 Task: Find connections with filter location San Marcos with filter topic #Socialentrepreneurshipwith filter profile language Potuguese with filter current company Simplify Healthcare with filter school Victoria University India (VU India) with filter industry Wholesale with filter service category Virtual Assistance with filter keywords title Assistant Professor
Action: Mouse moved to (385, 280)
Screenshot: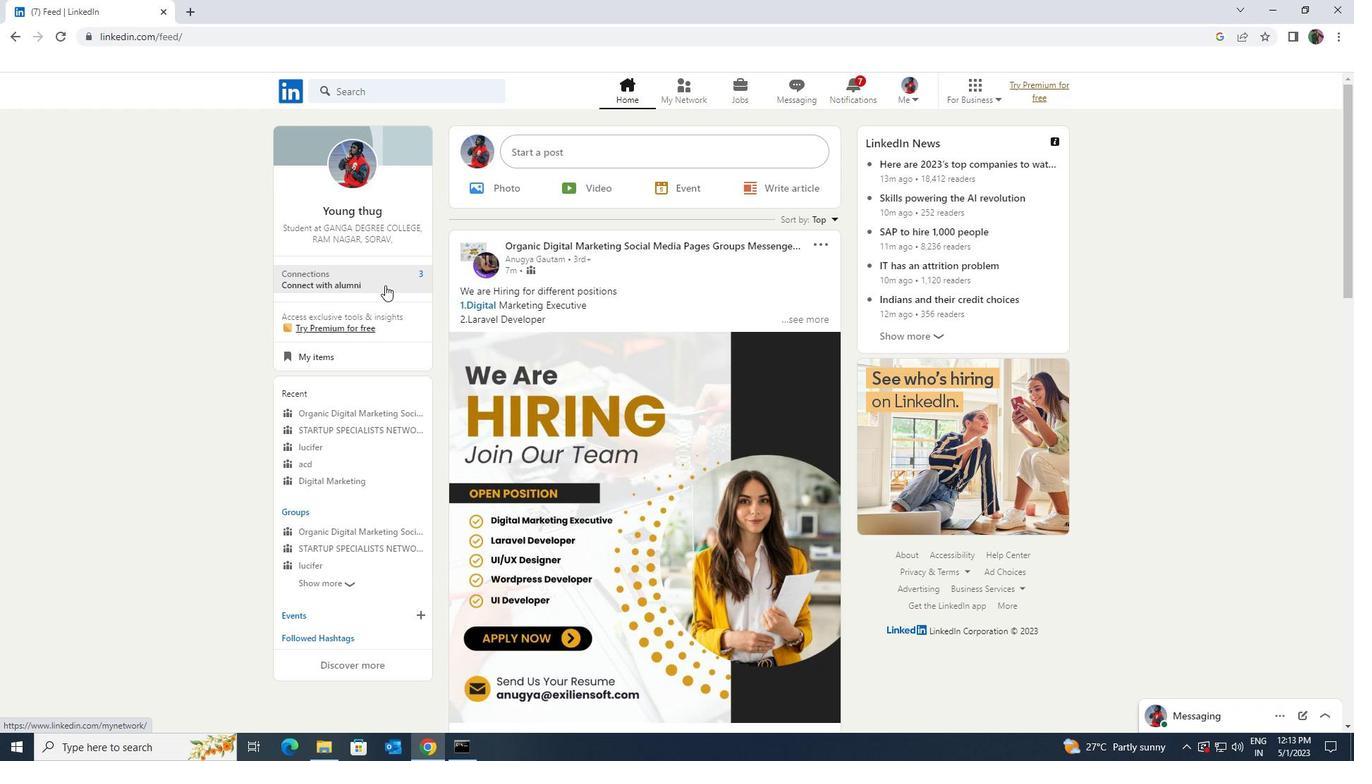 
Action: Mouse pressed left at (385, 280)
Screenshot: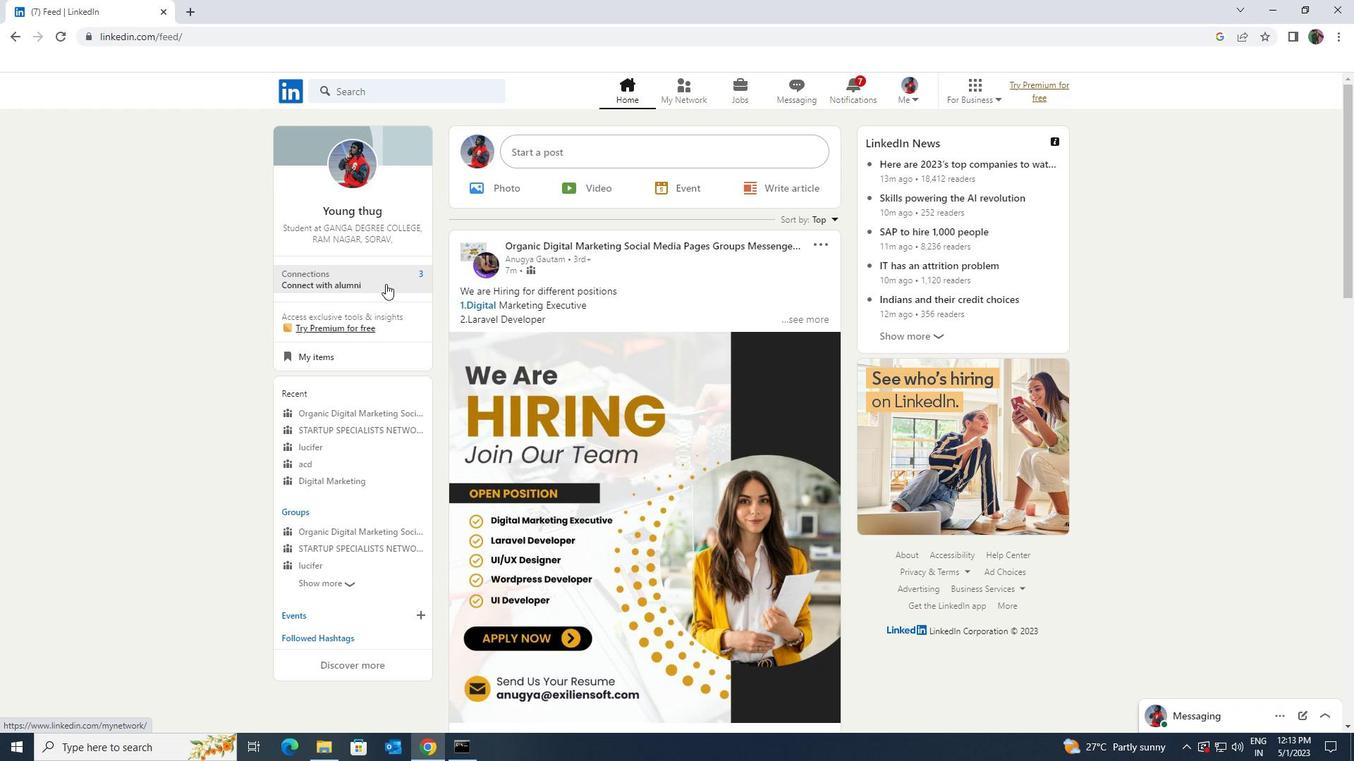 
Action: Mouse moved to (450, 177)
Screenshot: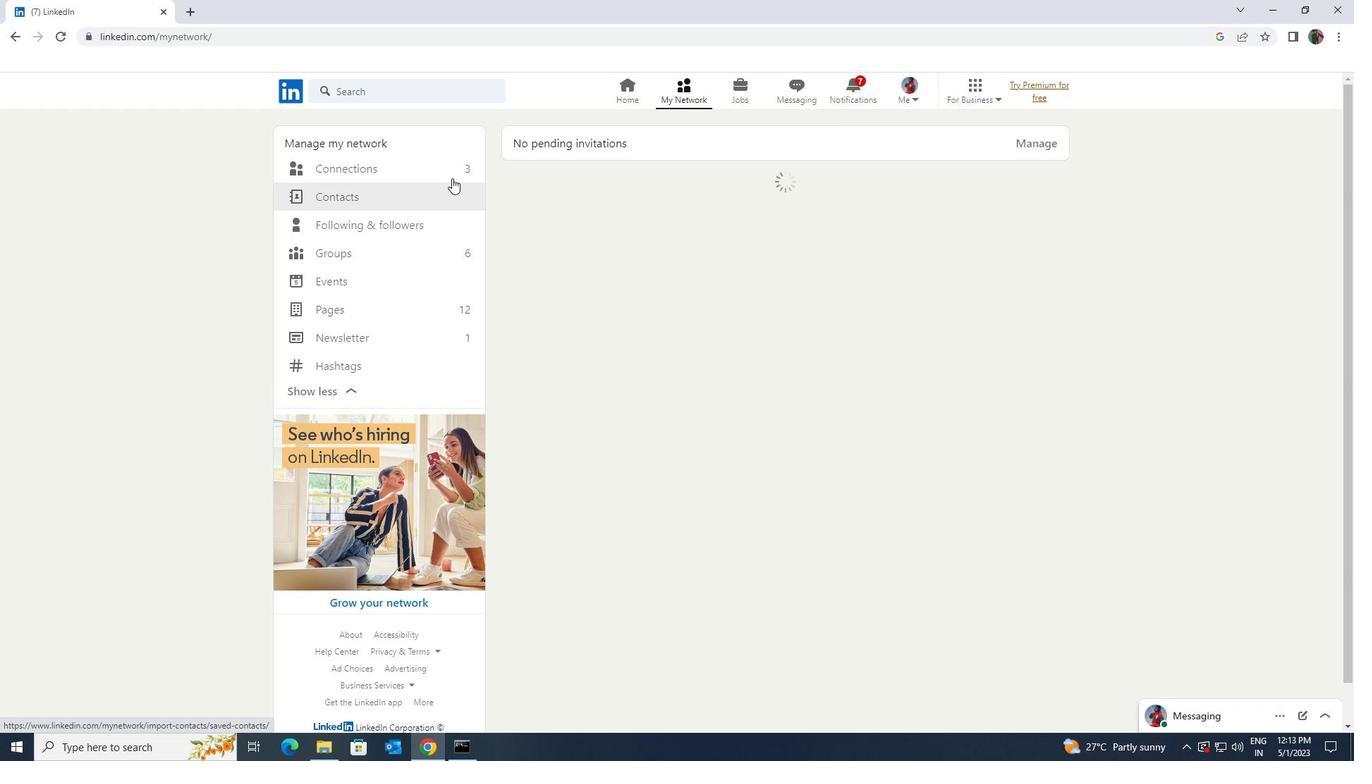 
Action: Mouse pressed left at (450, 177)
Screenshot: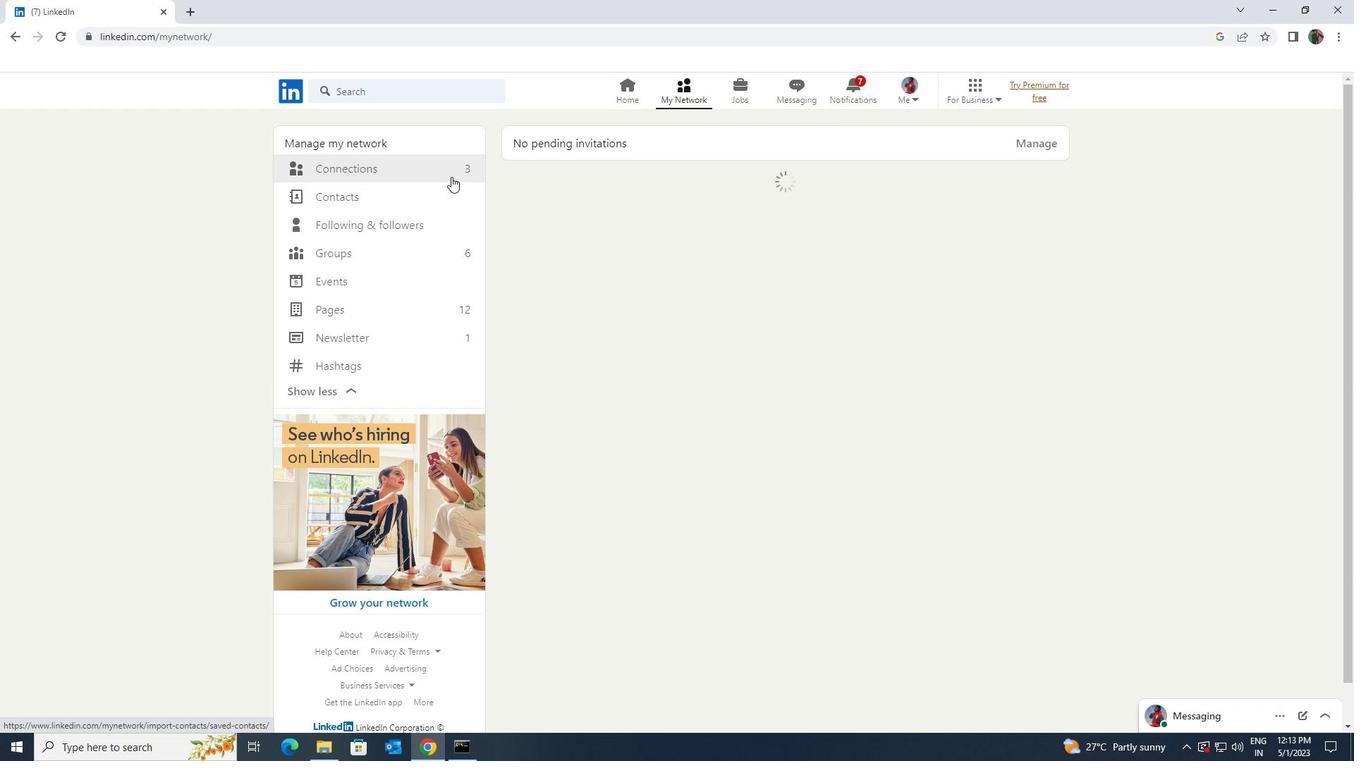 
Action: Mouse moved to (450, 171)
Screenshot: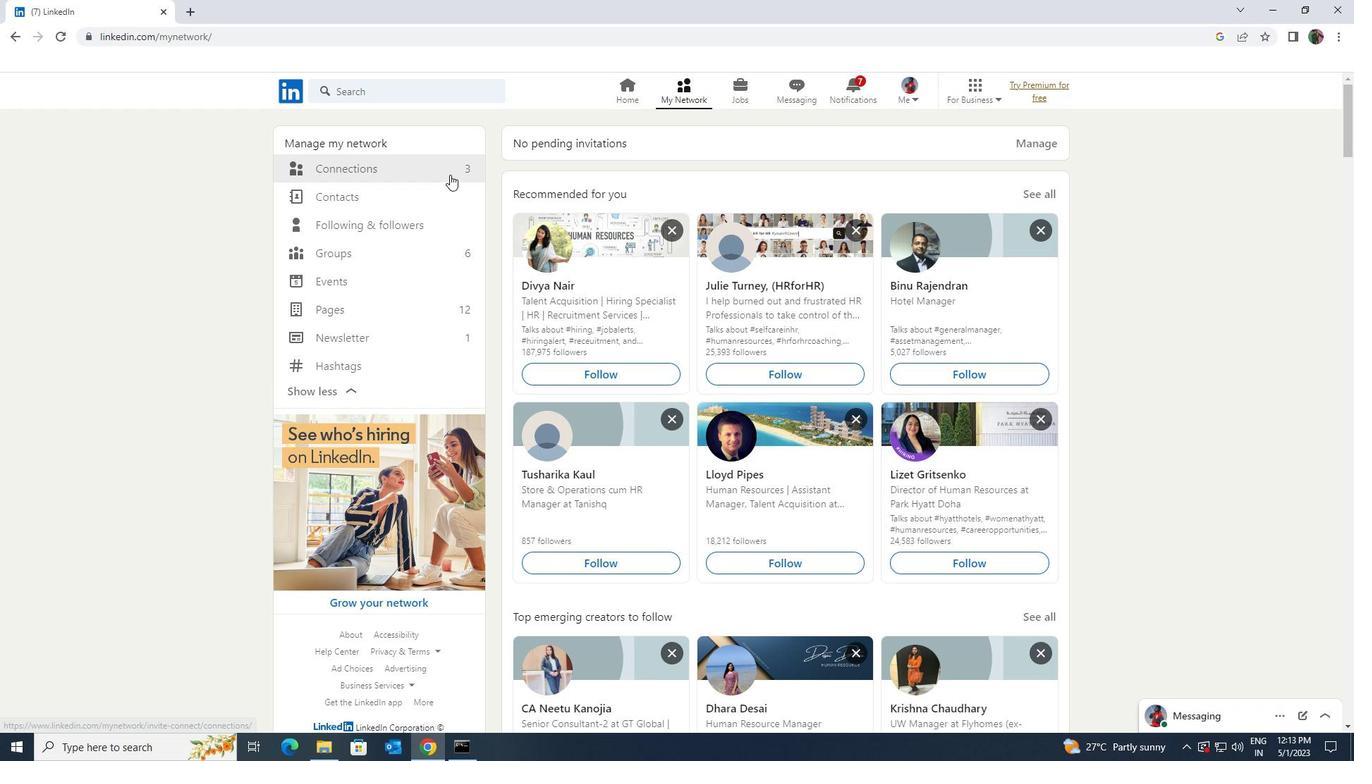 
Action: Mouse pressed left at (450, 171)
Screenshot: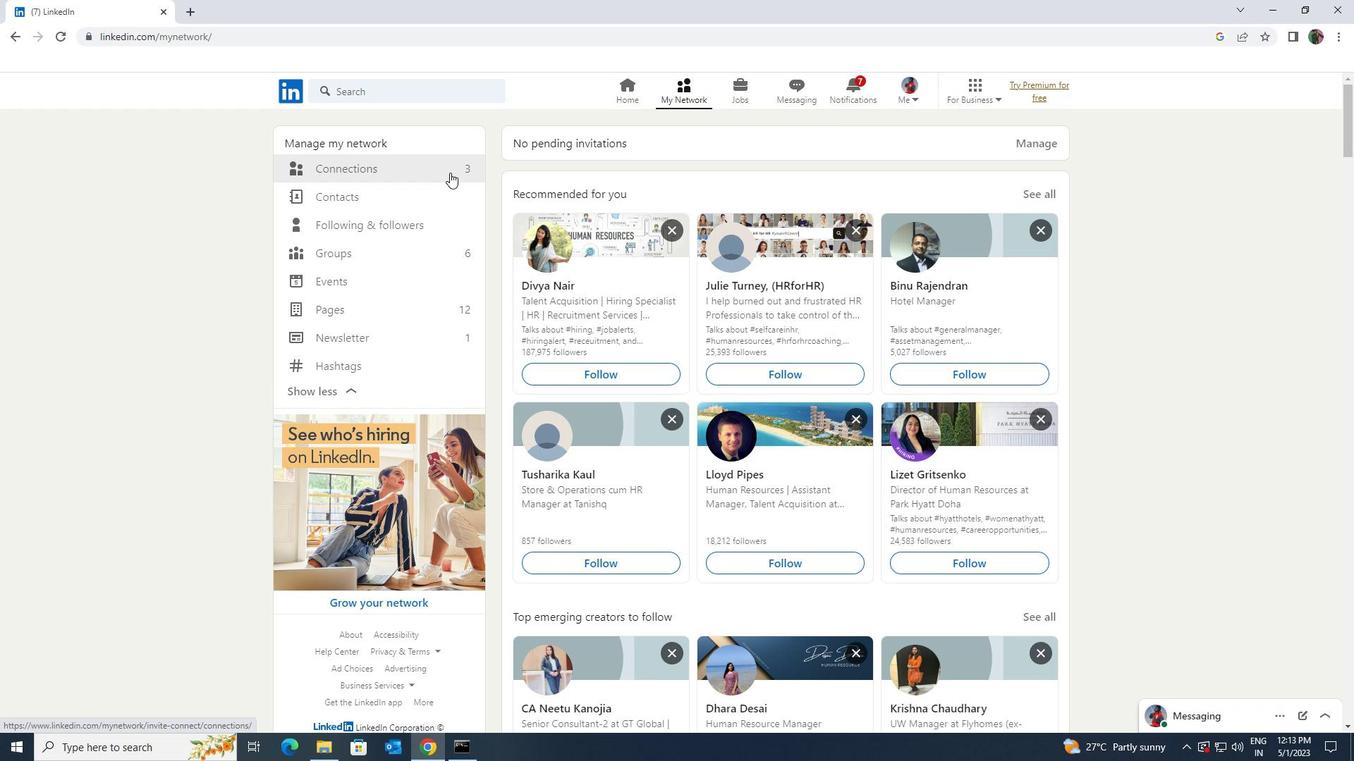 
Action: Mouse moved to (756, 174)
Screenshot: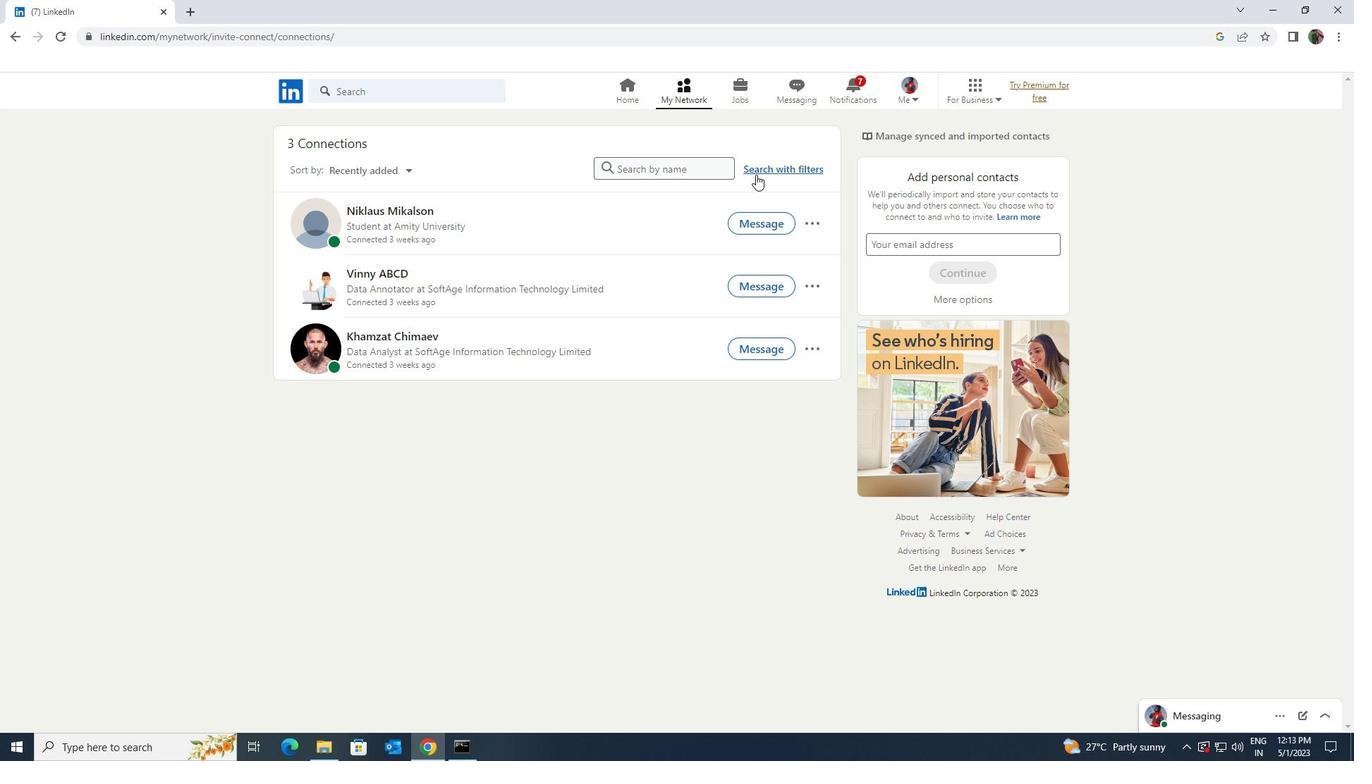 
Action: Mouse pressed left at (756, 174)
Screenshot: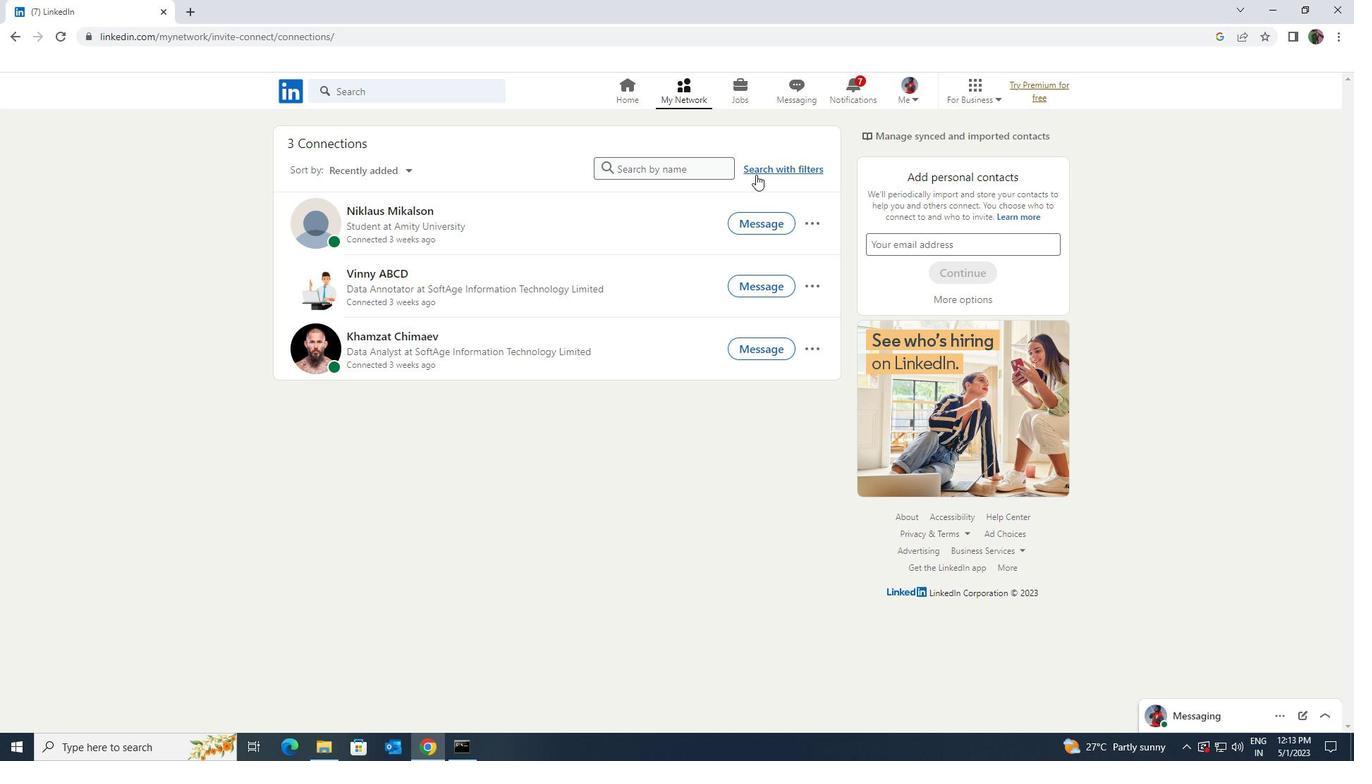 
Action: Mouse moved to (725, 134)
Screenshot: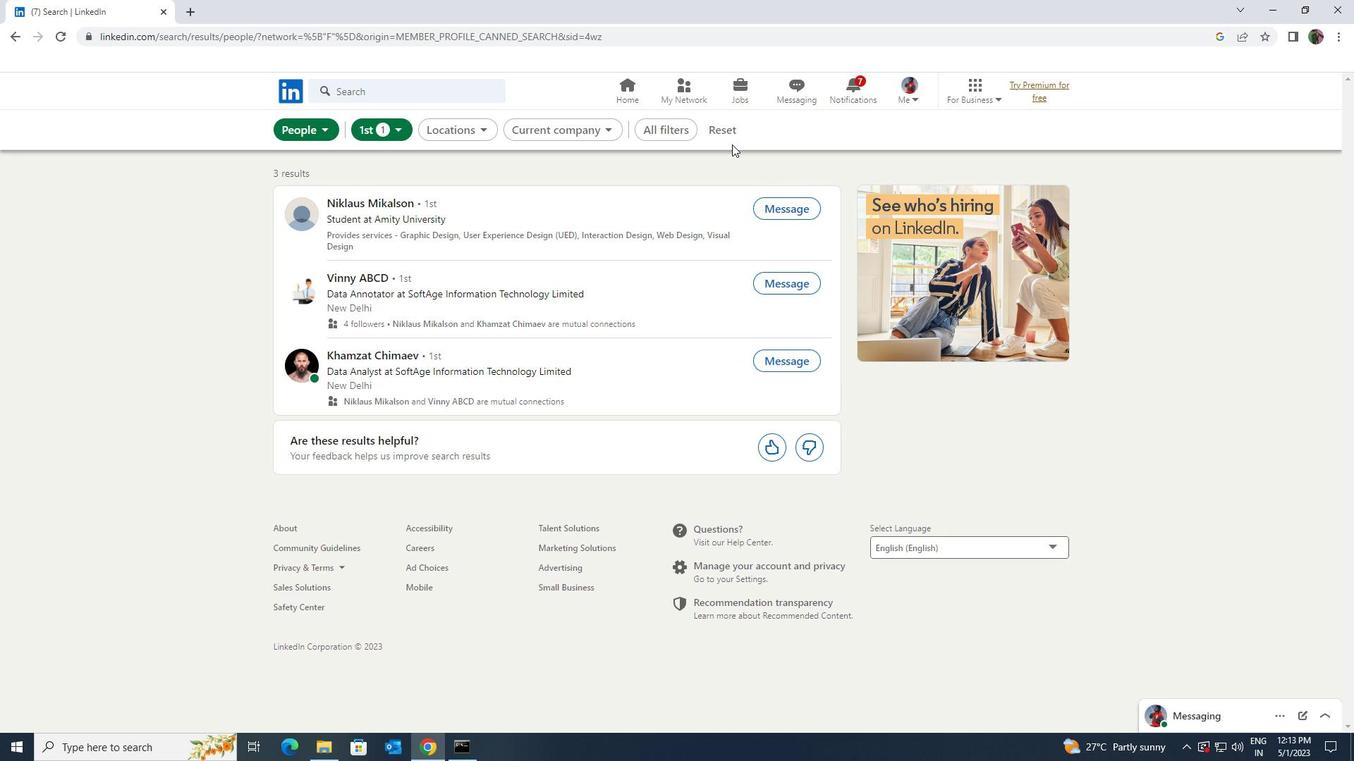 
Action: Mouse pressed left at (725, 134)
Screenshot: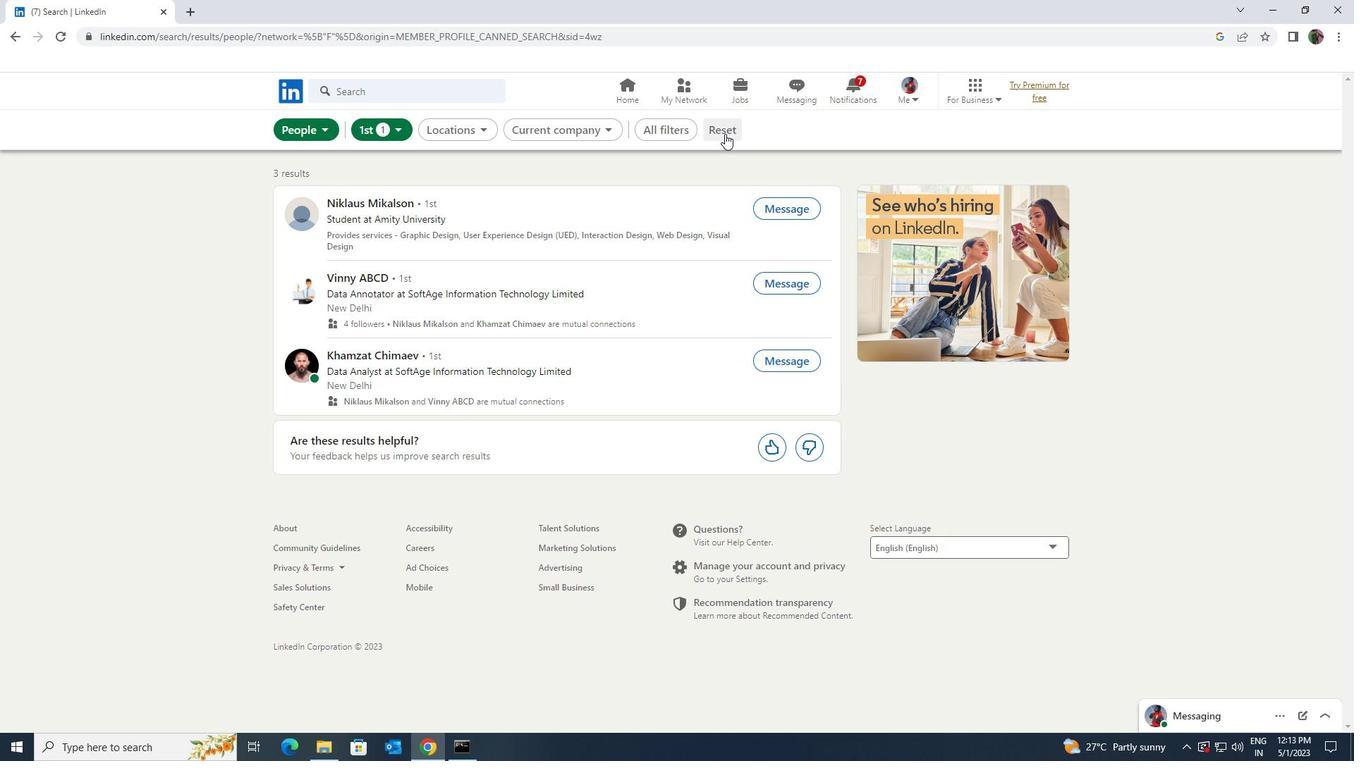 
Action: Mouse moved to (705, 125)
Screenshot: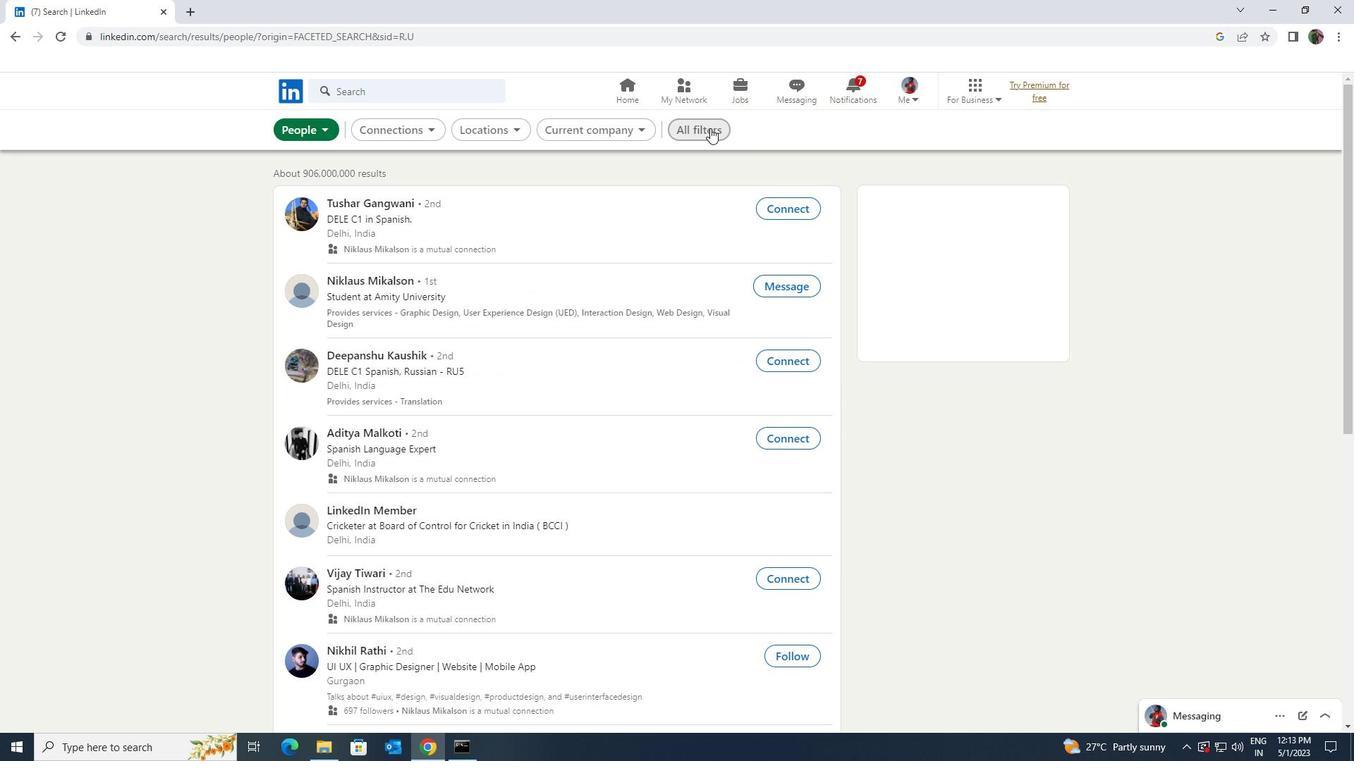 
Action: Mouse pressed left at (705, 125)
Screenshot: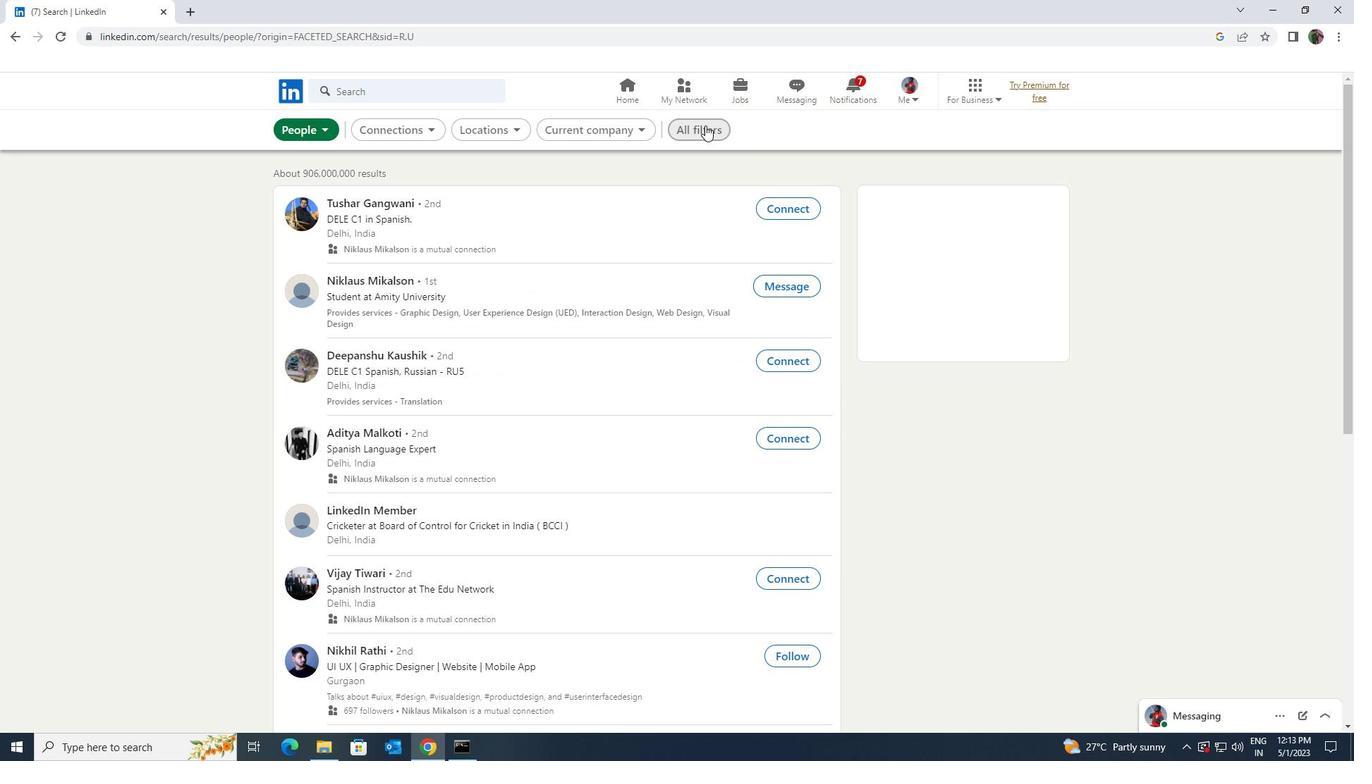 
Action: Mouse moved to (1078, 397)
Screenshot: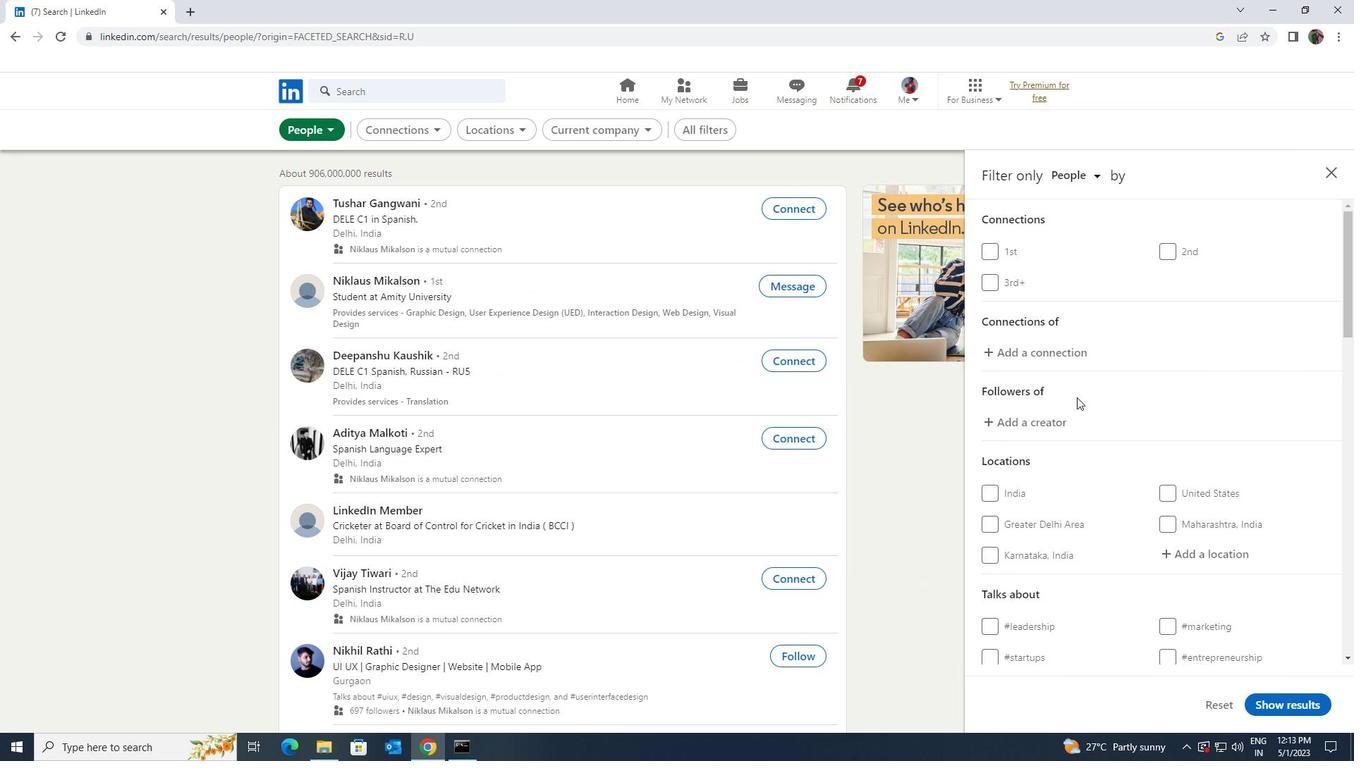 
Action: Mouse scrolled (1078, 397) with delta (0, 0)
Screenshot: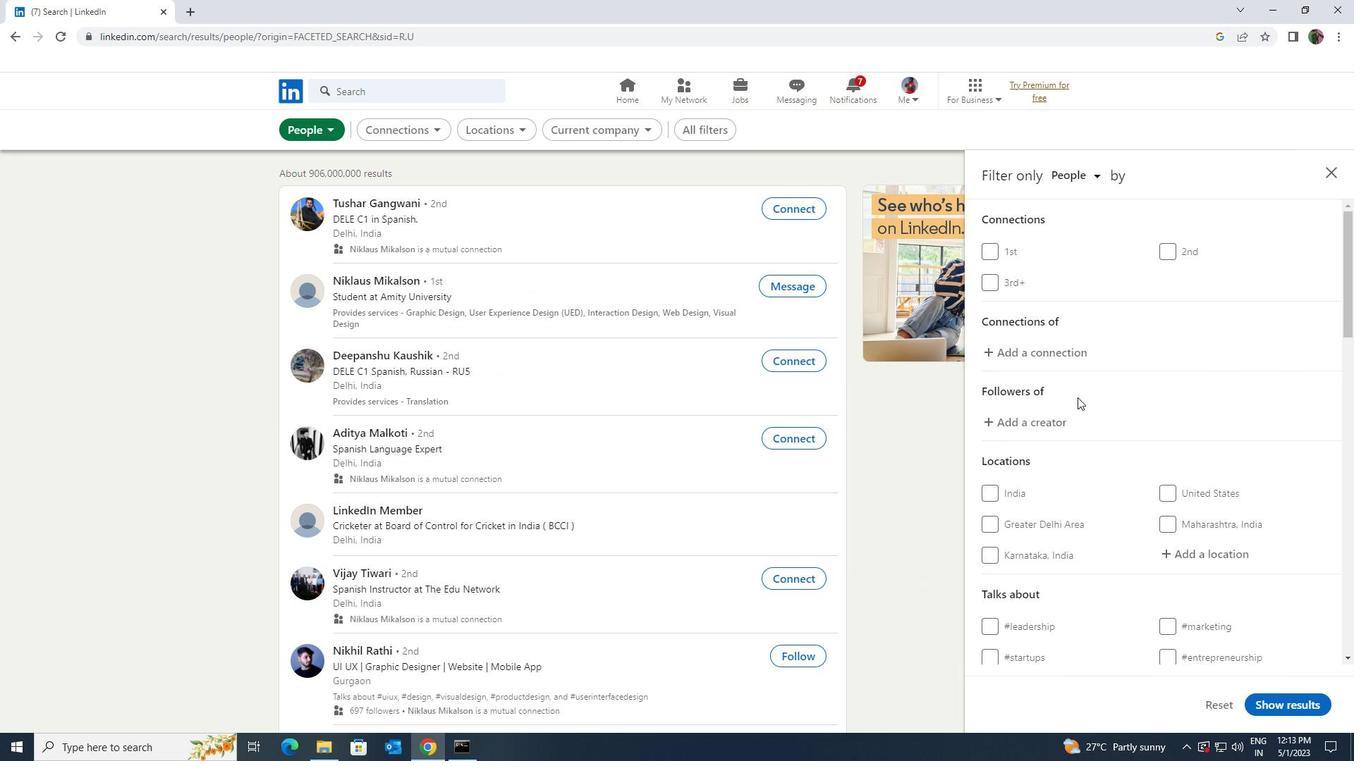 
Action: Mouse scrolled (1078, 397) with delta (0, 0)
Screenshot: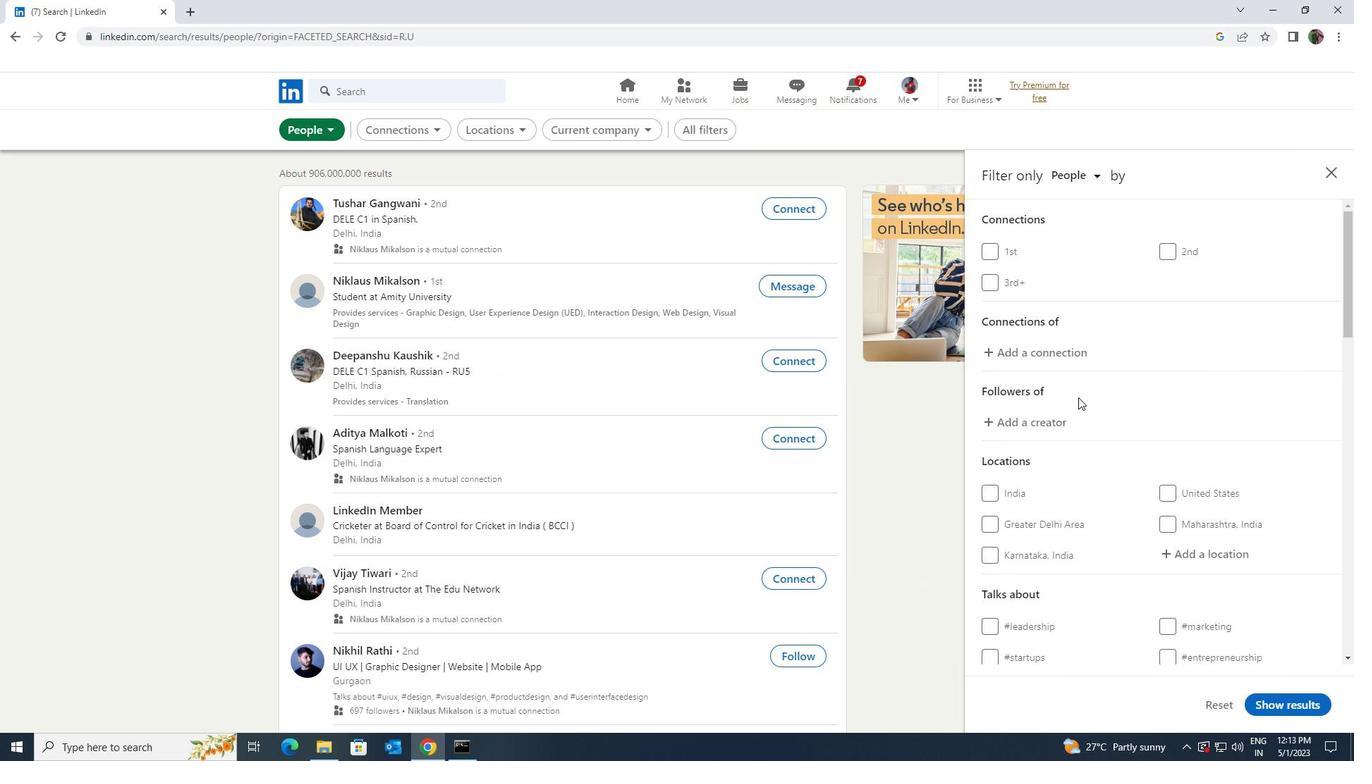 
Action: Mouse moved to (1180, 408)
Screenshot: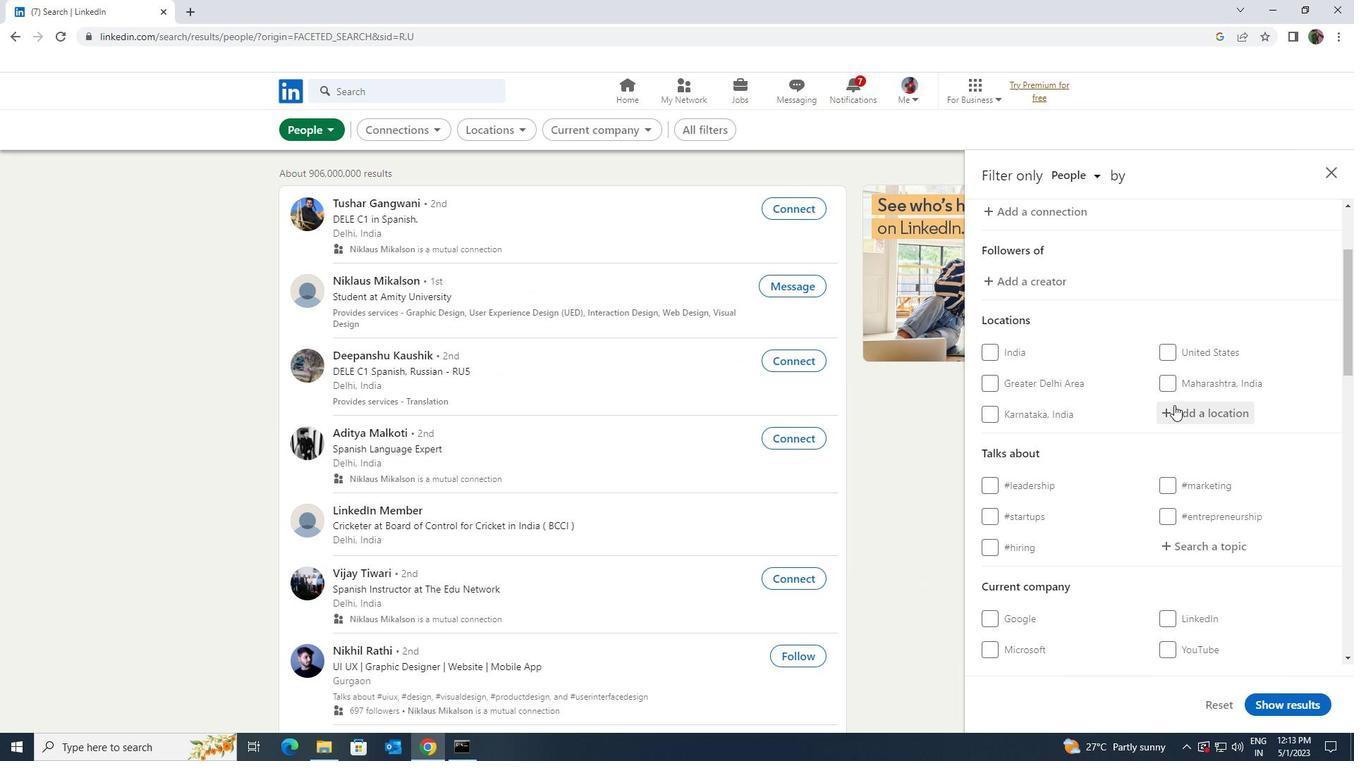 
Action: Mouse pressed left at (1180, 408)
Screenshot: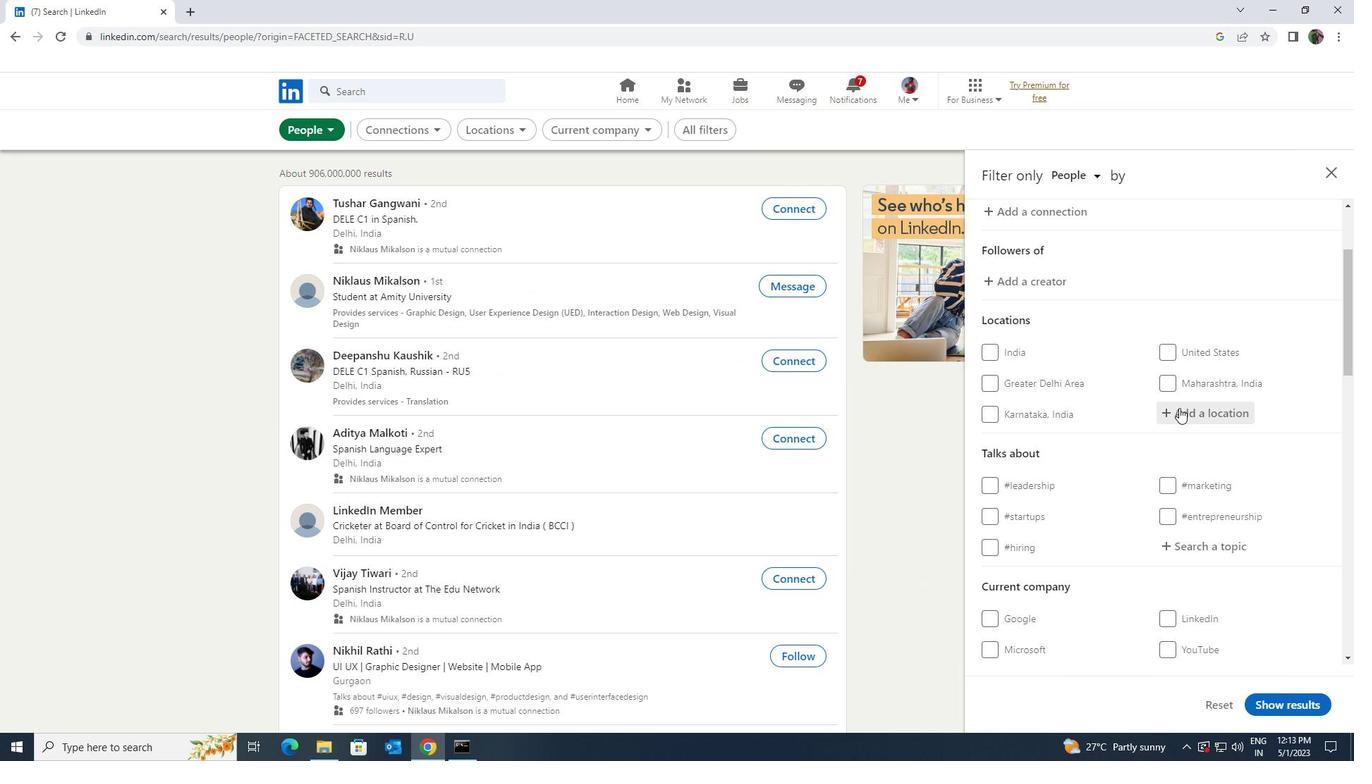 
Action: Mouse moved to (1178, 410)
Screenshot: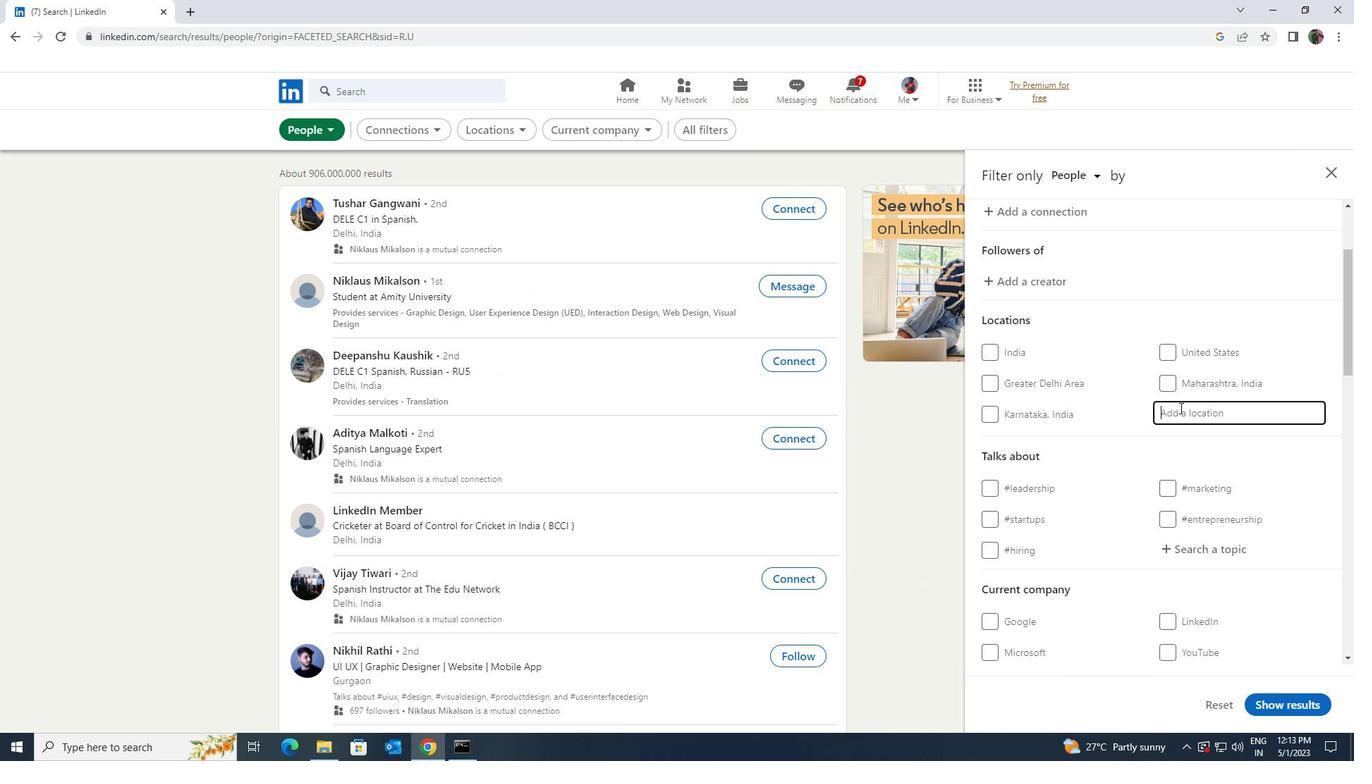 
Action: Key pressed <Key.shift>SAM<Key.backspace>N<Key.space><Key.shift>MARCOS
Screenshot: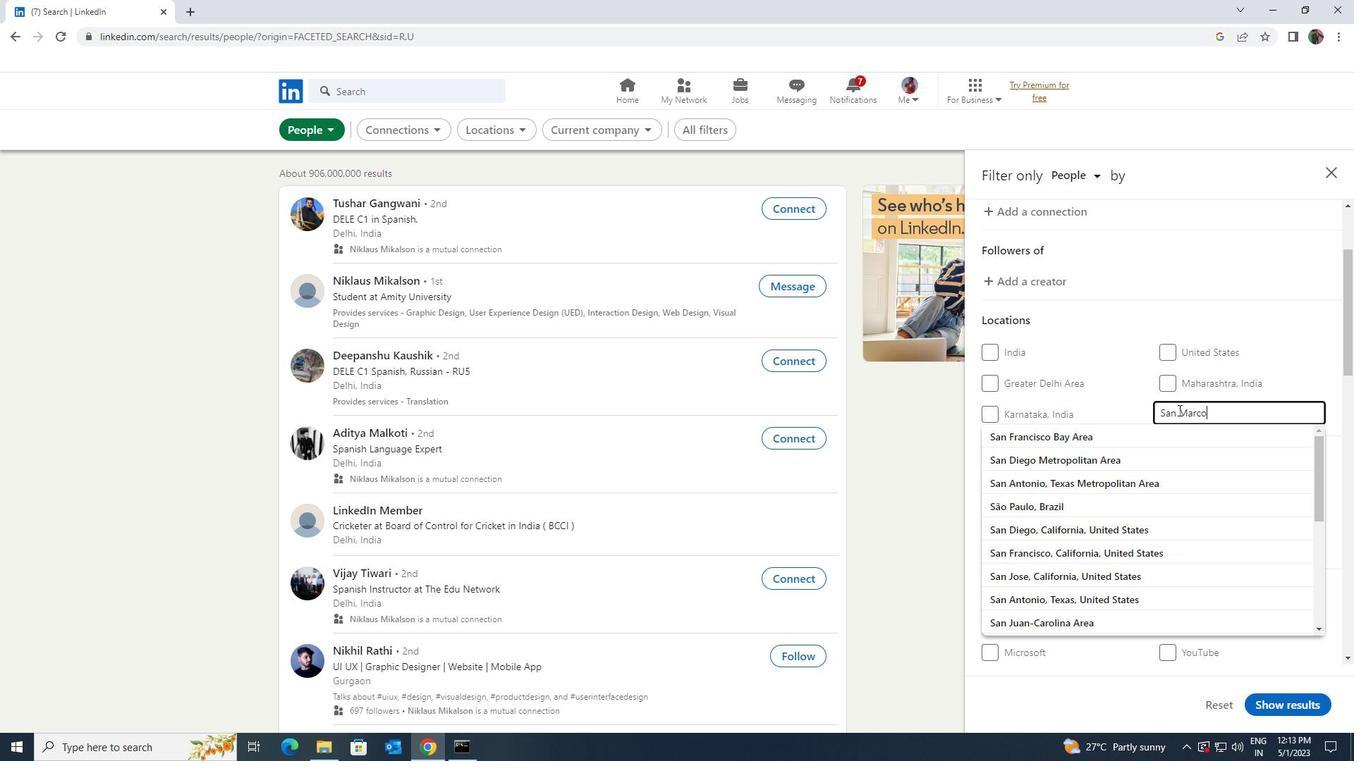 
Action: Mouse moved to (1178, 426)
Screenshot: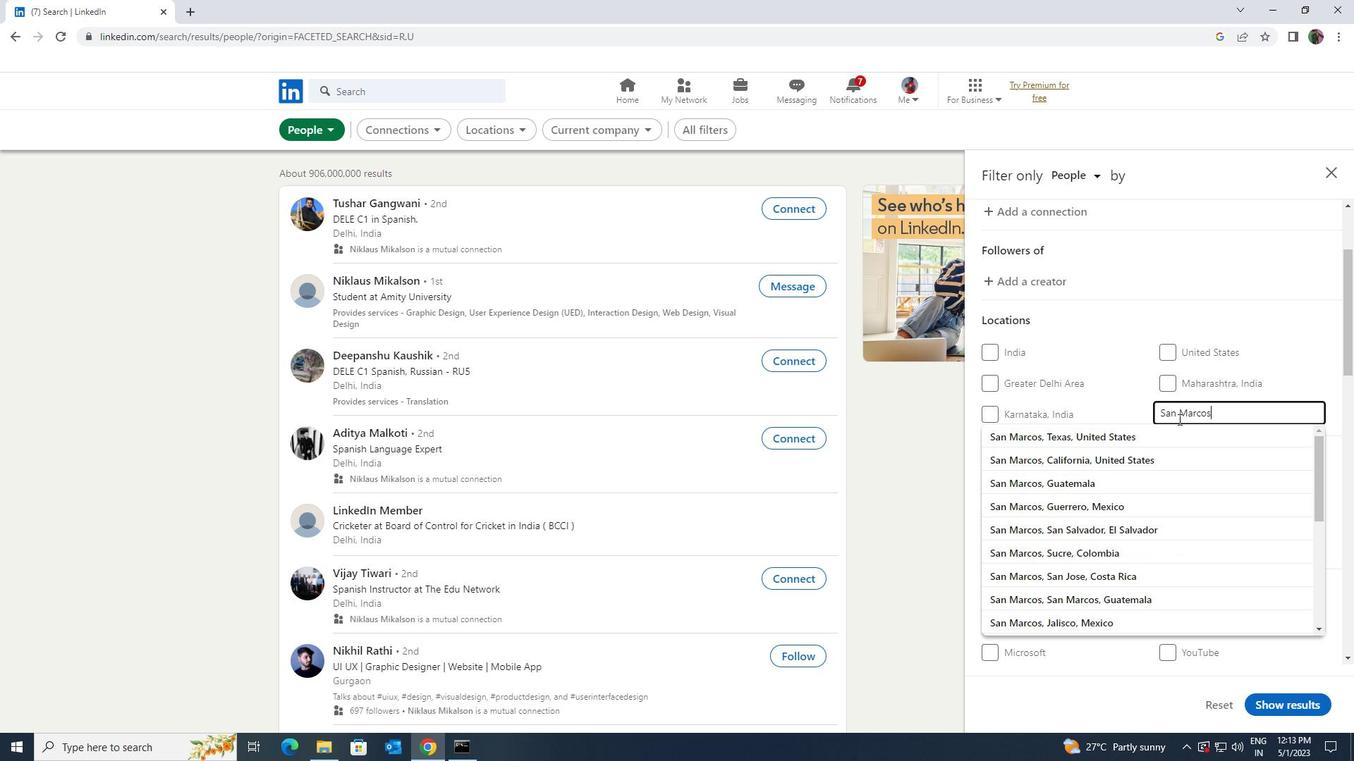 
Action: Mouse pressed left at (1178, 426)
Screenshot: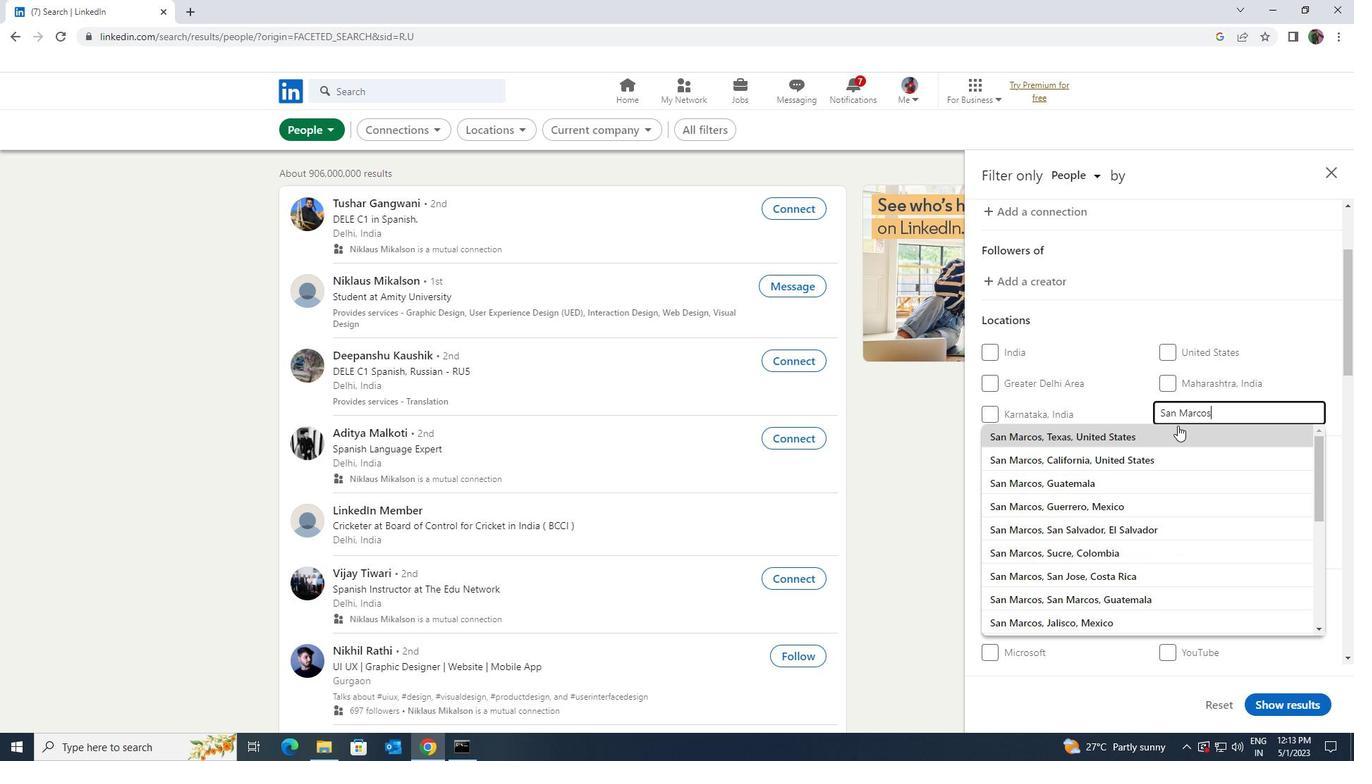 
Action: Mouse scrolled (1178, 425) with delta (0, 0)
Screenshot: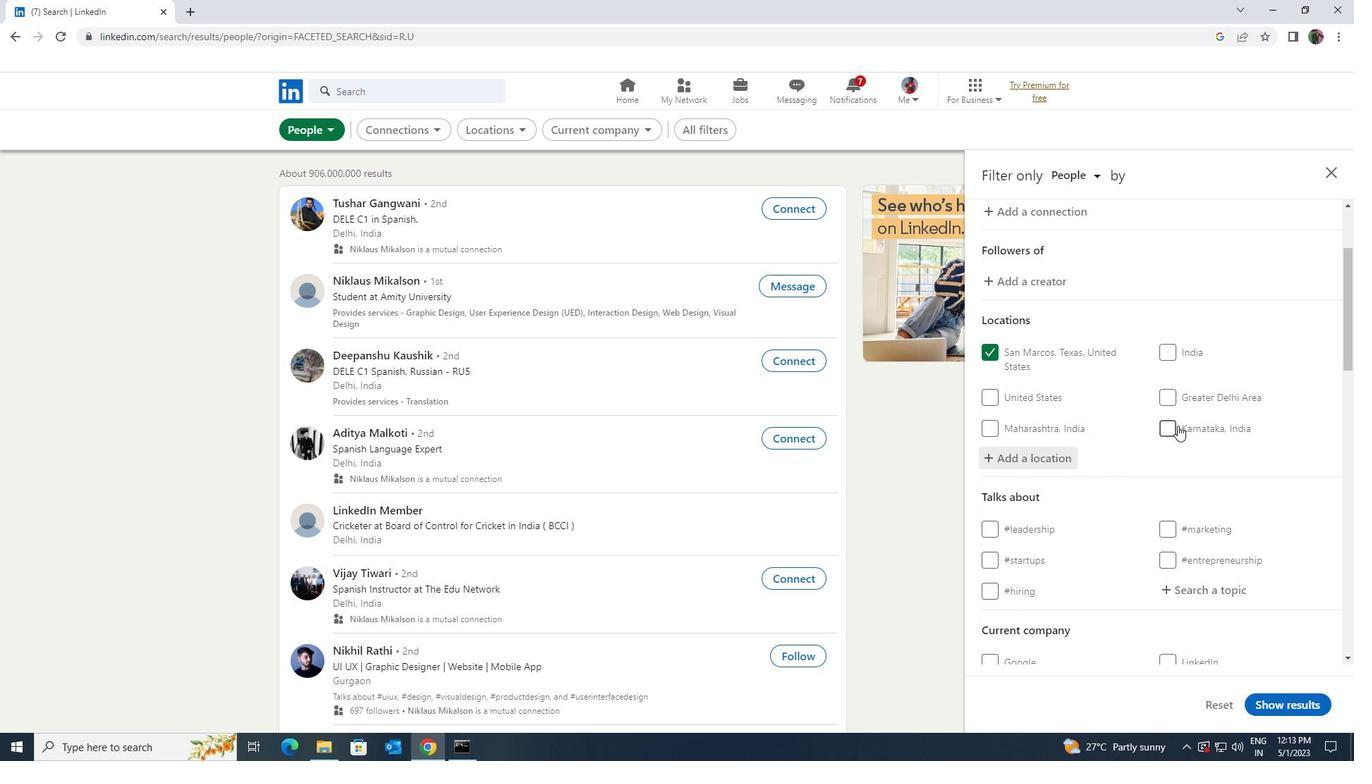 
Action: Mouse scrolled (1178, 425) with delta (0, 0)
Screenshot: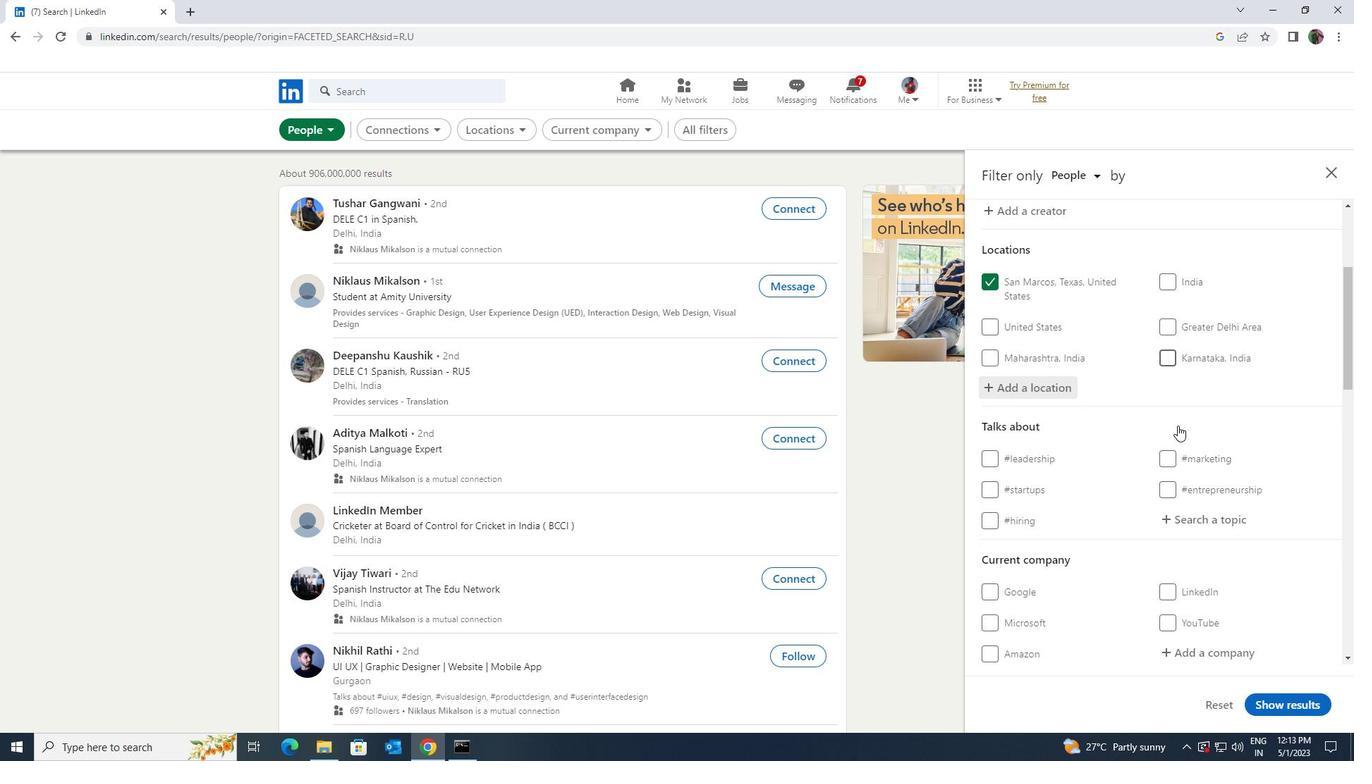 
Action: Mouse moved to (1188, 442)
Screenshot: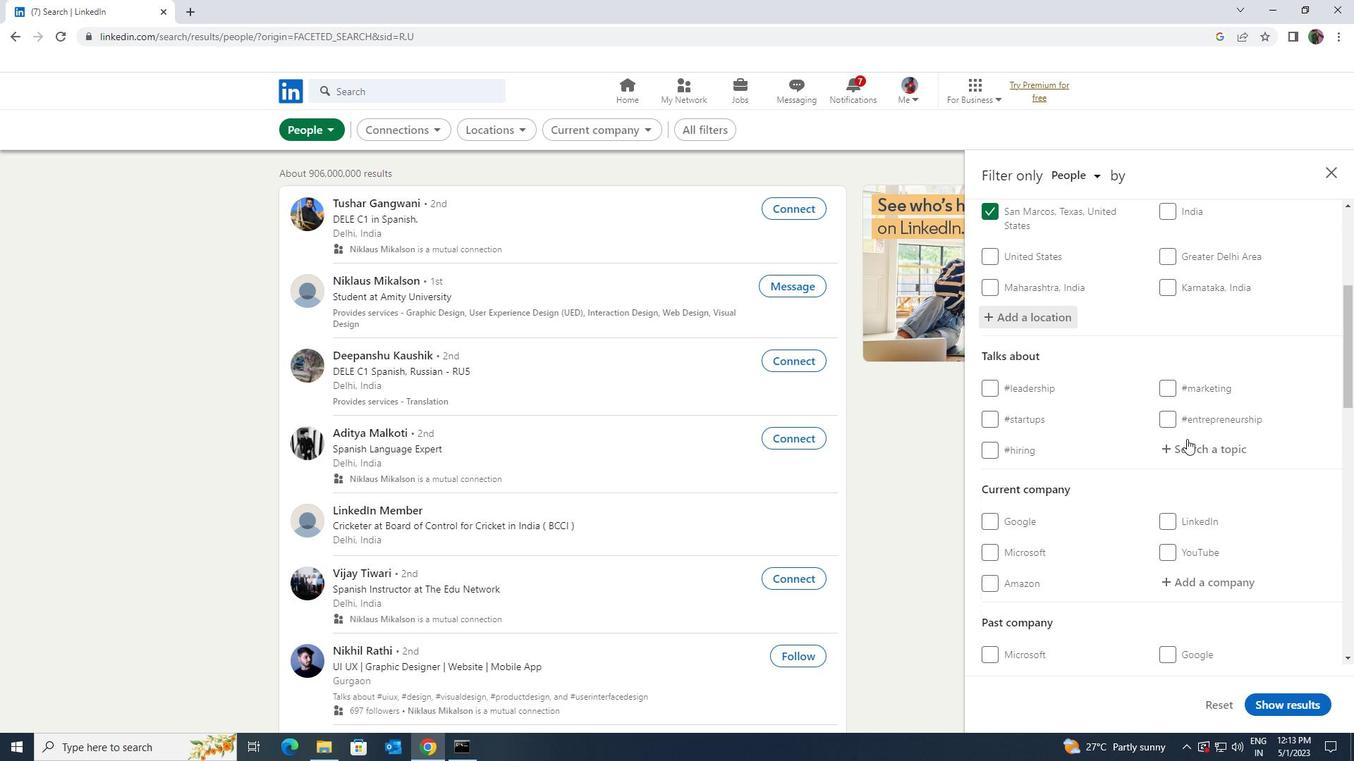 
Action: Mouse pressed left at (1188, 442)
Screenshot: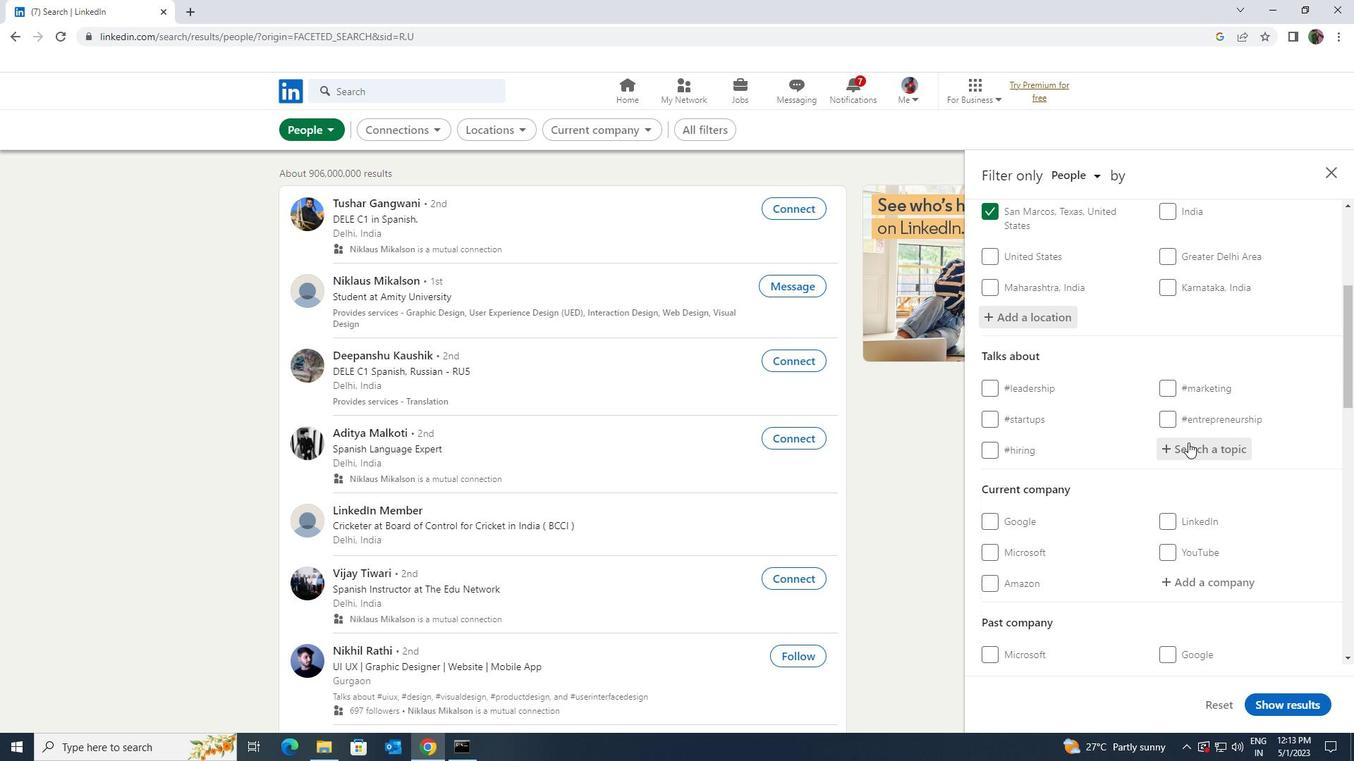 
Action: Key pressed <Key.shift><Key.shift>SOCIALENTER
Screenshot: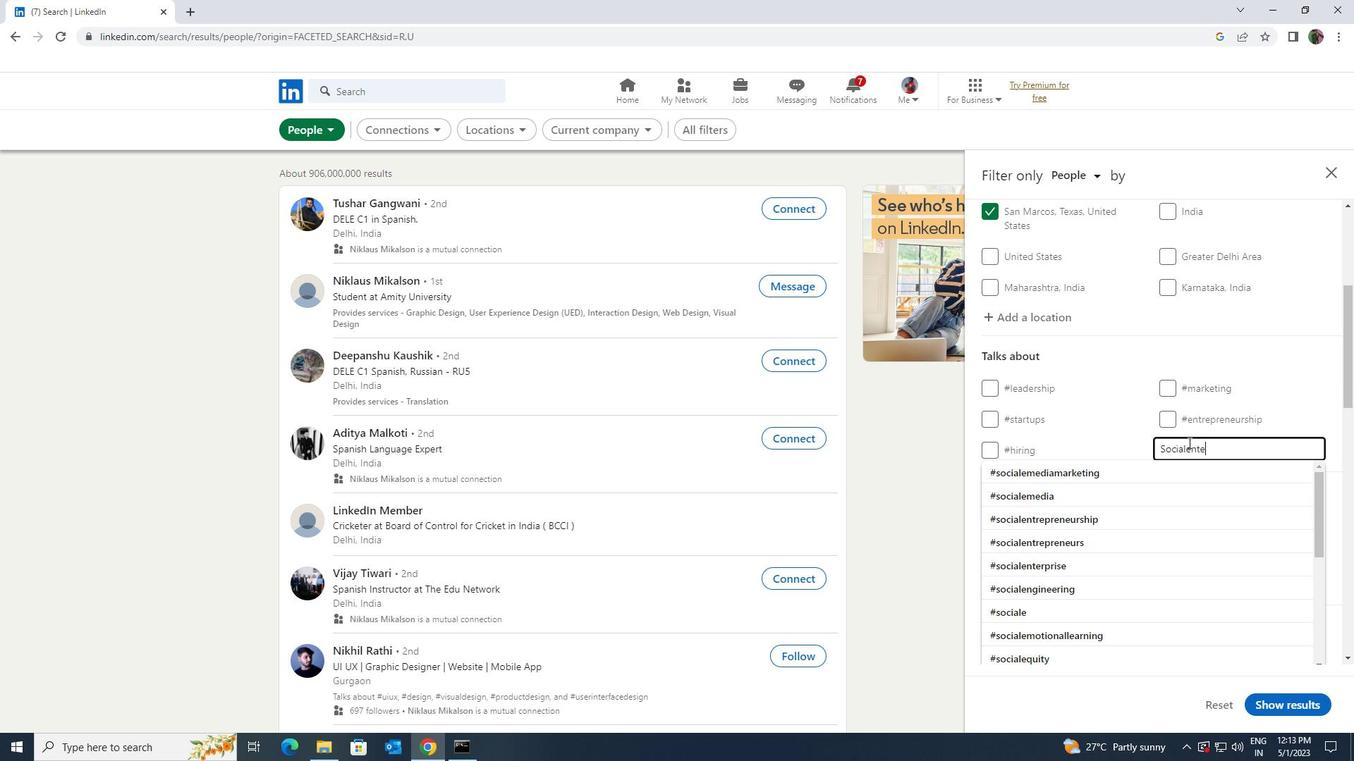 
Action: Mouse moved to (1177, 476)
Screenshot: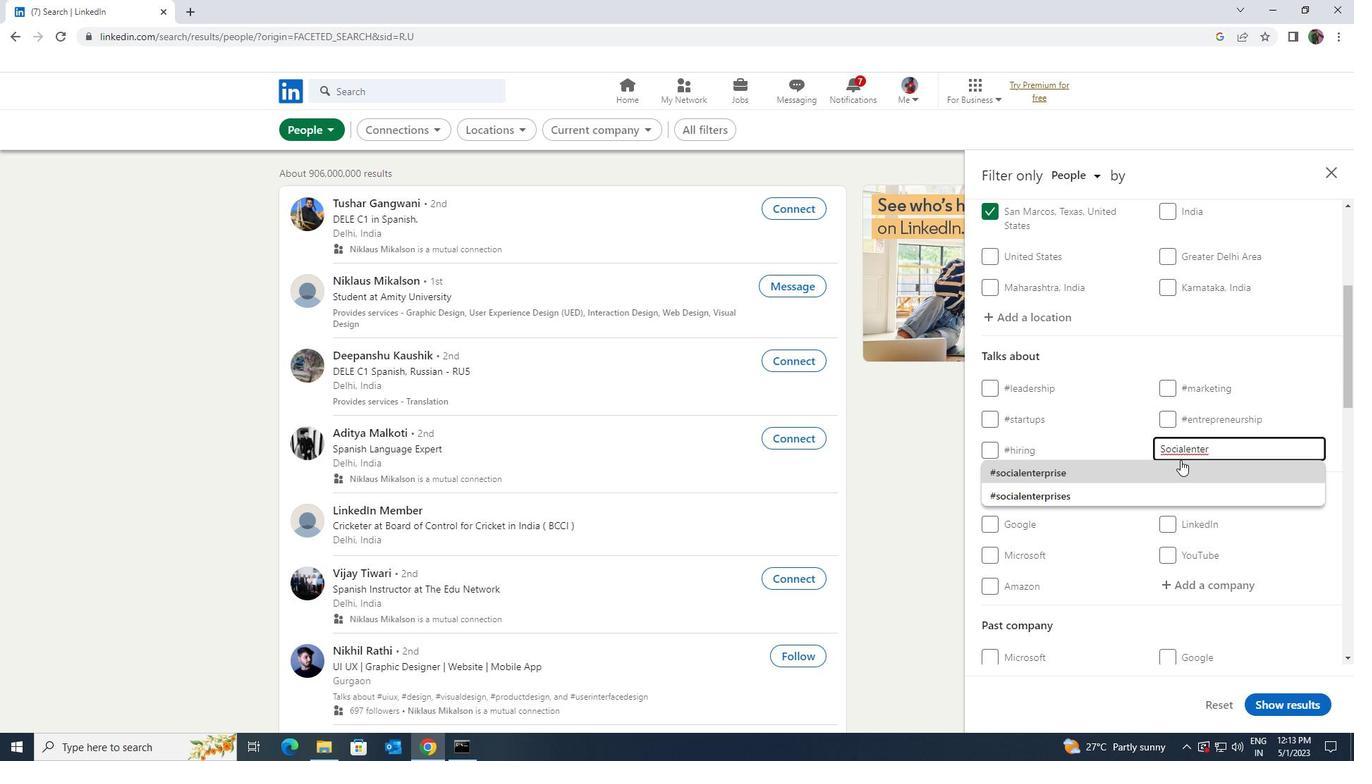 
Action: Mouse pressed left at (1177, 476)
Screenshot: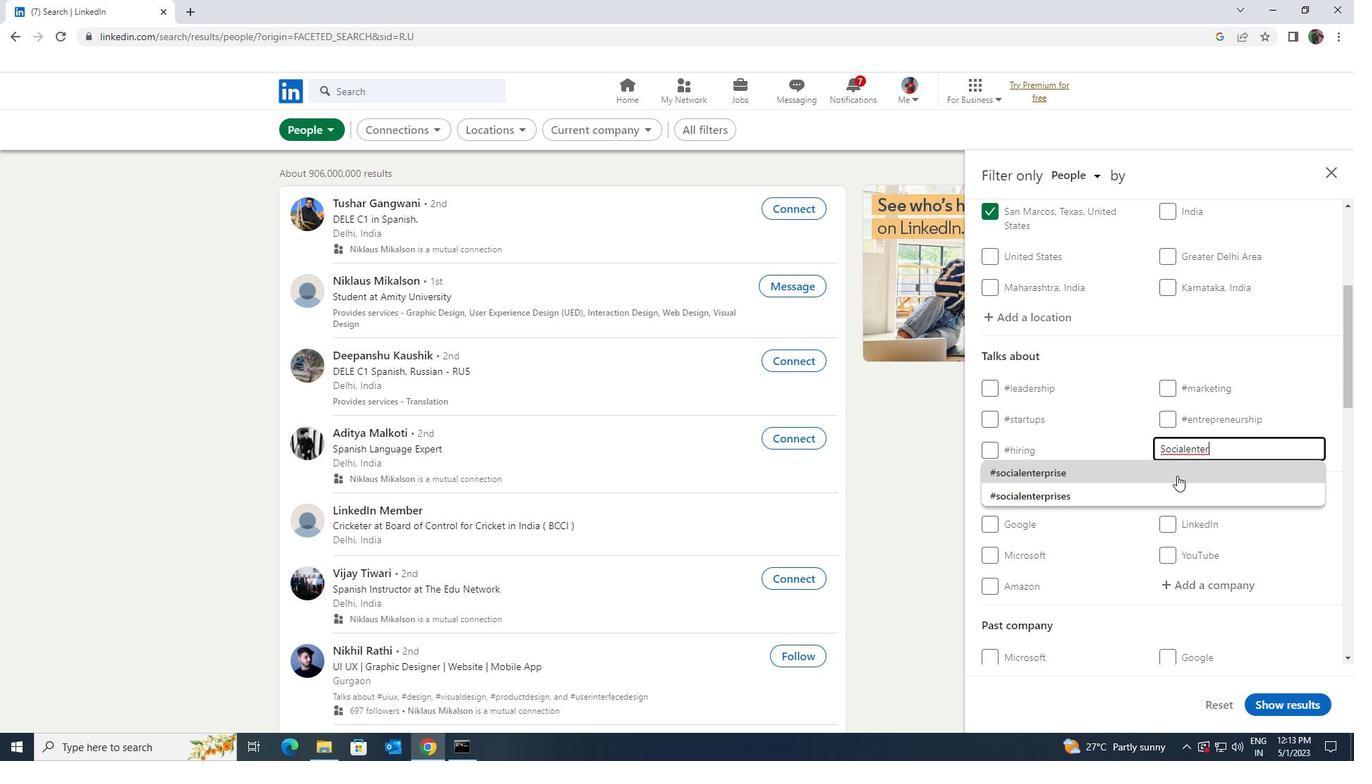 
Action: Mouse scrolled (1177, 475) with delta (0, 0)
Screenshot: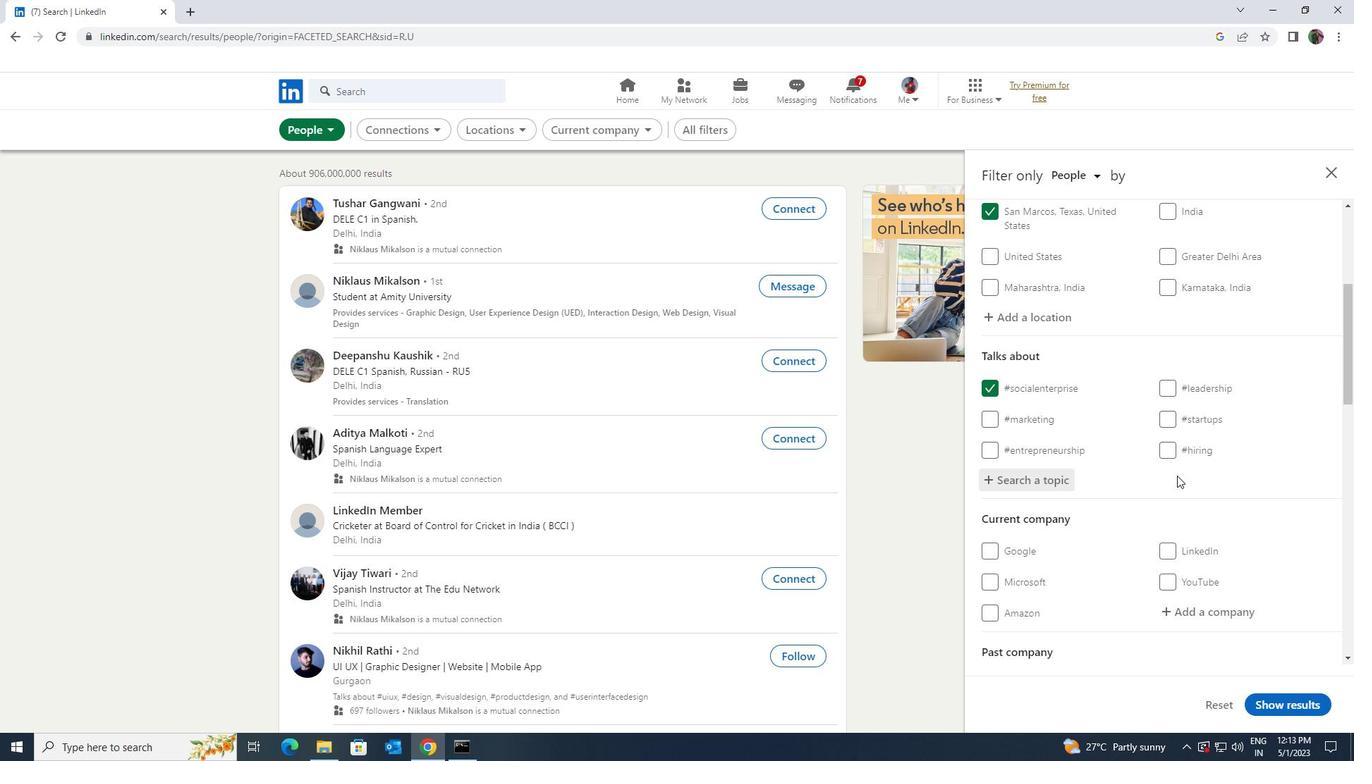 
Action: Mouse scrolled (1177, 475) with delta (0, 0)
Screenshot: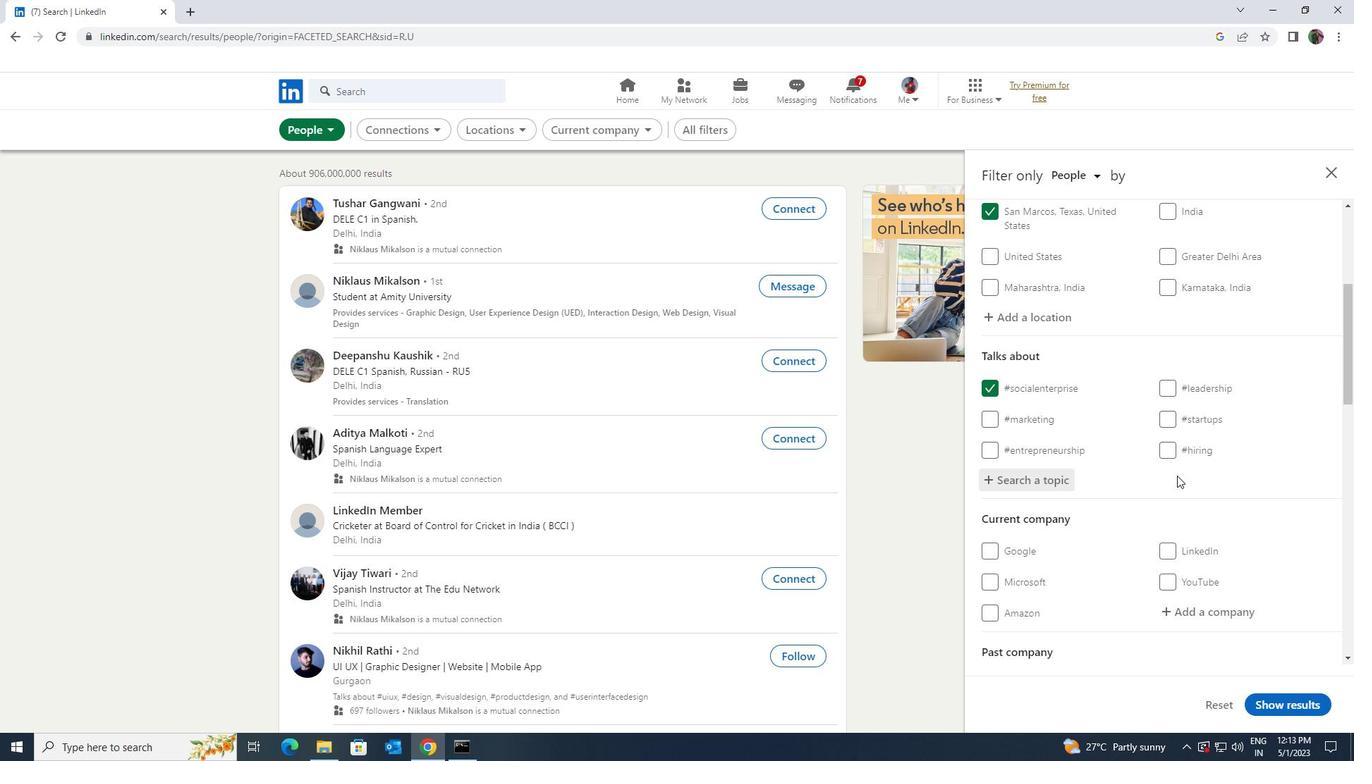 
Action: Mouse moved to (1177, 476)
Screenshot: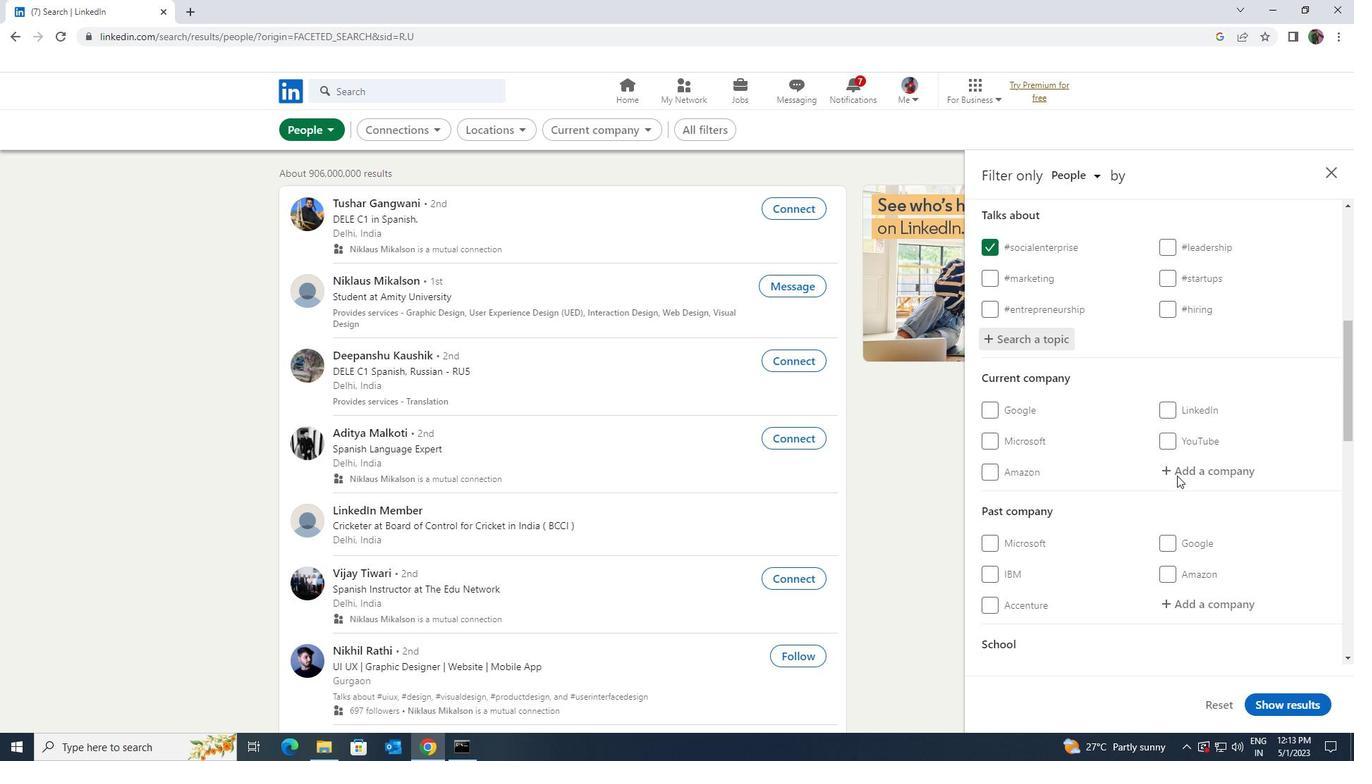
Action: Mouse scrolled (1177, 476) with delta (0, 0)
Screenshot: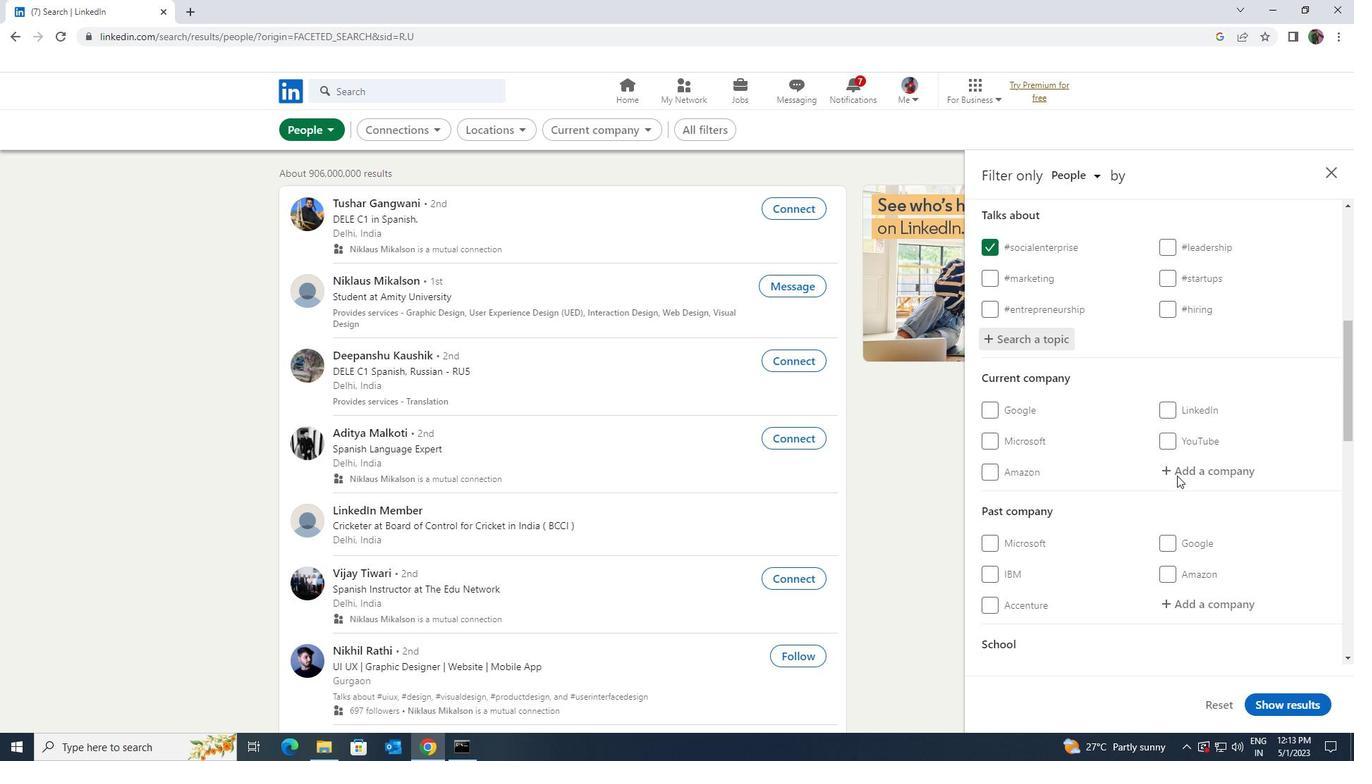 
Action: Mouse scrolled (1177, 476) with delta (0, 0)
Screenshot: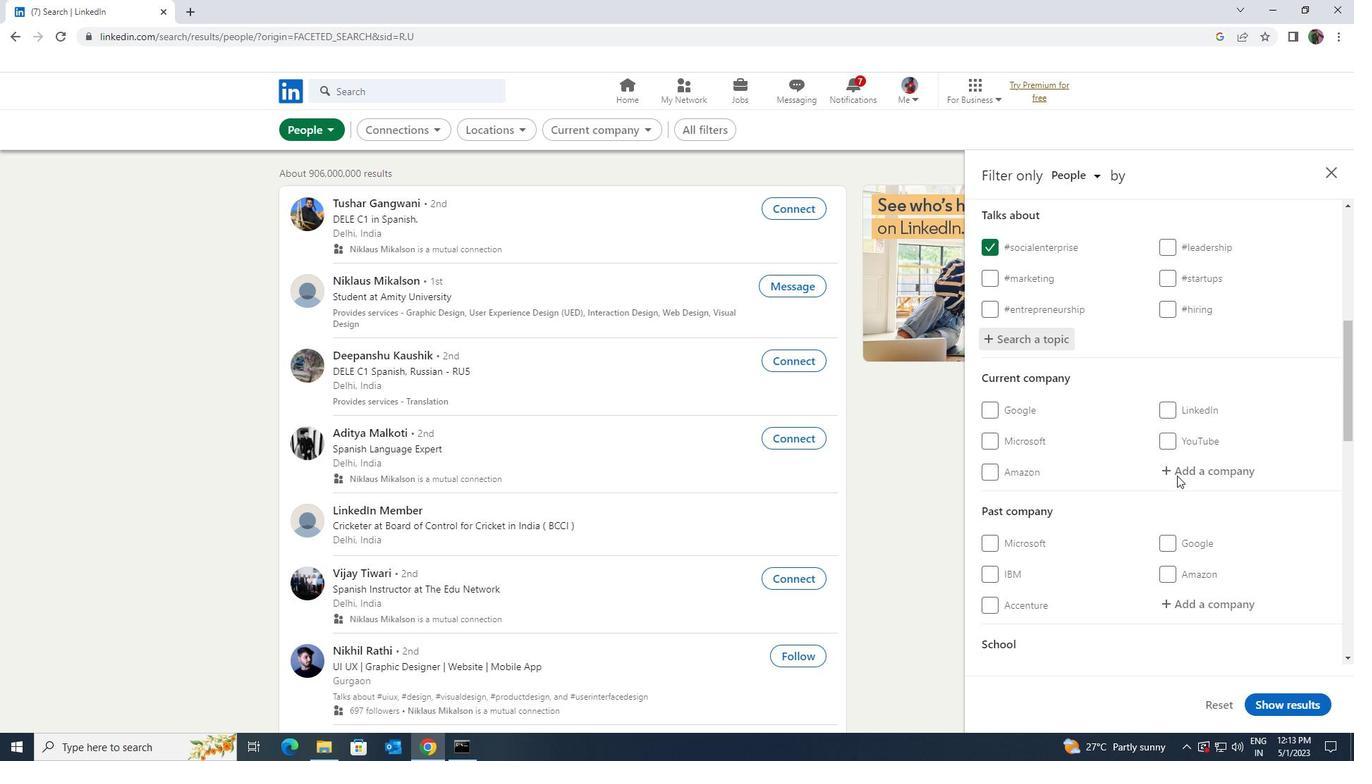 
Action: Mouse moved to (1175, 481)
Screenshot: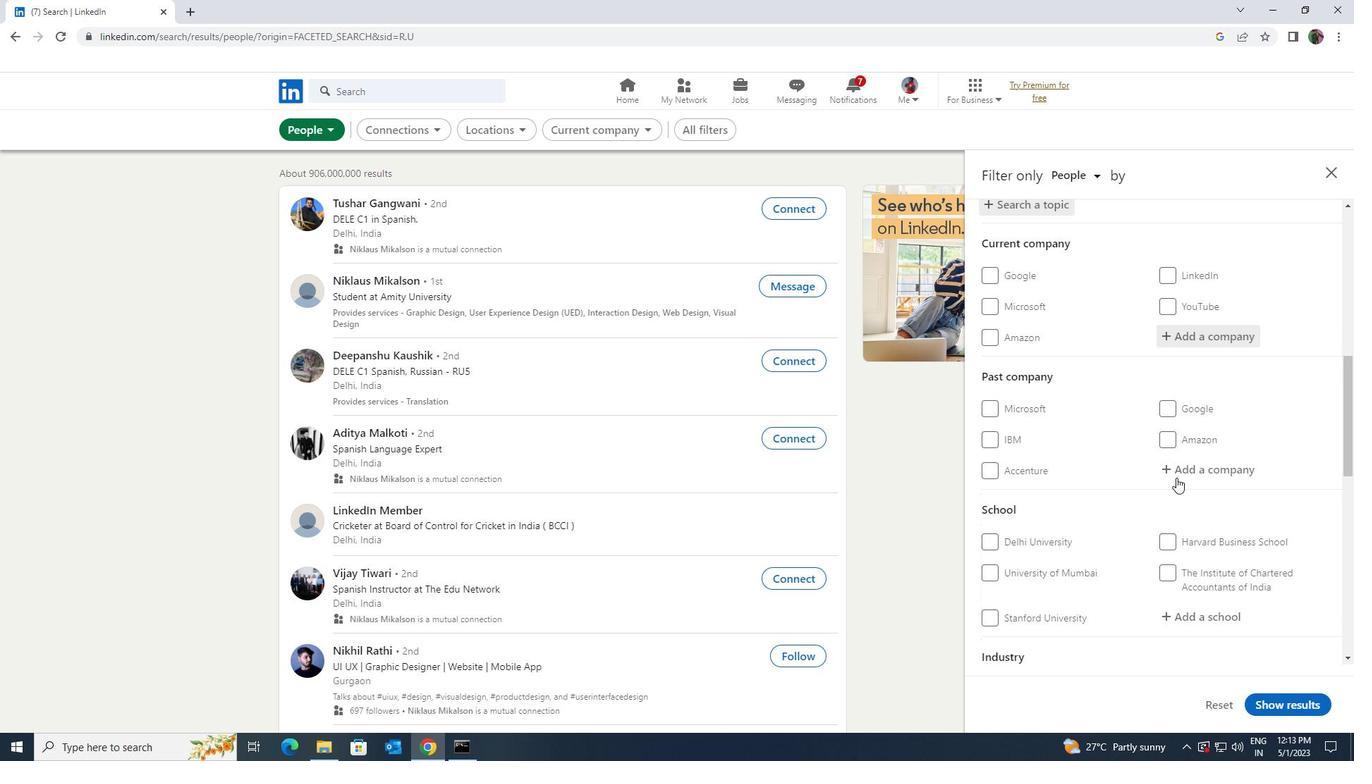 
Action: Mouse scrolled (1175, 480) with delta (0, 0)
Screenshot: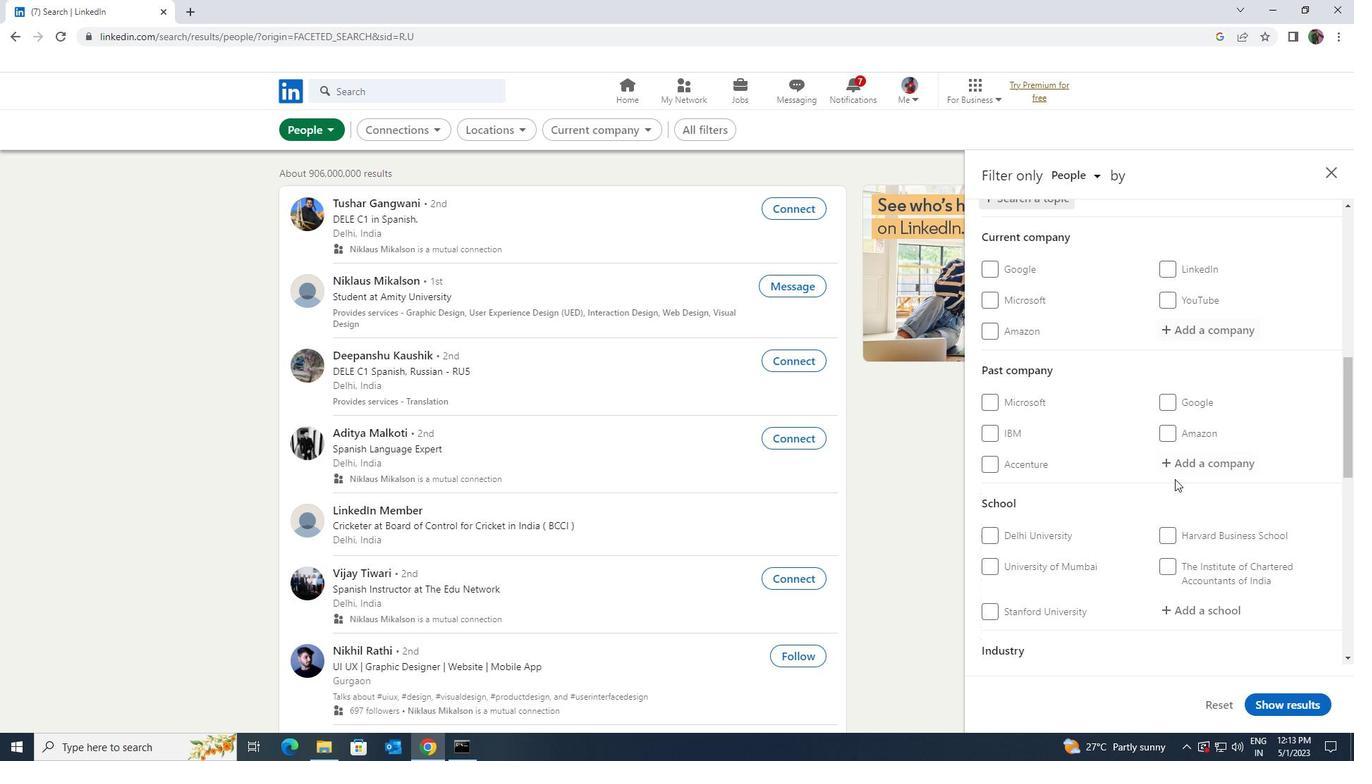 
Action: Mouse scrolled (1175, 480) with delta (0, 0)
Screenshot: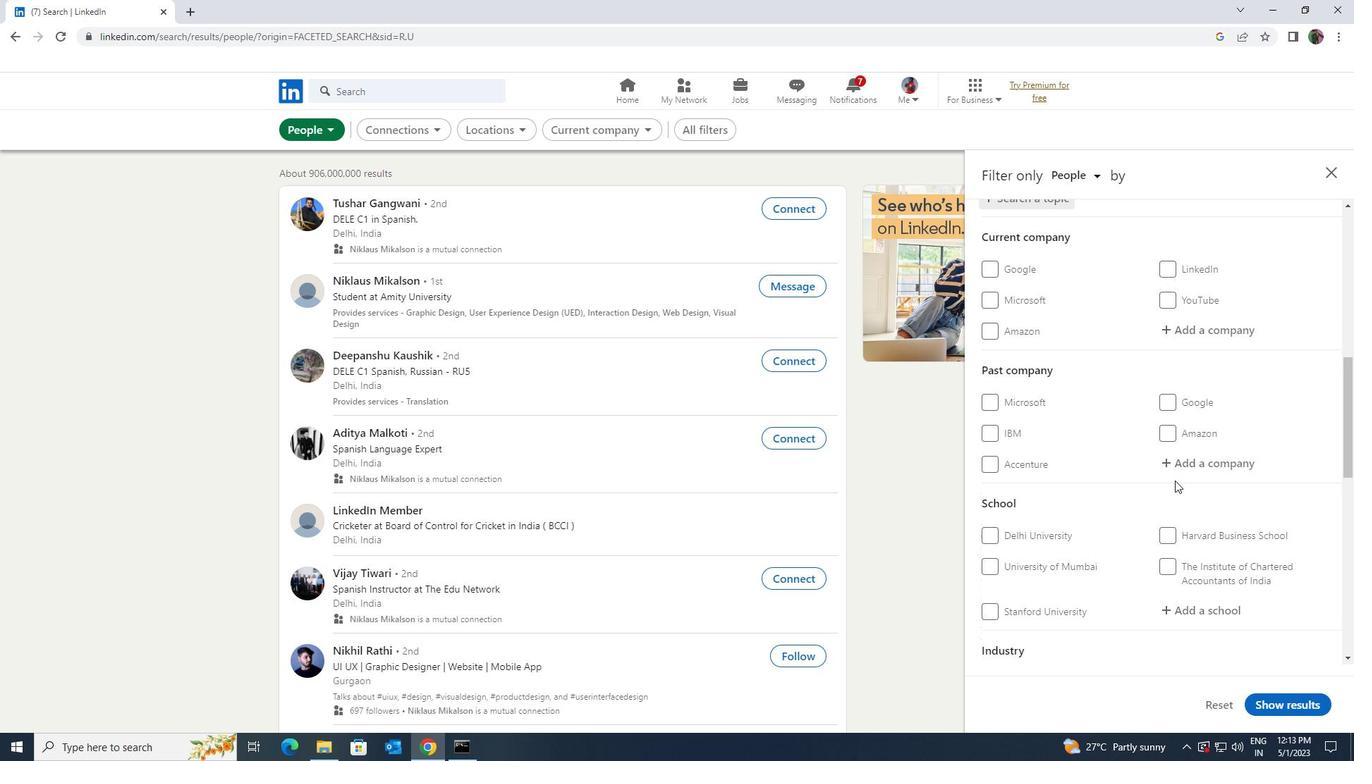 
Action: Mouse moved to (1175, 481)
Screenshot: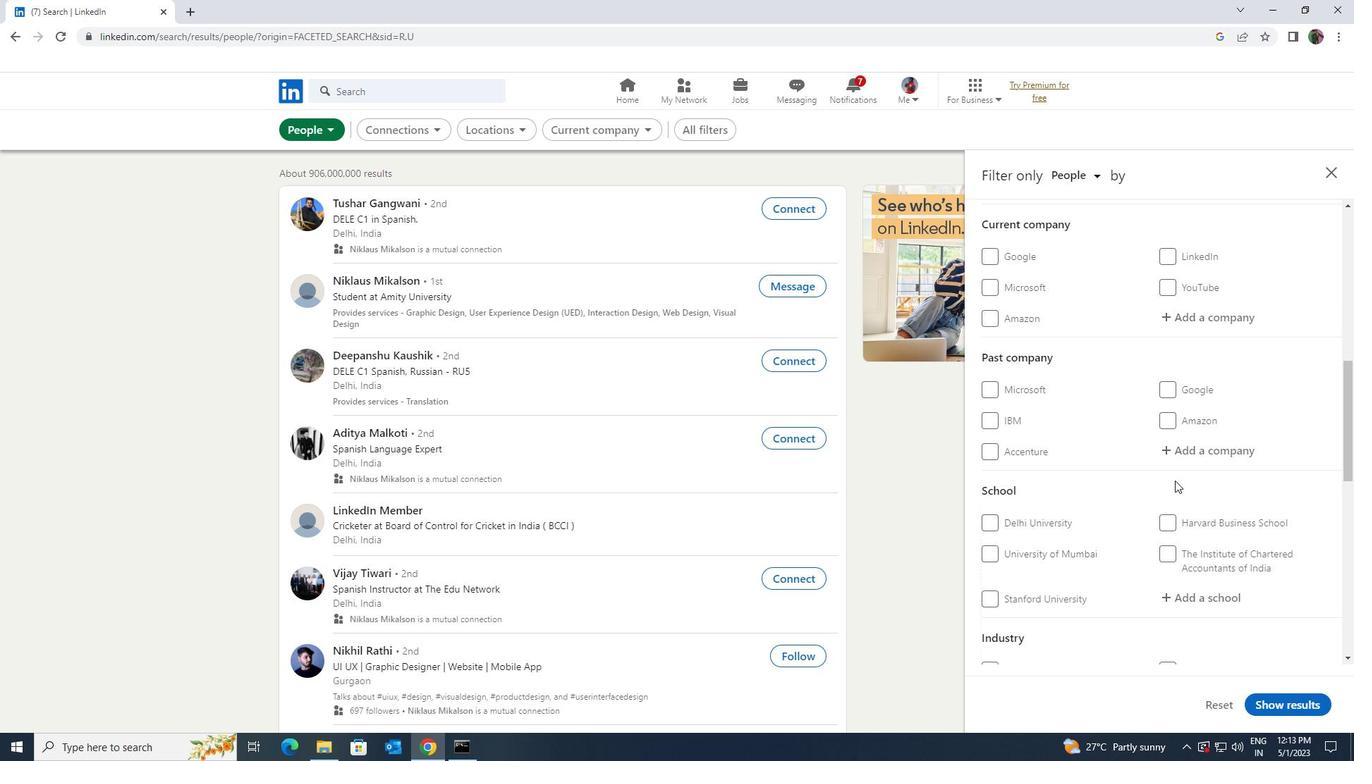
Action: Mouse scrolled (1175, 480) with delta (0, 0)
Screenshot: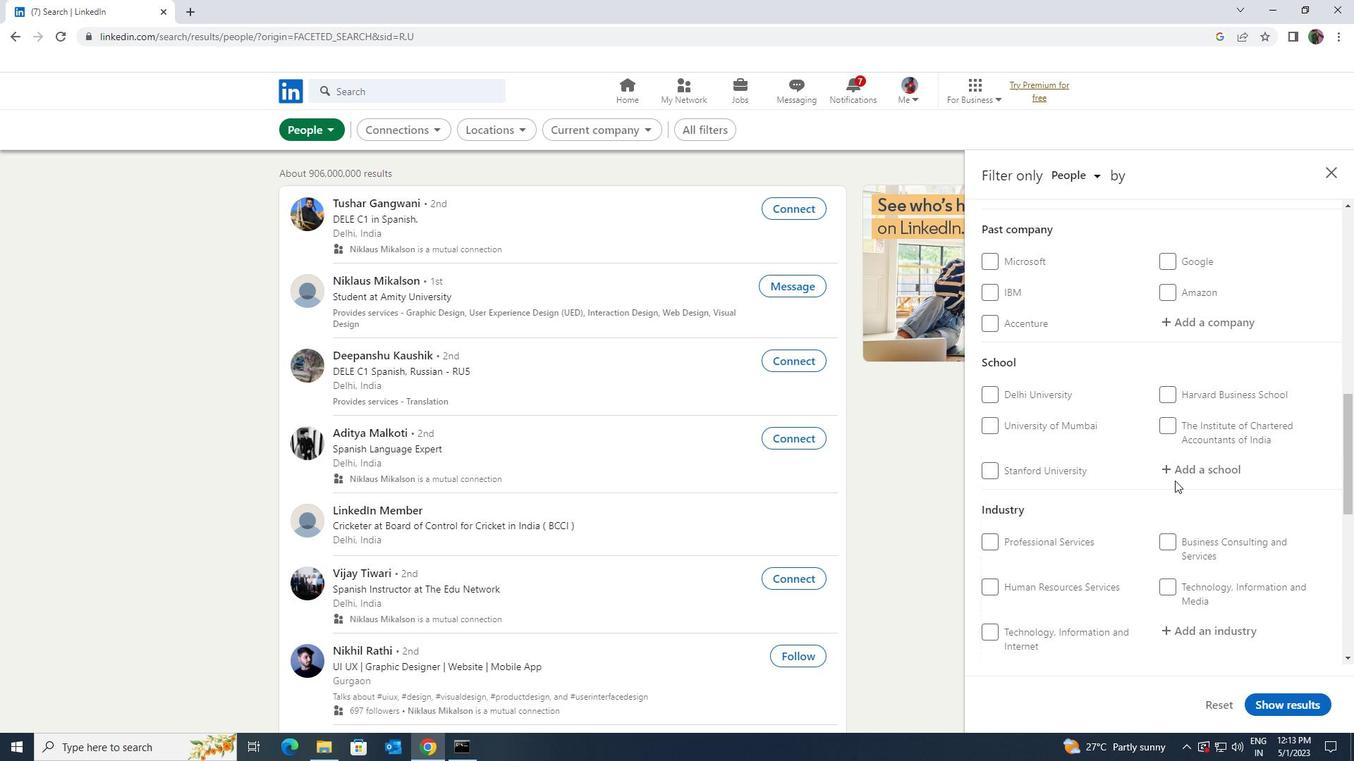 
Action: Mouse scrolled (1175, 480) with delta (0, 0)
Screenshot: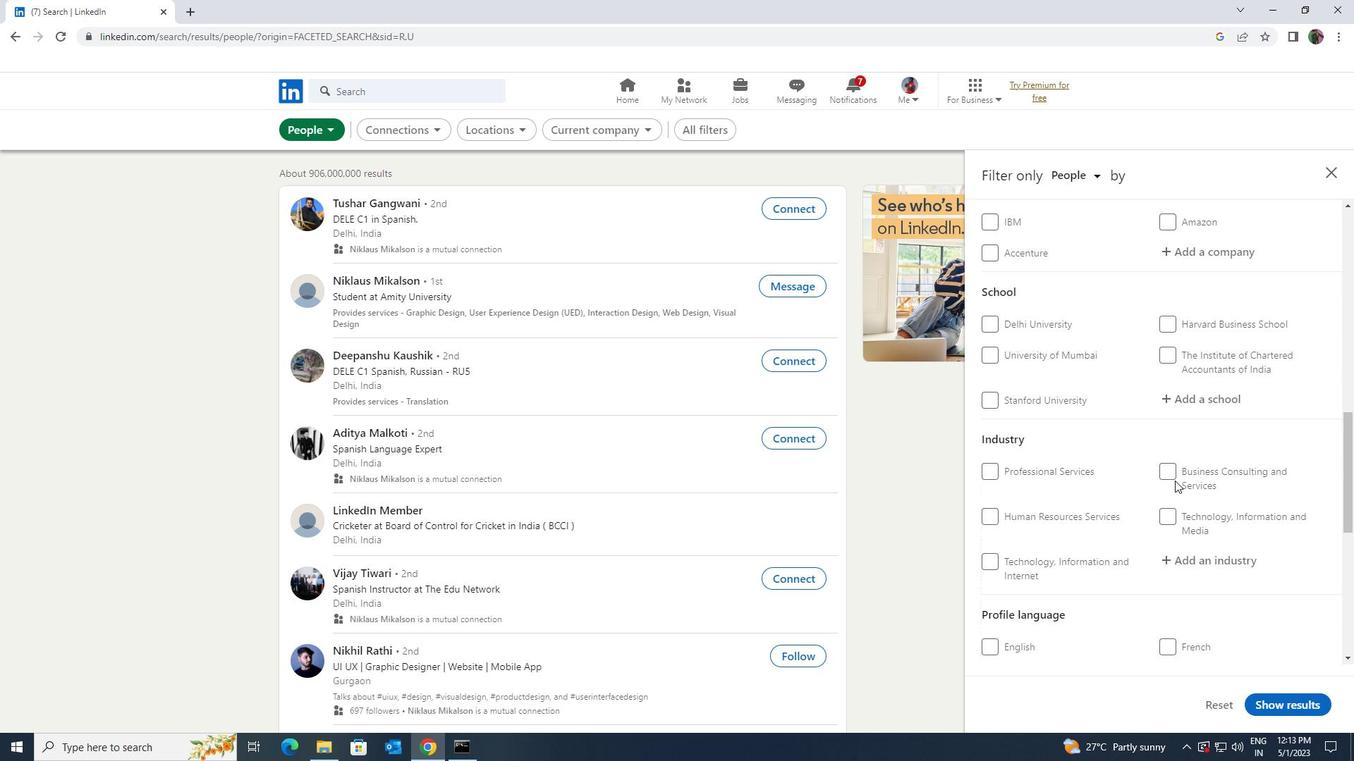 
Action: Mouse scrolled (1175, 480) with delta (0, 0)
Screenshot: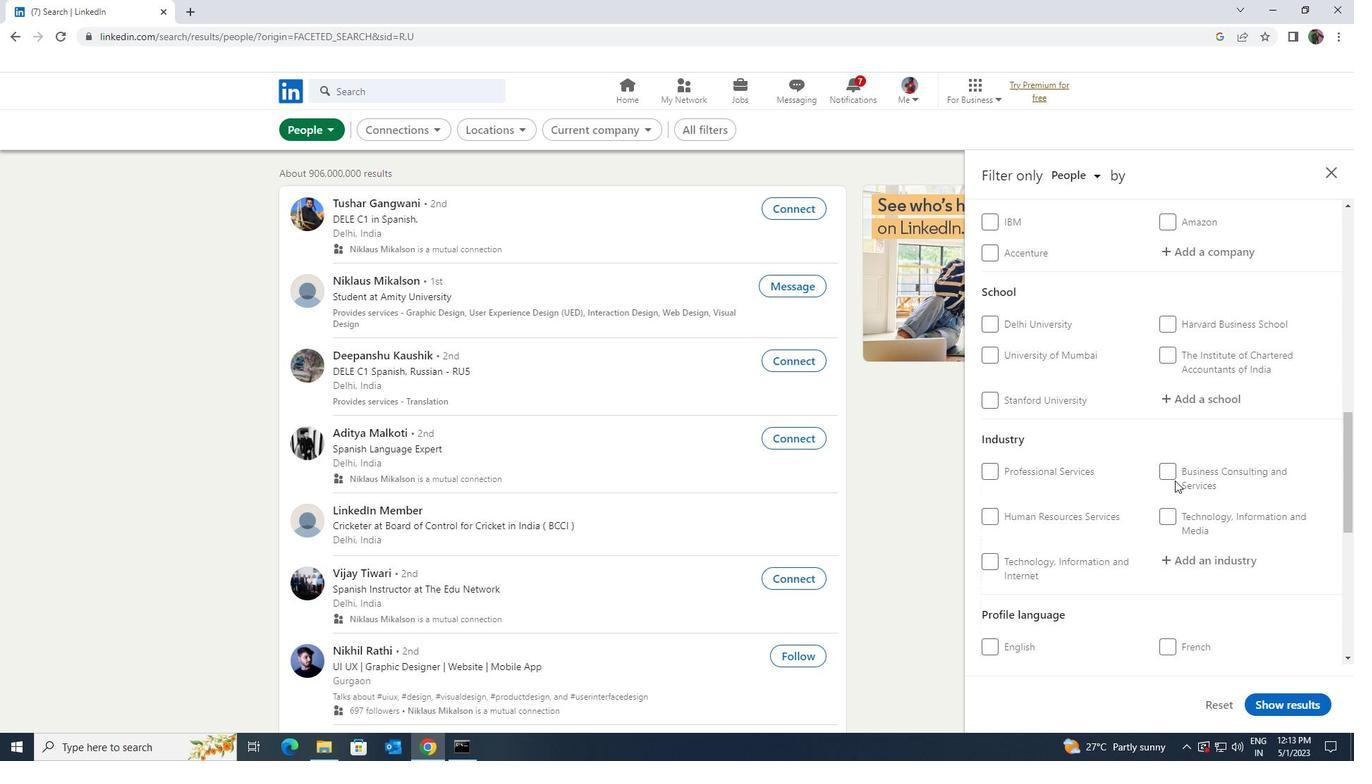 
Action: Mouse moved to (1173, 535)
Screenshot: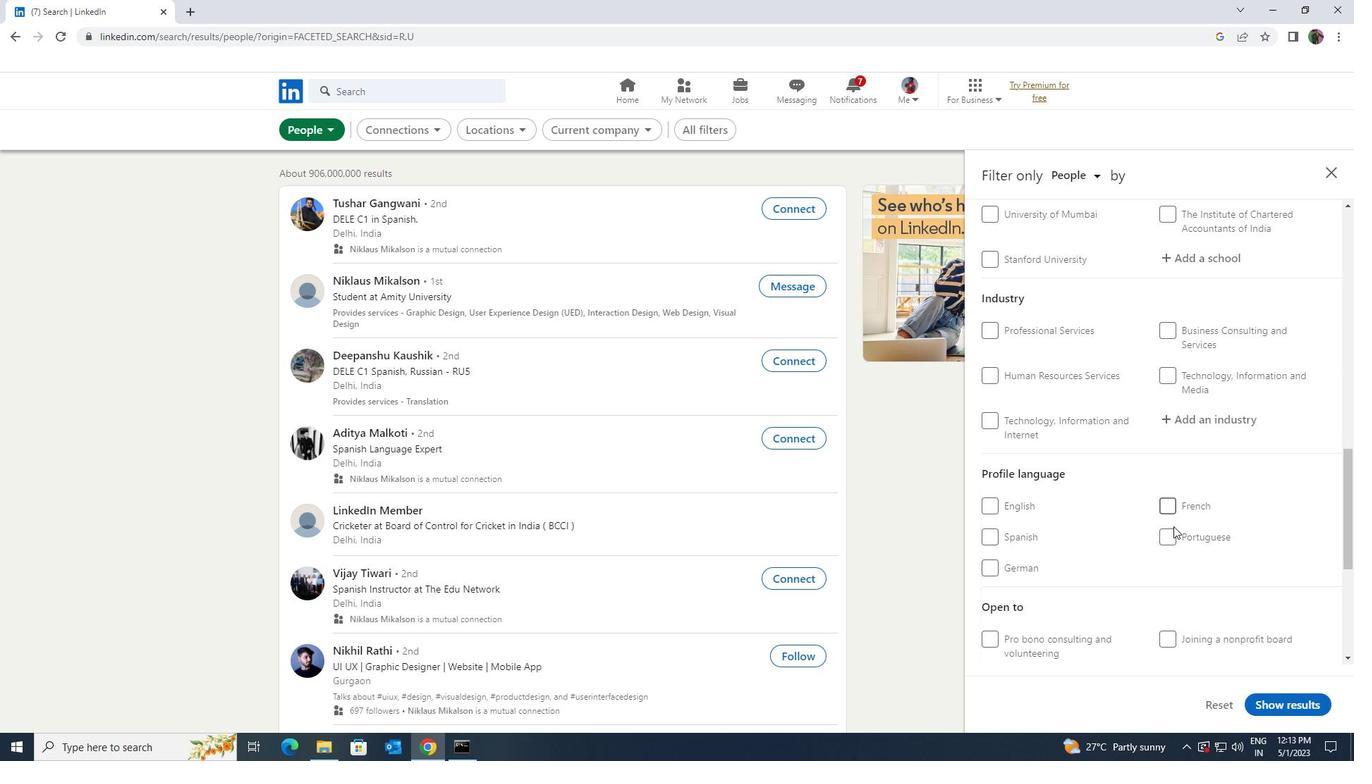 
Action: Mouse pressed left at (1173, 535)
Screenshot: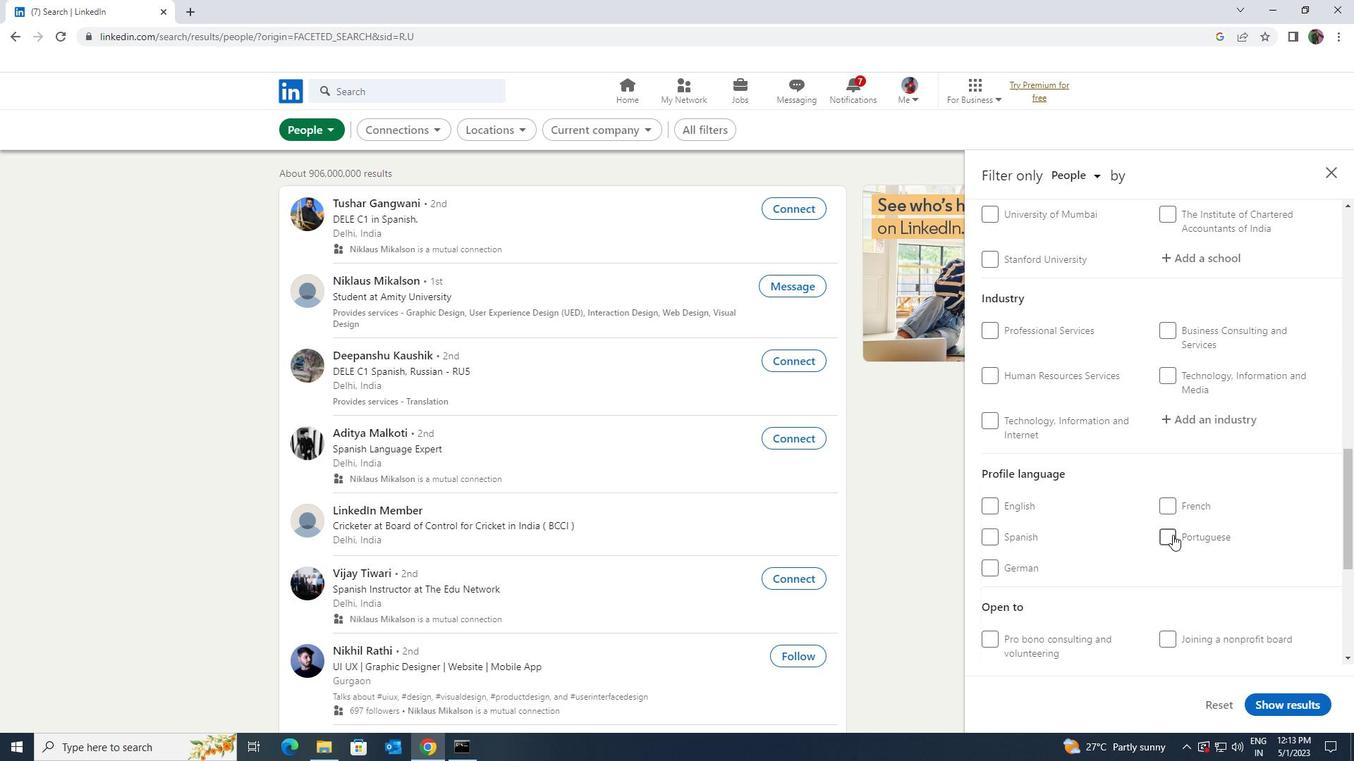 
Action: Mouse scrolled (1173, 536) with delta (0, 0)
Screenshot: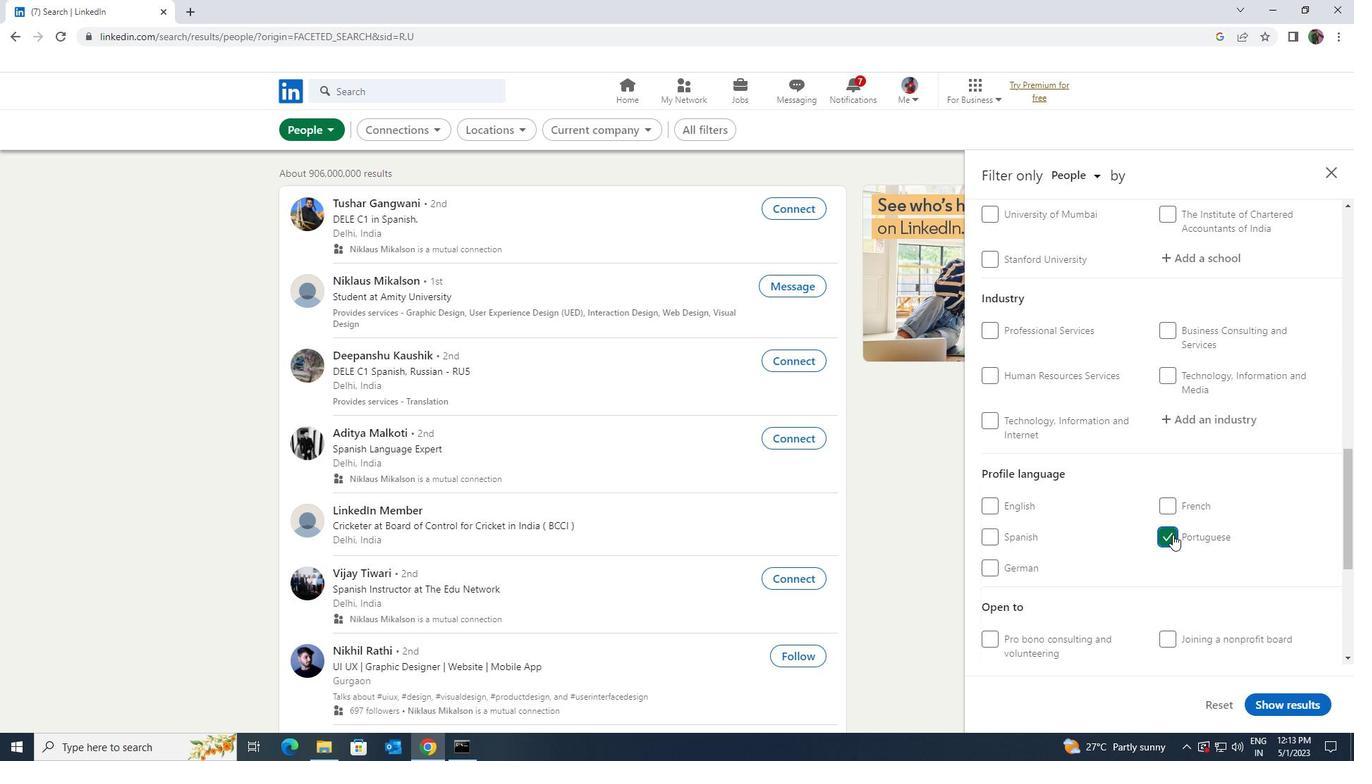 
Action: Mouse scrolled (1173, 536) with delta (0, 0)
Screenshot: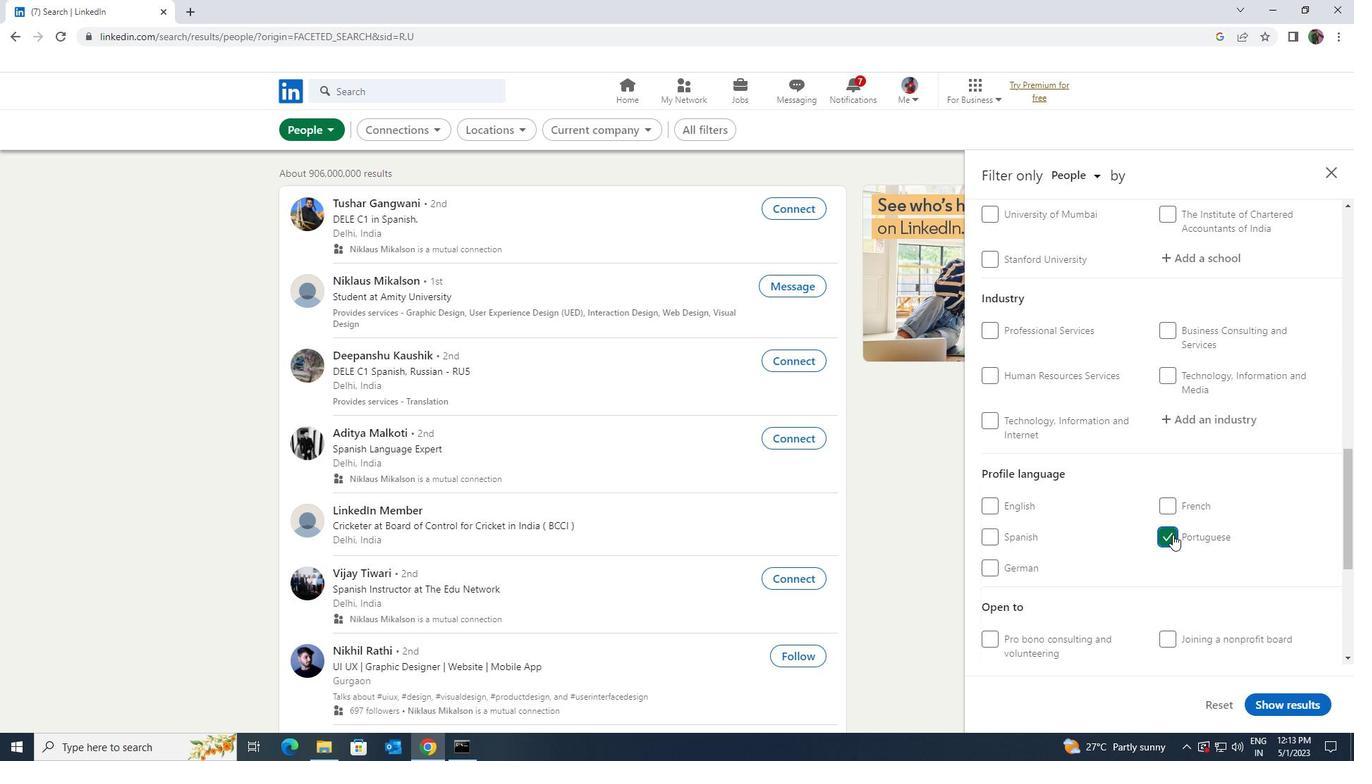 
Action: Mouse scrolled (1173, 536) with delta (0, 0)
Screenshot: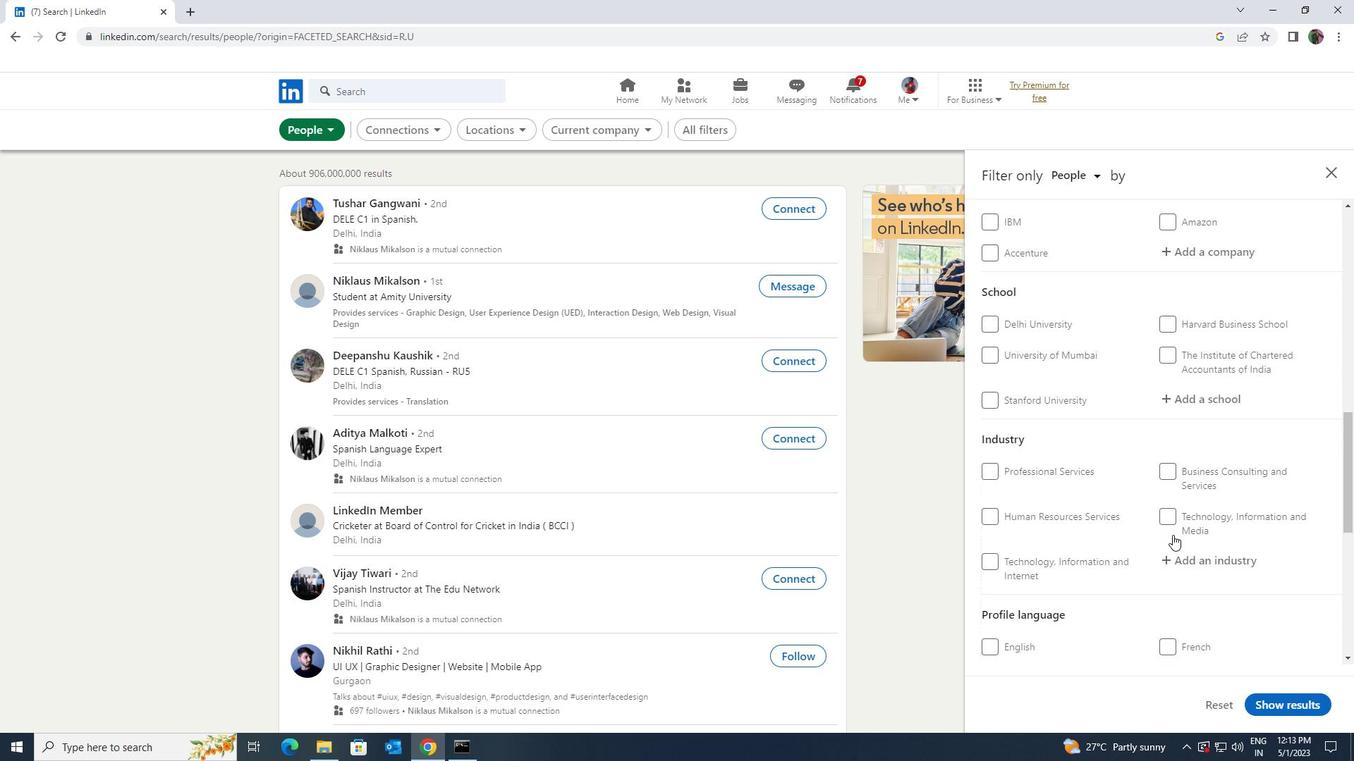 
Action: Mouse scrolled (1173, 536) with delta (0, 0)
Screenshot: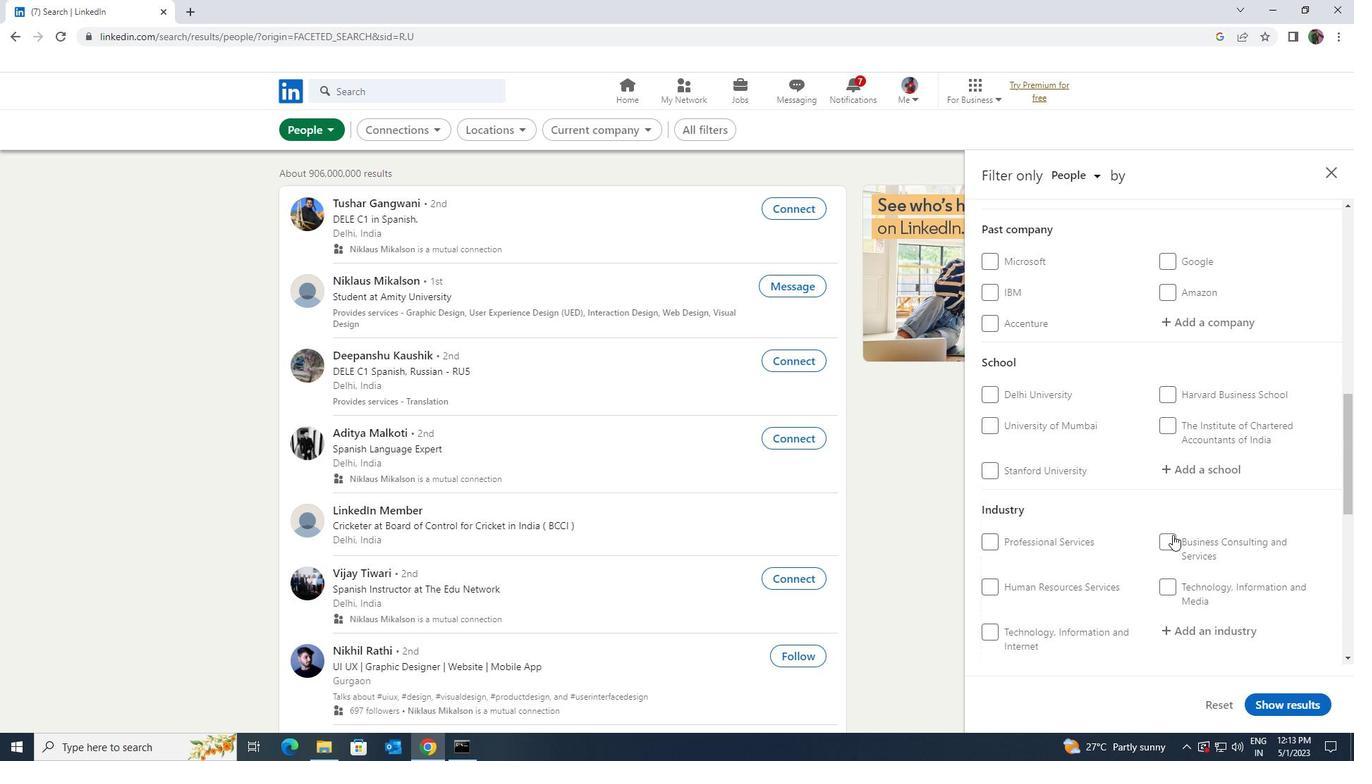 
Action: Mouse scrolled (1173, 536) with delta (0, 0)
Screenshot: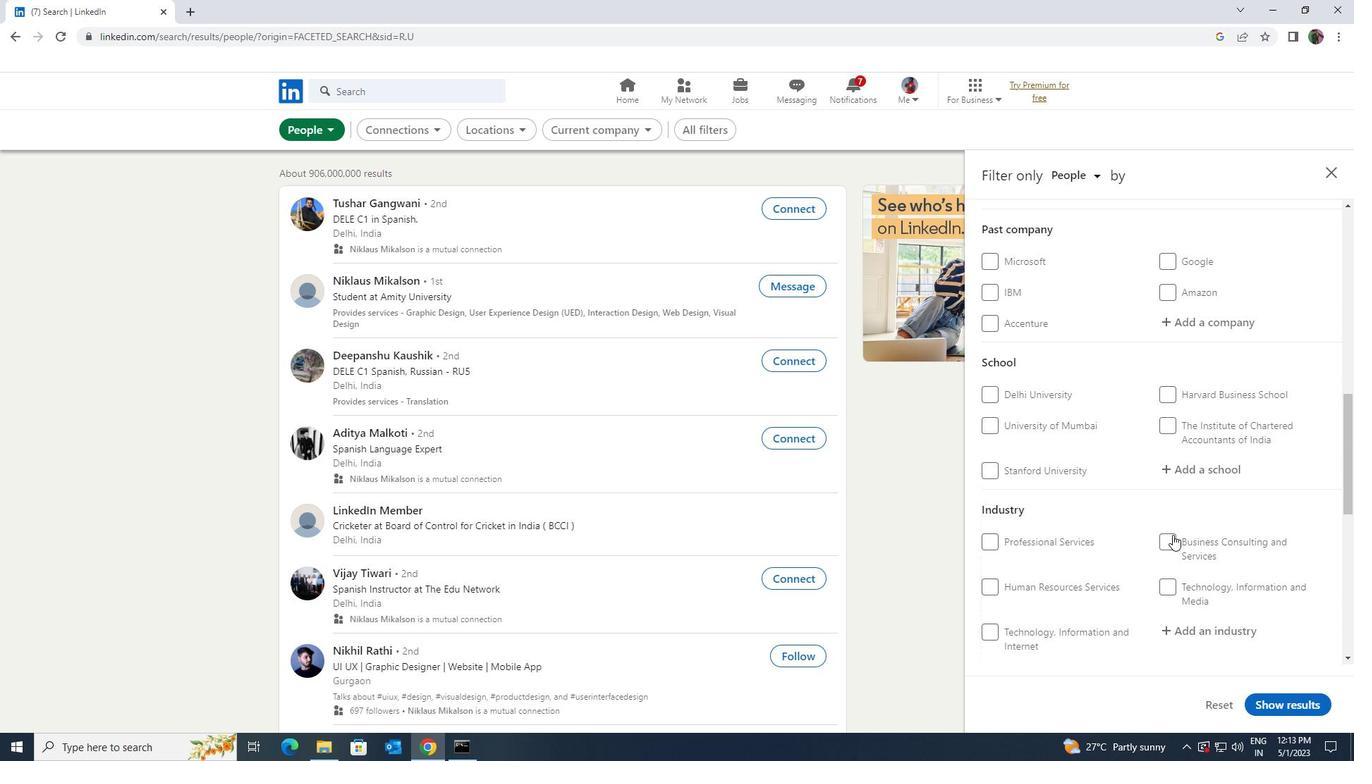 
Action: Mouse moved to (1172, 535)
Screenshot: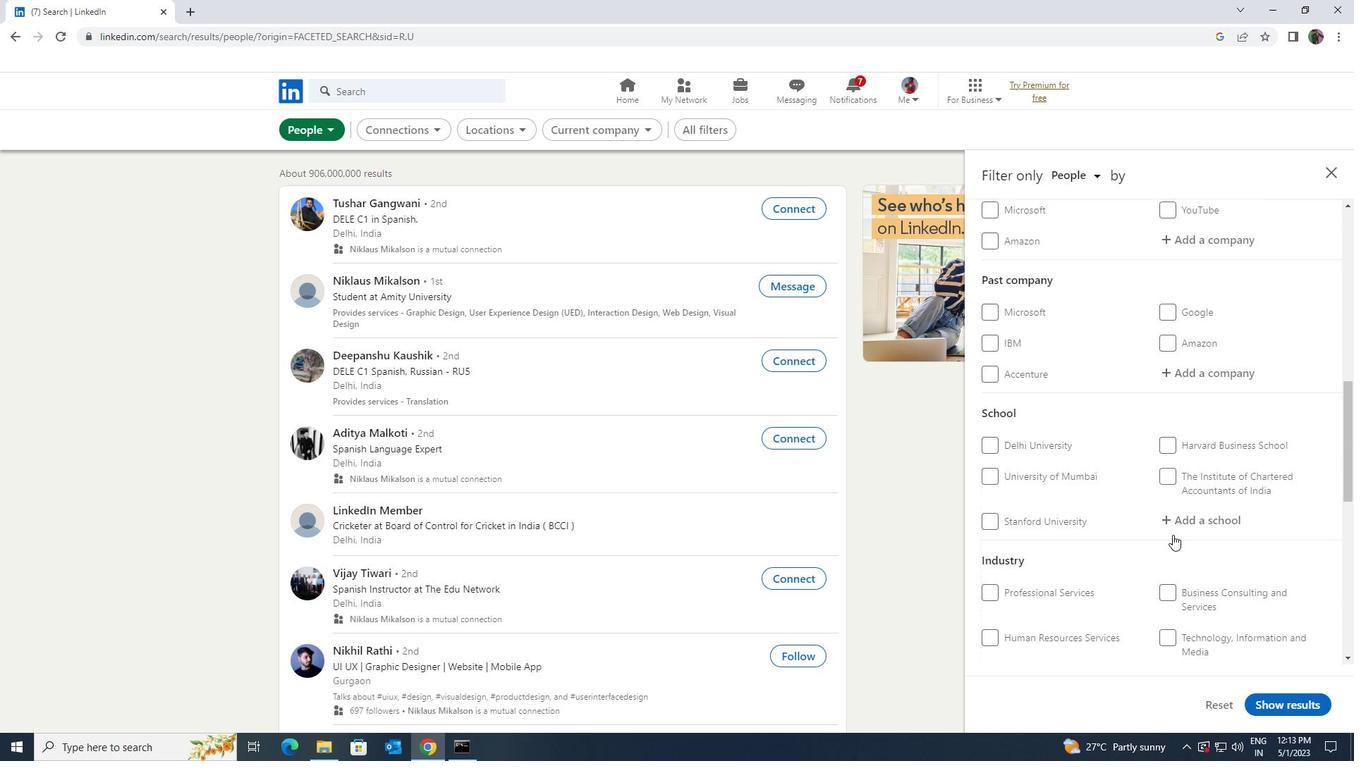 
Action: Mouse scrolled (1172, 536) with delta (0, 0)
Screenshot: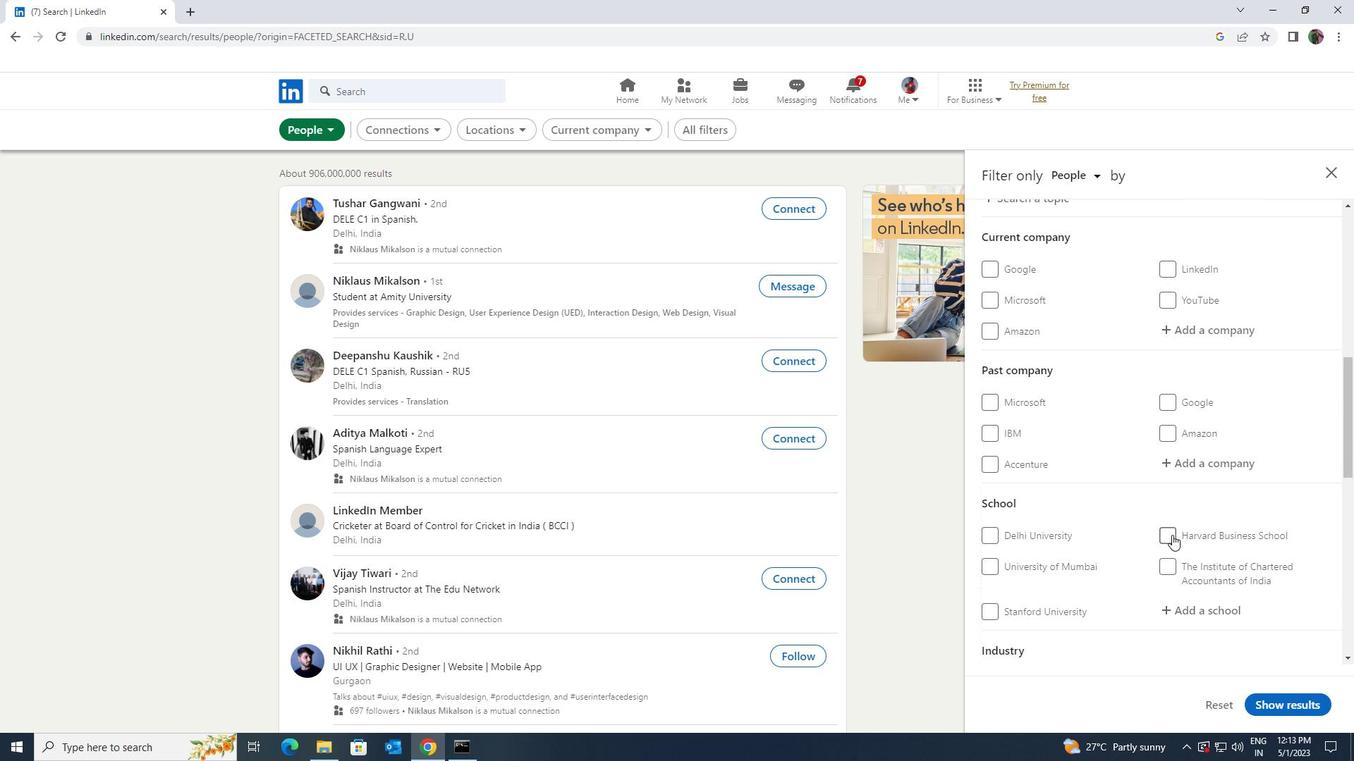 
Action: Mouse scrolled (1172, 536) with delta (0, 0)
Screenshot: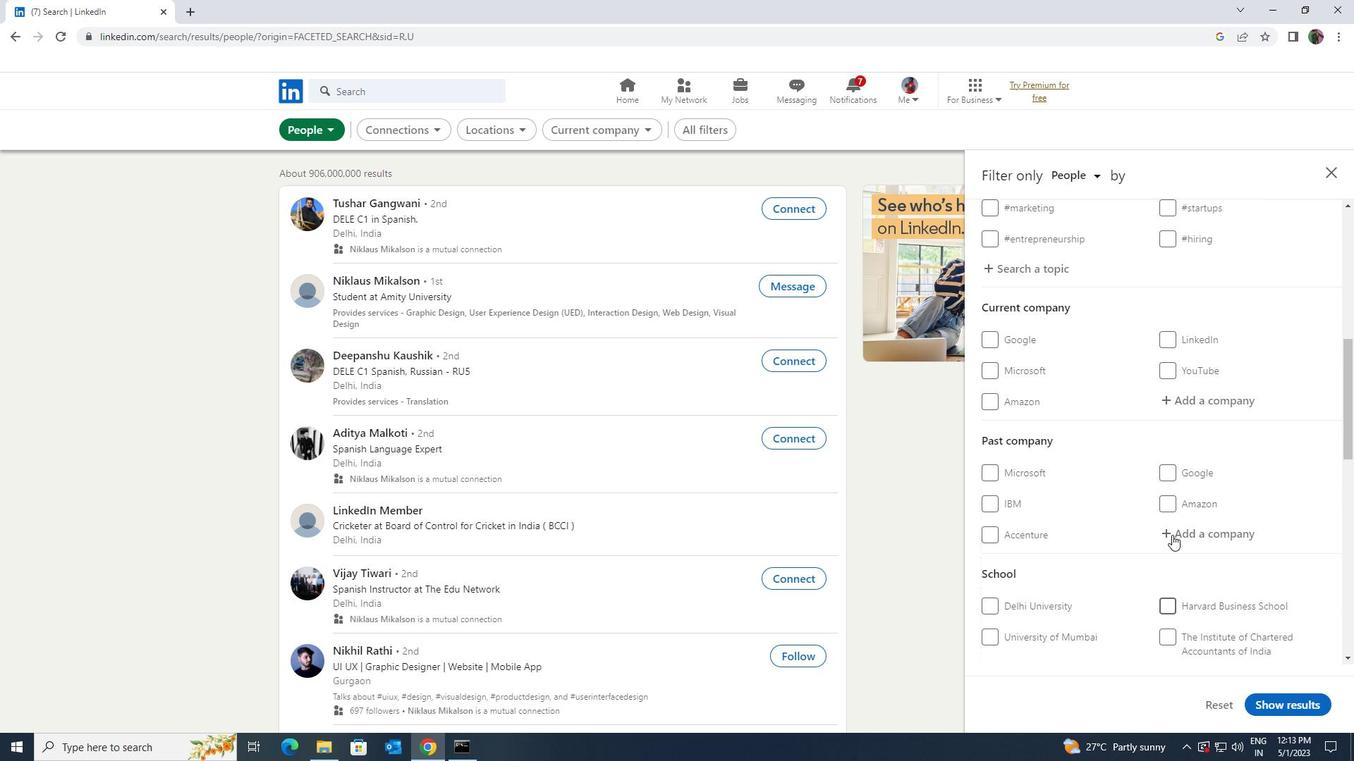 
Action: Mouse moved to (1186, 473)
Screenshot: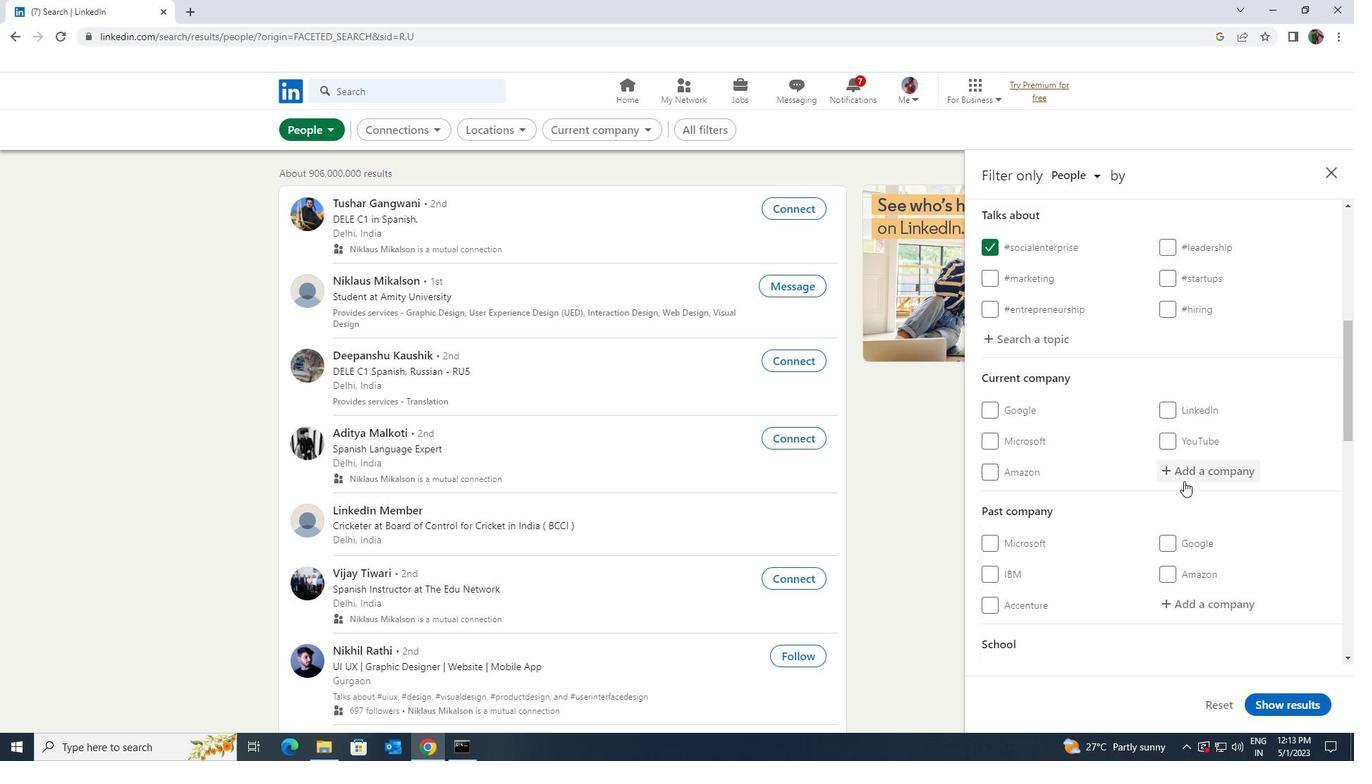 
Action: Mouse pressed left at (1186, 473)
Screenshot: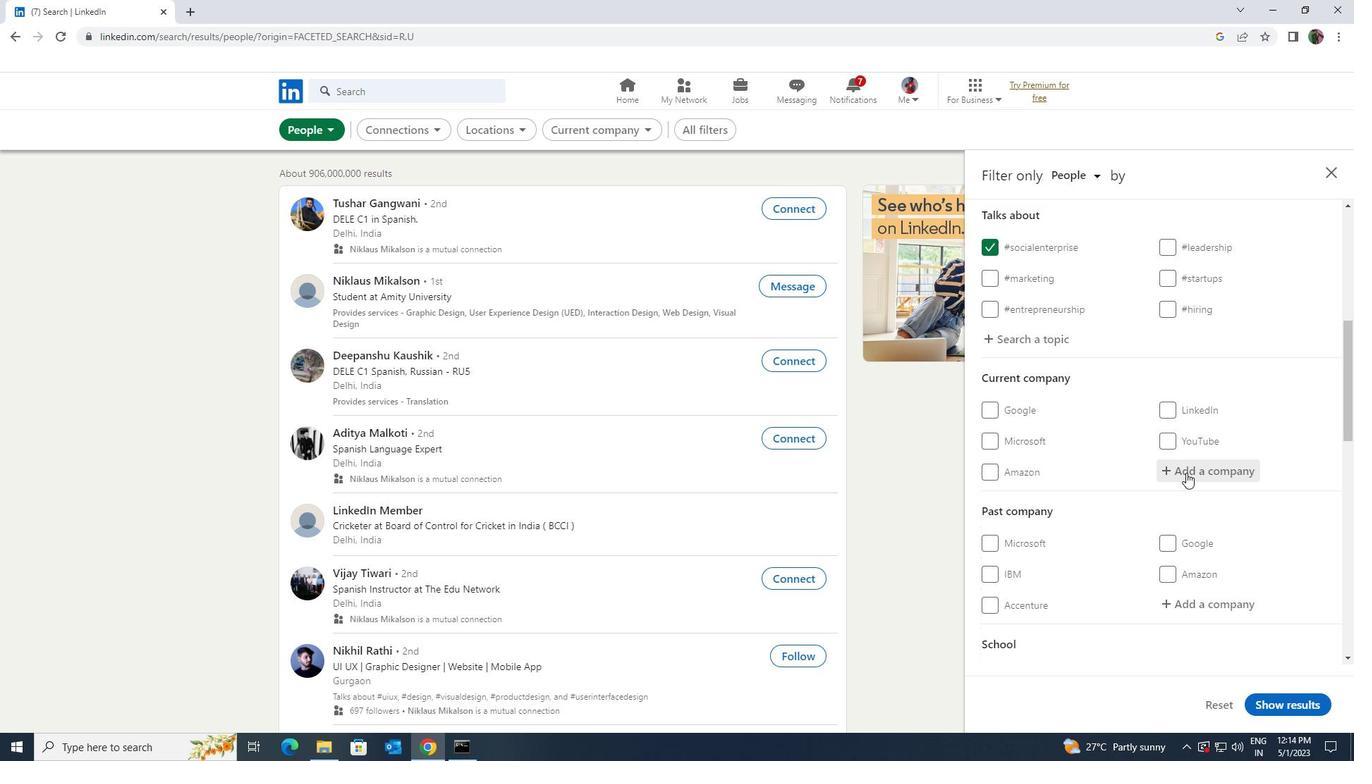 
Action: Key pressed <Key.shift><Key.shift>SIMLIFY<Key.space><Key.shift>HEALTHCARE<Key.enter>
Screenshot: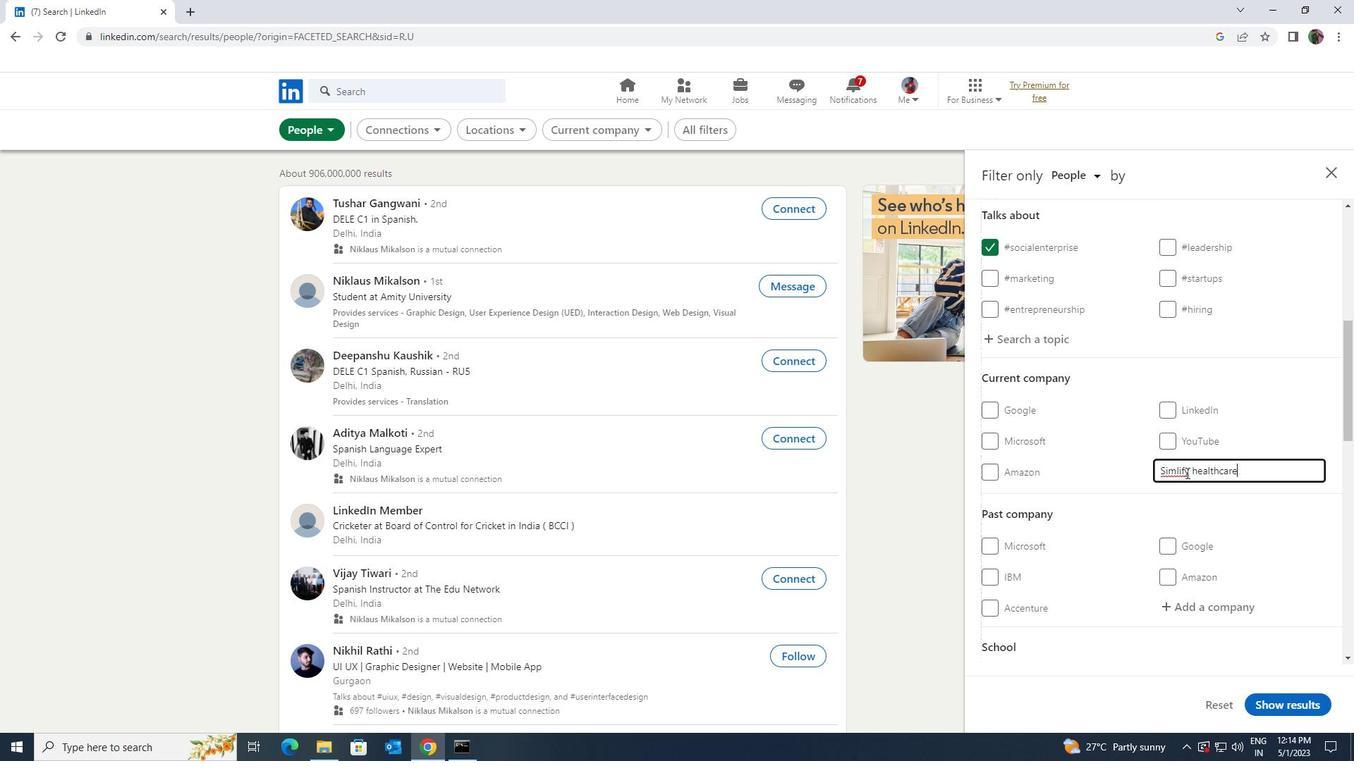 
Action: Mouse moved to (1208, 606)
Screenshot: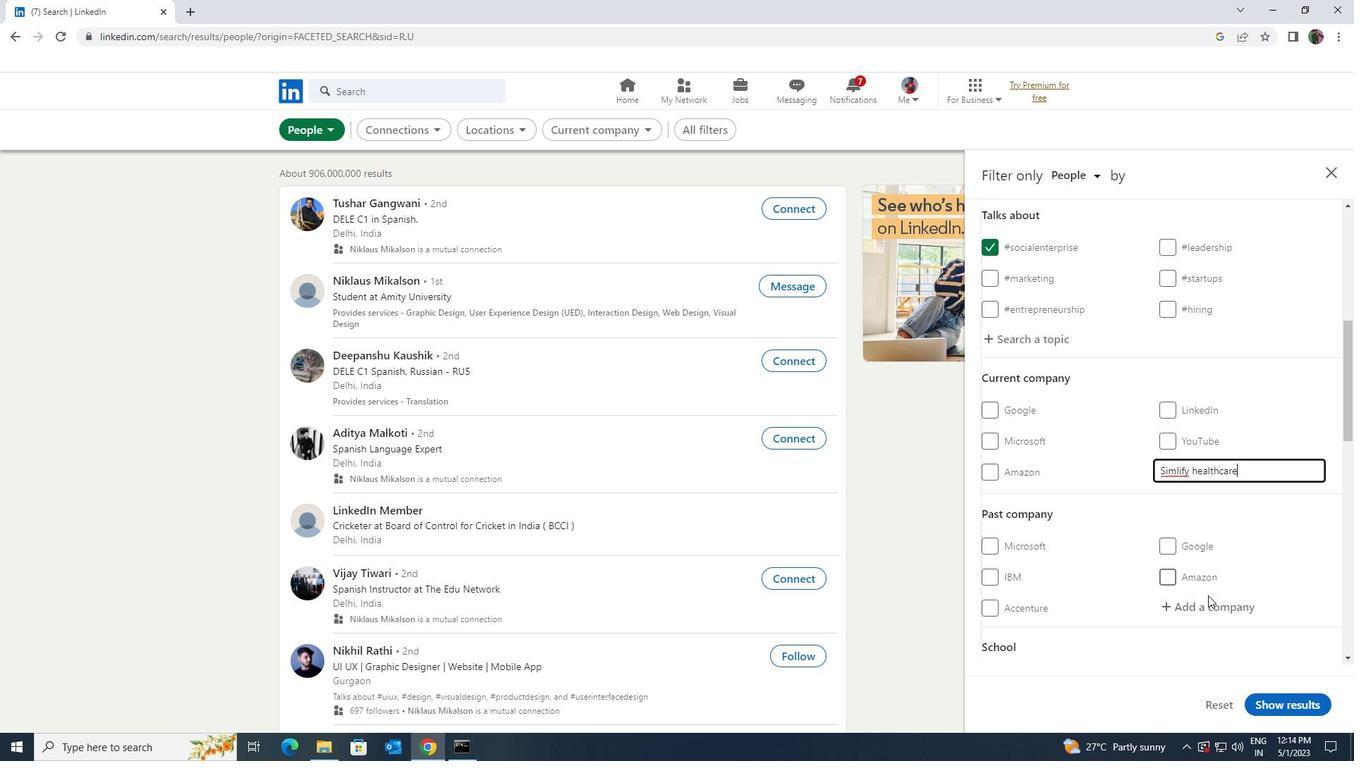 
Action: Mouse pressed left at (1208, 606)
Screenshot: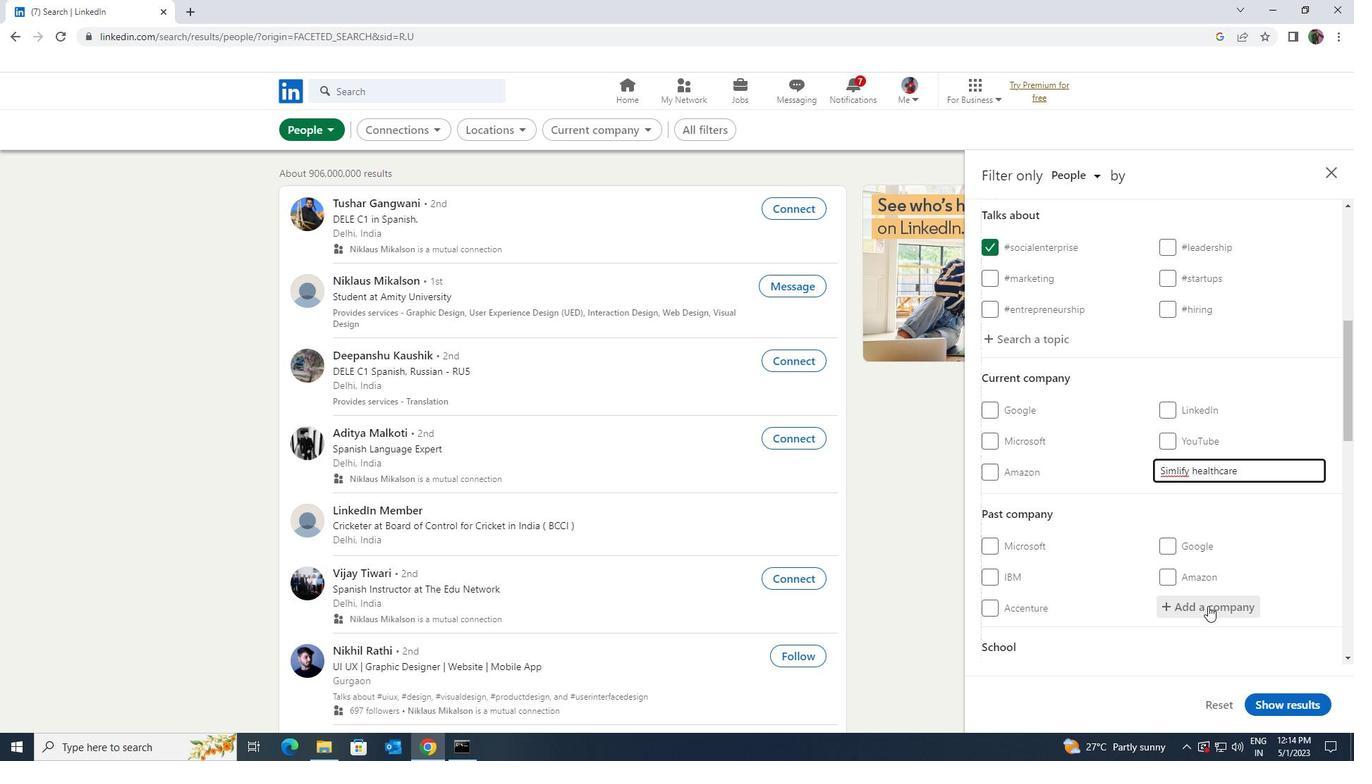 
Action: Mouse scrolled (1208, 605) with delta (0, 0)
Screenshot: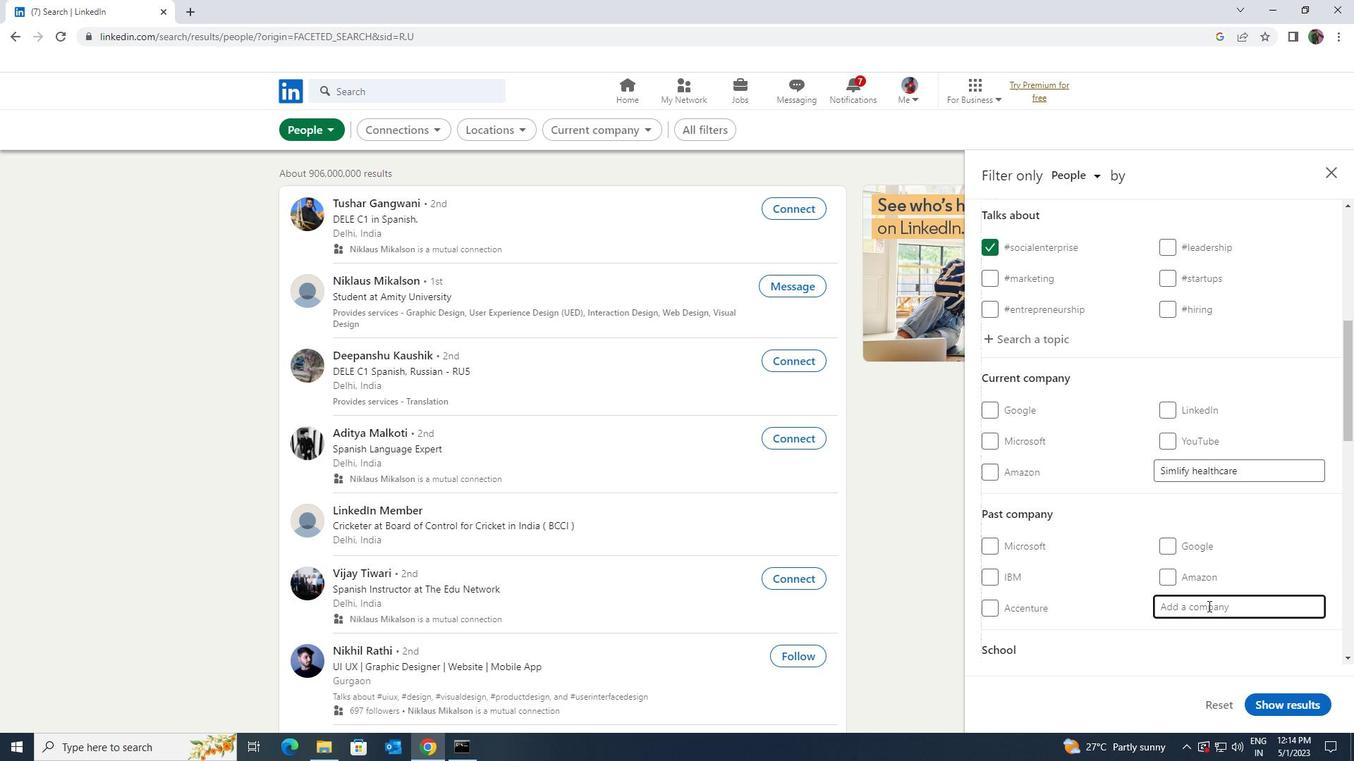 
Action: Mouse scrolled (1208, 605) with delta (0, 0)
Screenshot: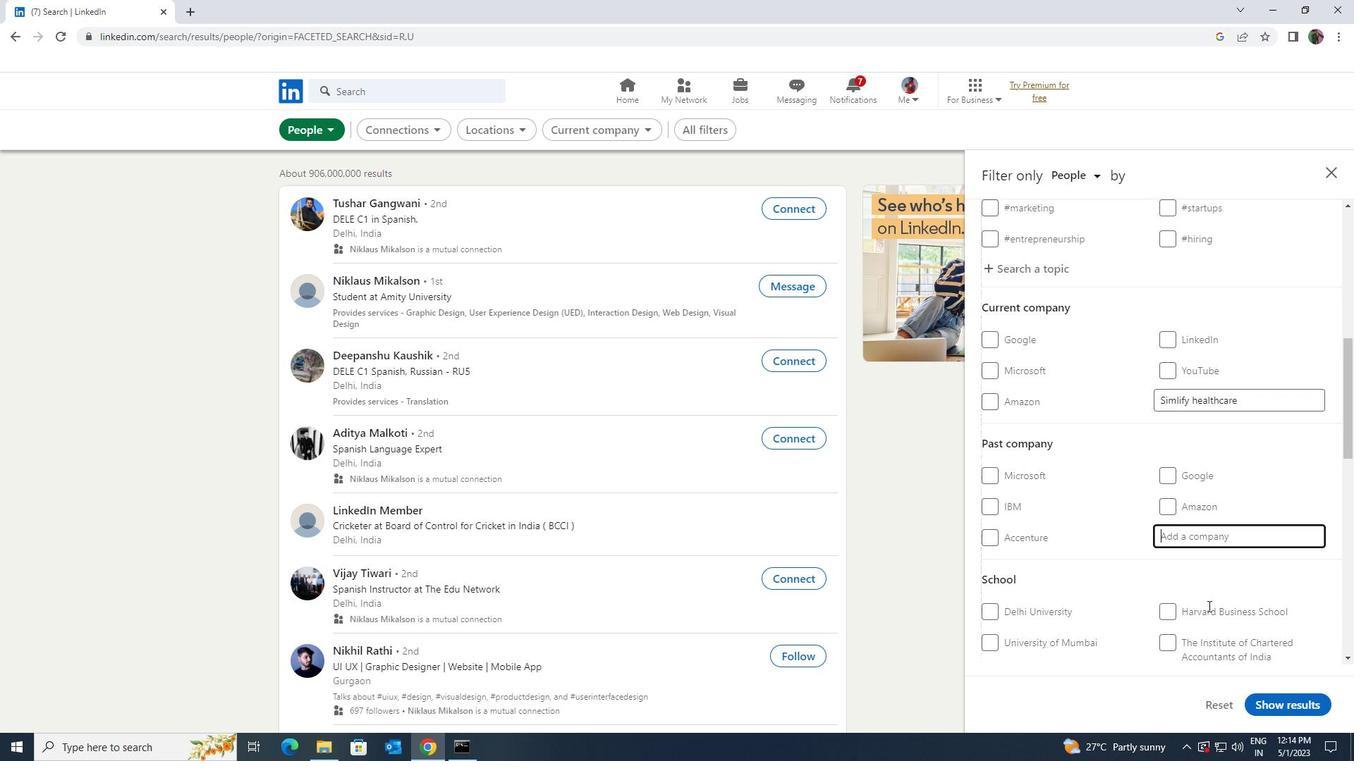 
Action: Mouse scrolled (1208, 605) with delta (0, 0)
Screenshot: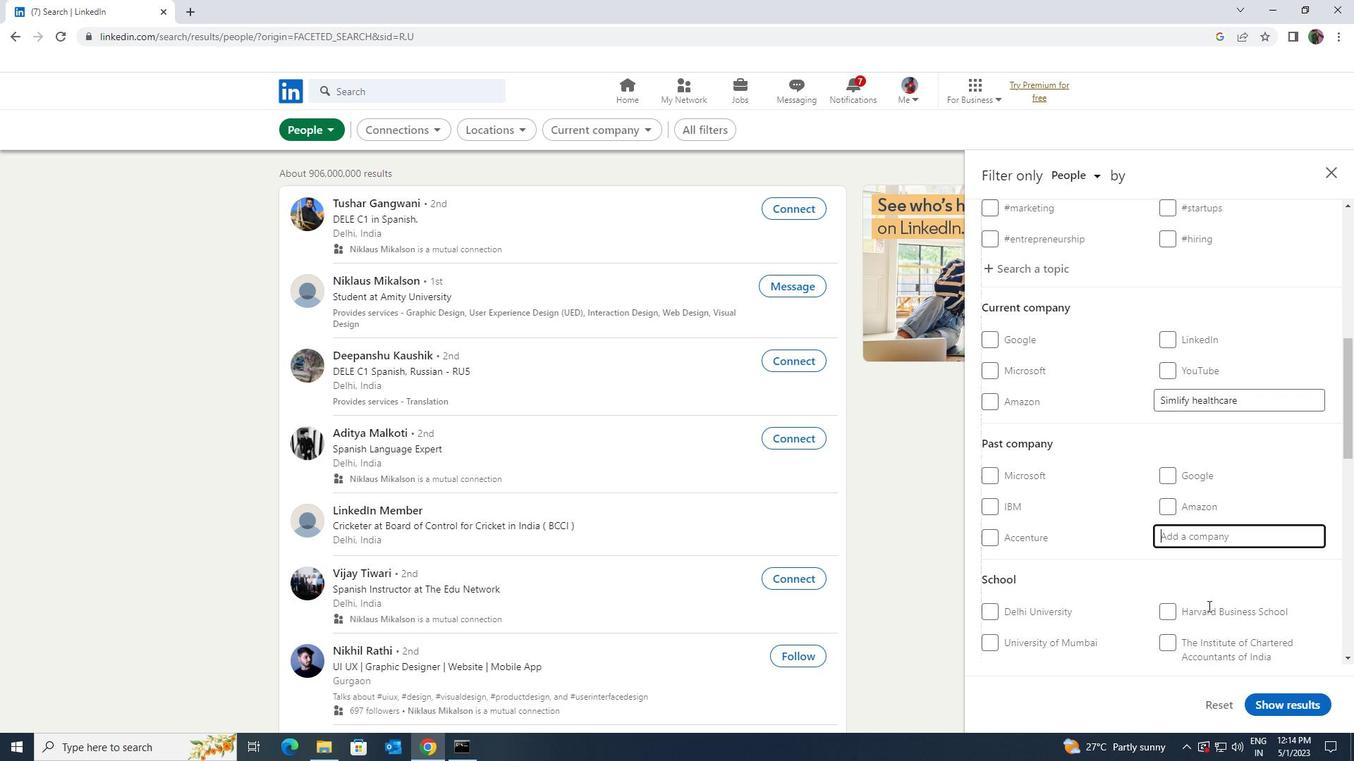 
Action: Mouse moved to (1198, 550)
Screenshot: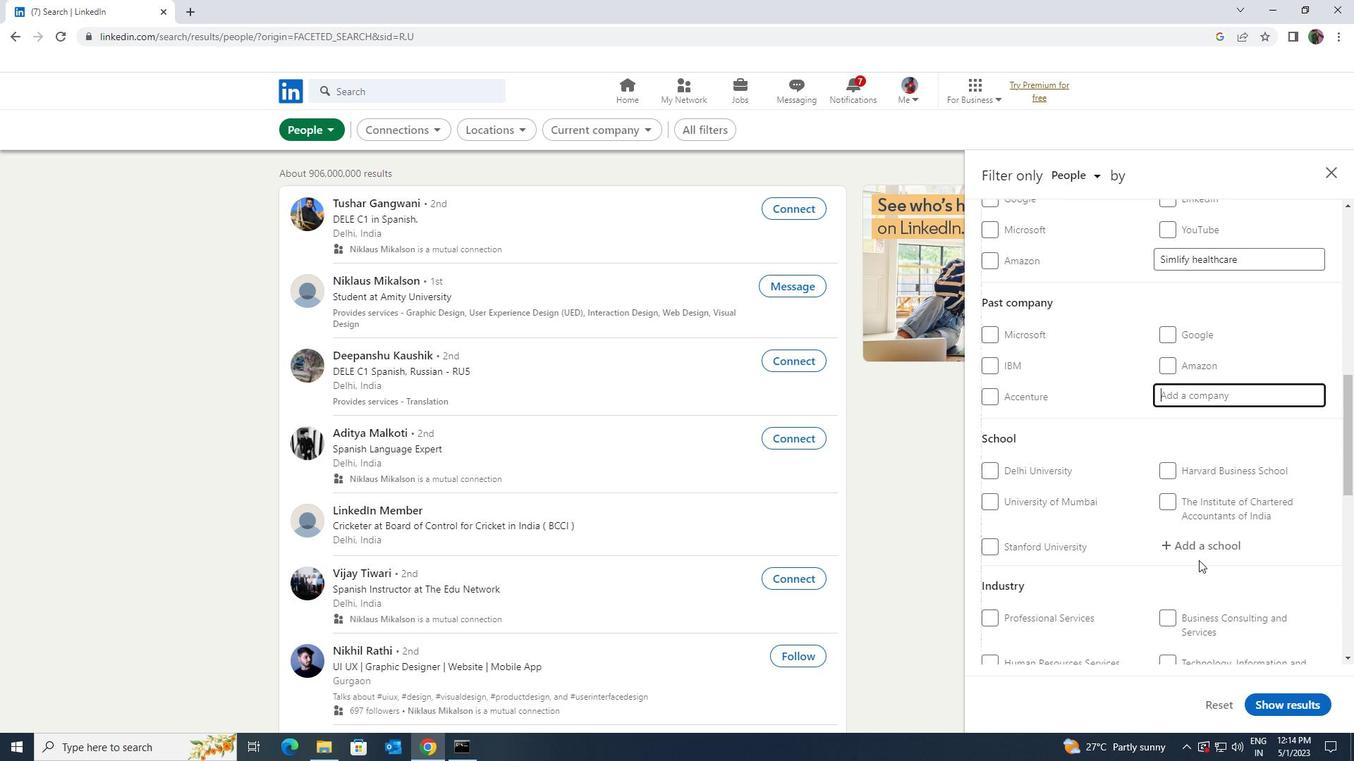 
Action: Mouse pressed left at (1198, 550)
Screenshot: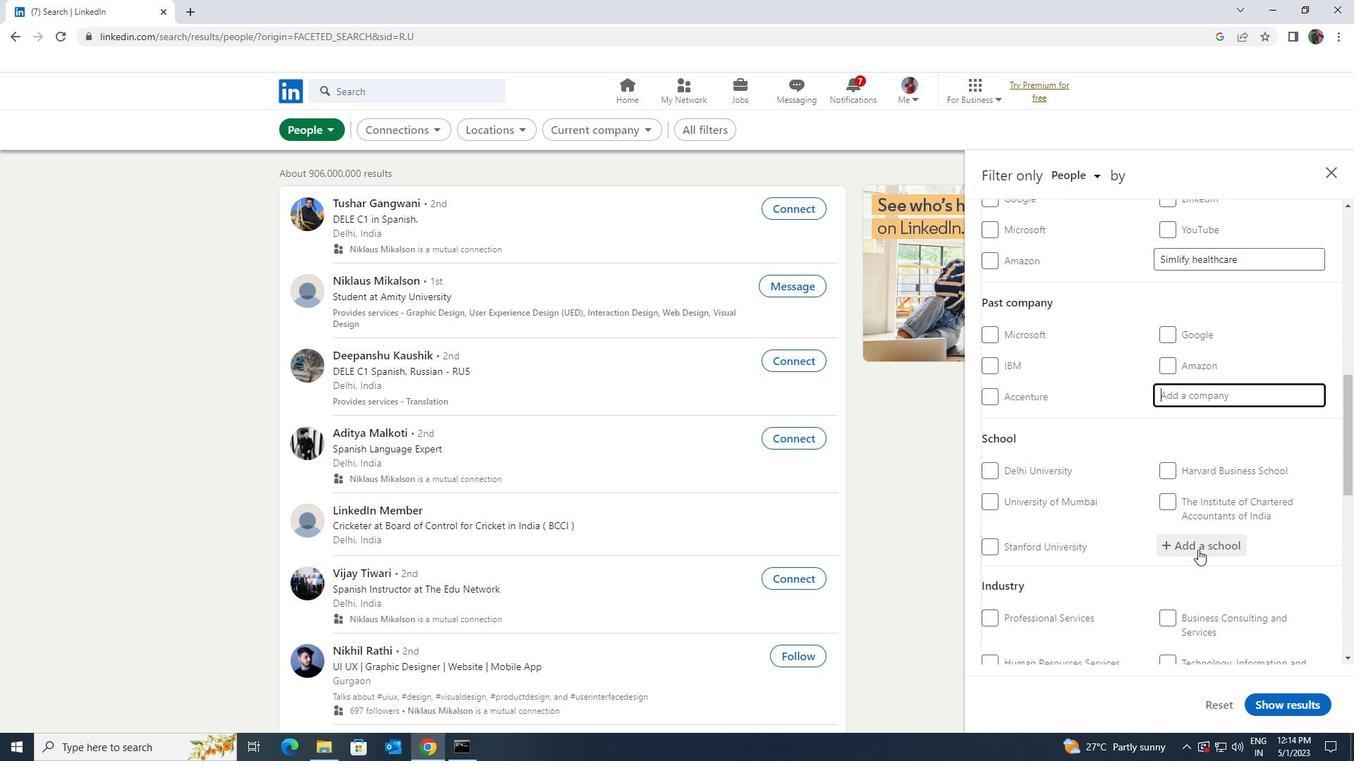
Action: Key pressed <Key.shift>VICTORIA<Key.space>UNIVERSITY<Key.space>INDIA
Screenshot: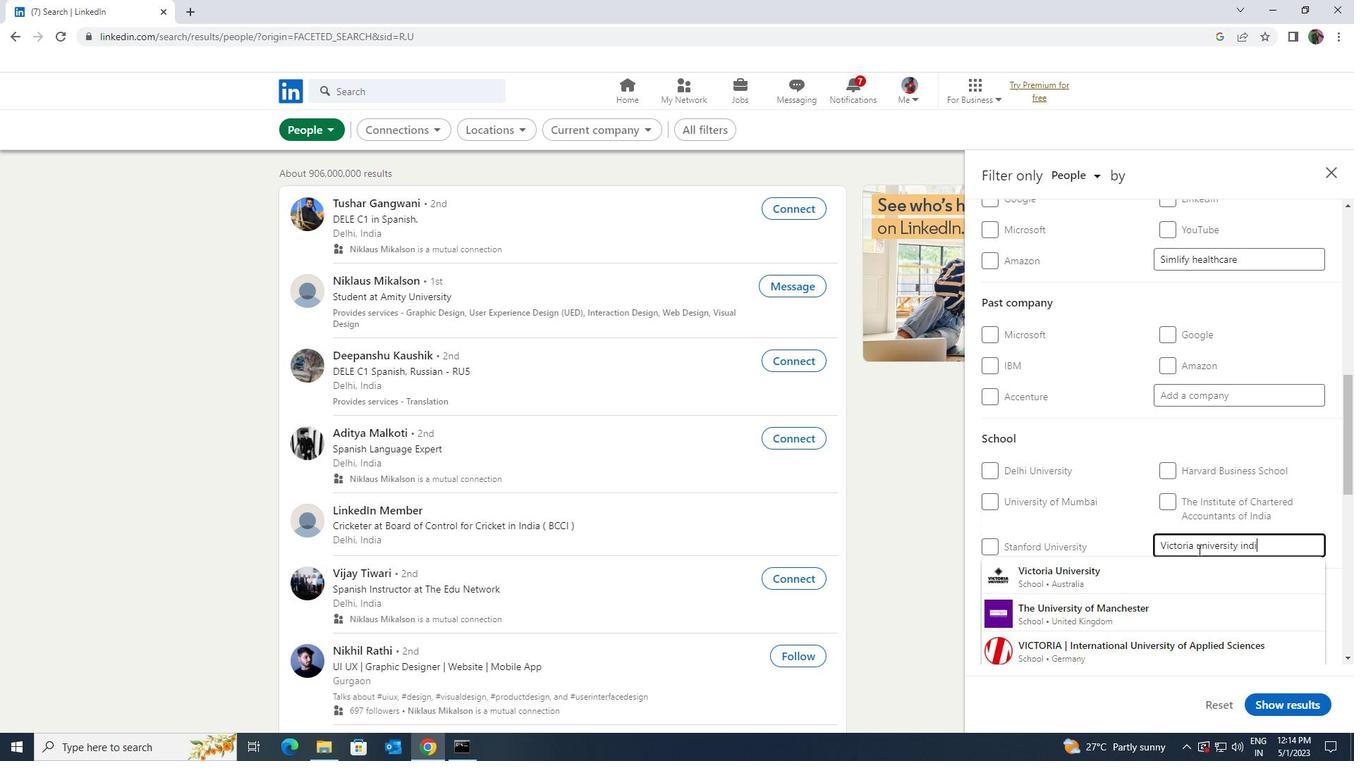 
Action: Mouse moved to (1196, 557)
Screenshot: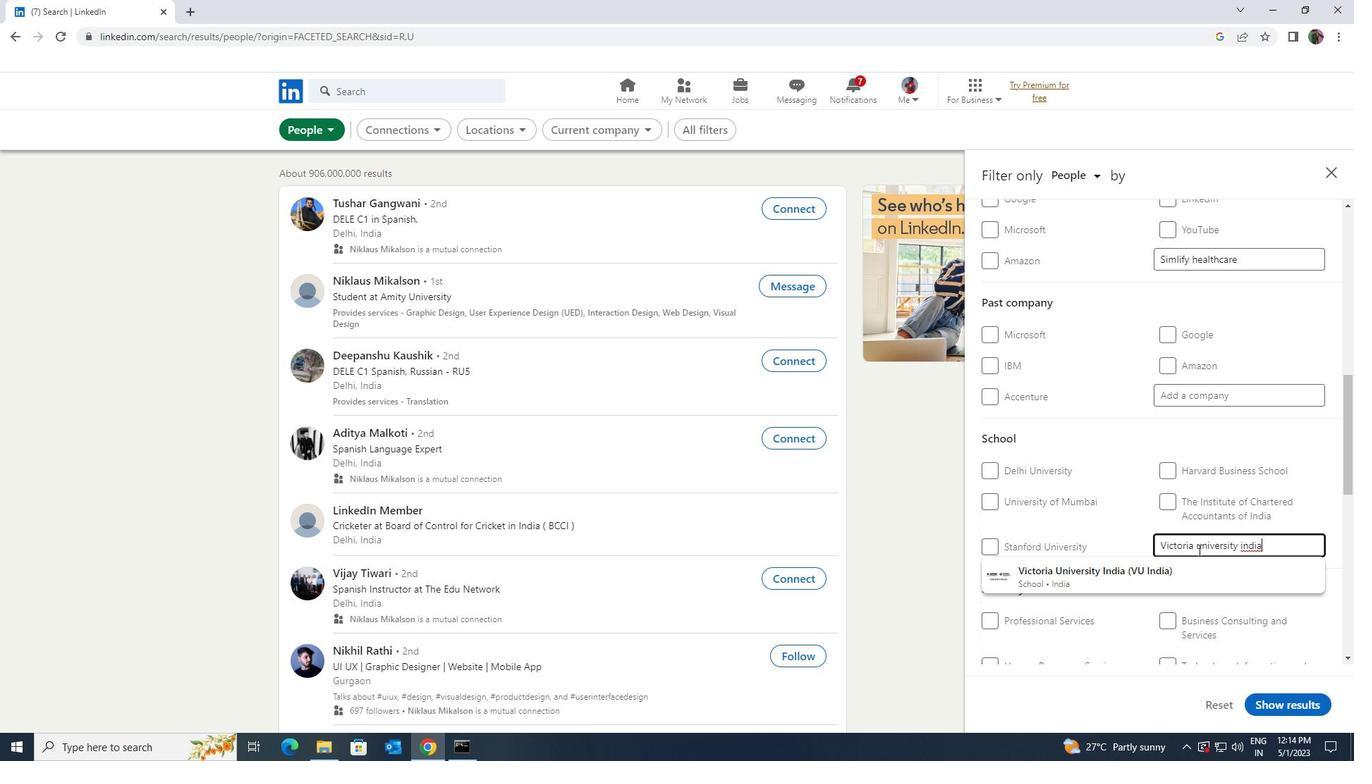 
Action: Mouse pressed left at (1196, 557)
Screenshot: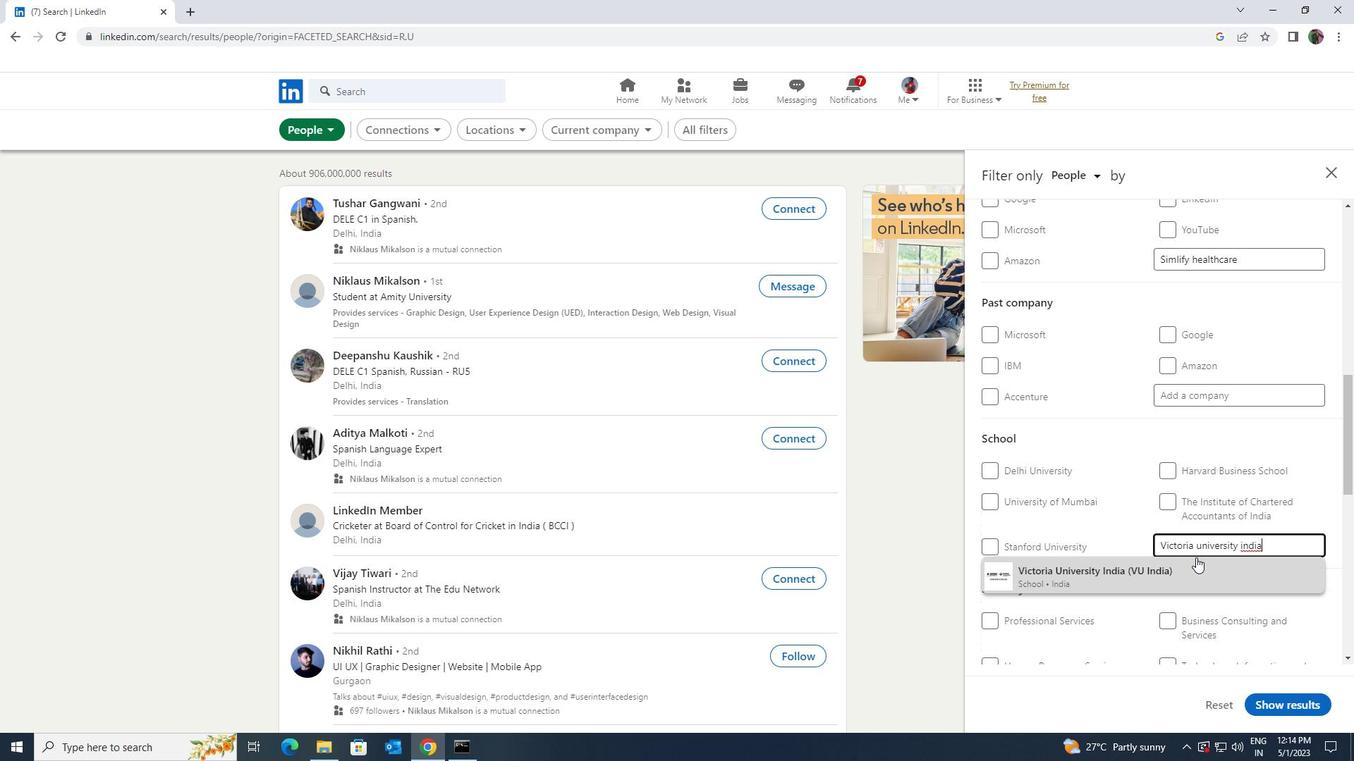 
Action: Mouse moved to (1196, 559)
Screenshot: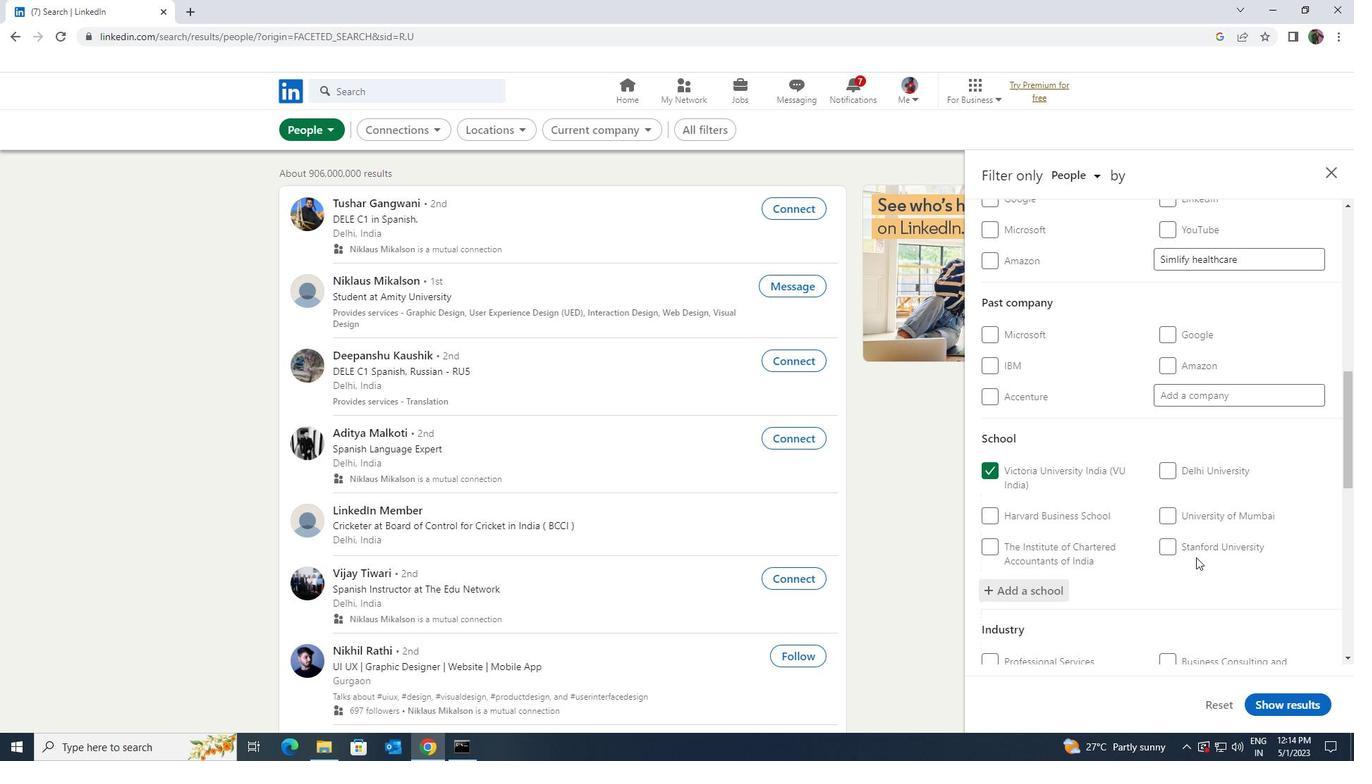
Action: Mouse scrolled (1196, 558) with delta (0, 0)
Screenshot: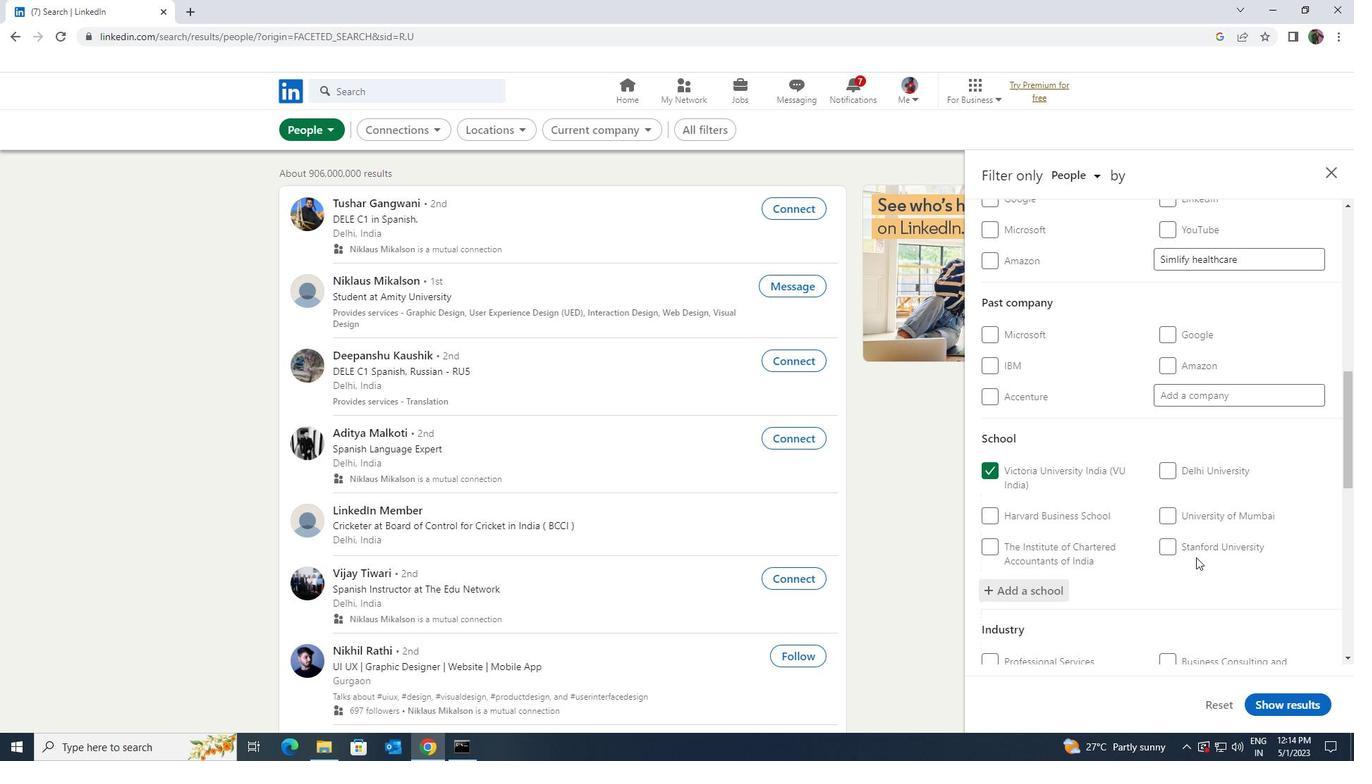
Action: Mouse scrolled (1196, 558) with delta (0, 0)
Screenshot: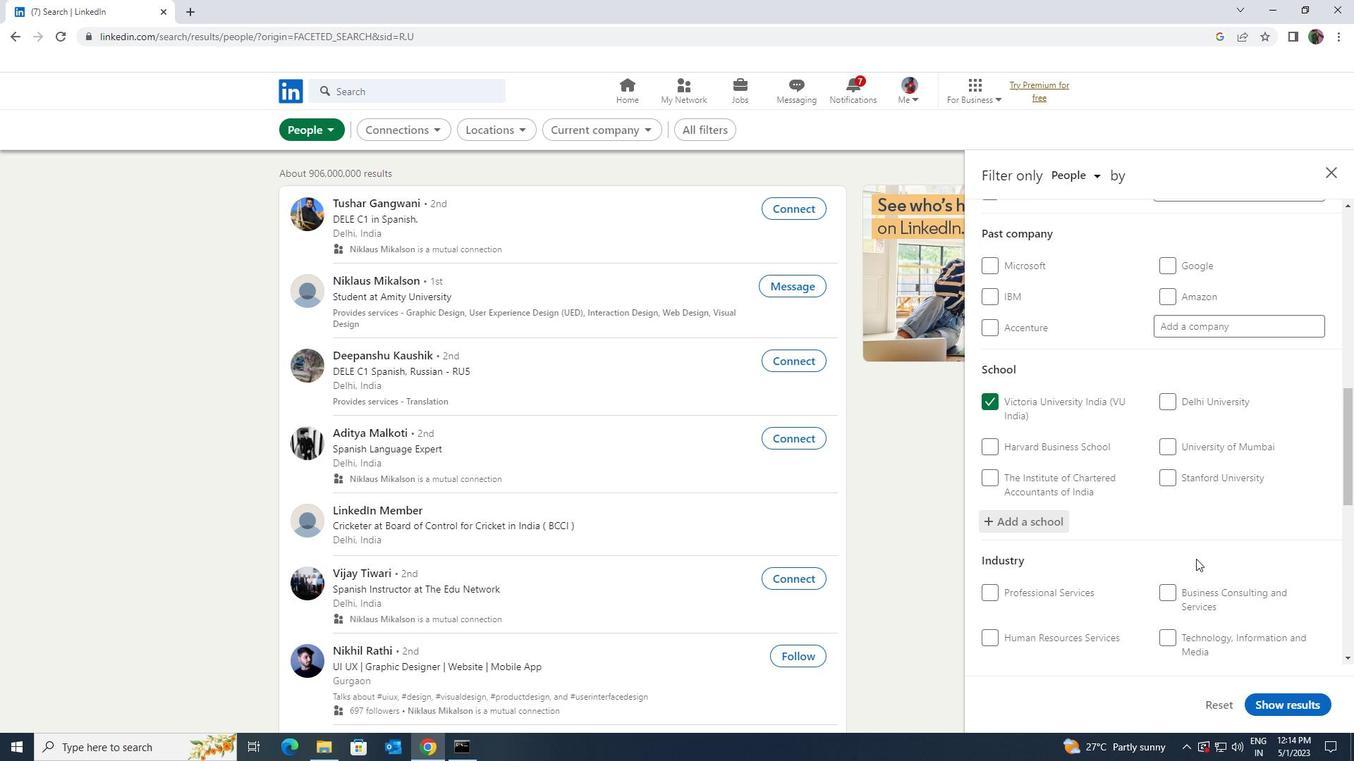 
Action: Mouse scrolled (1196, 558) with delta (0, 0)
Screenshot: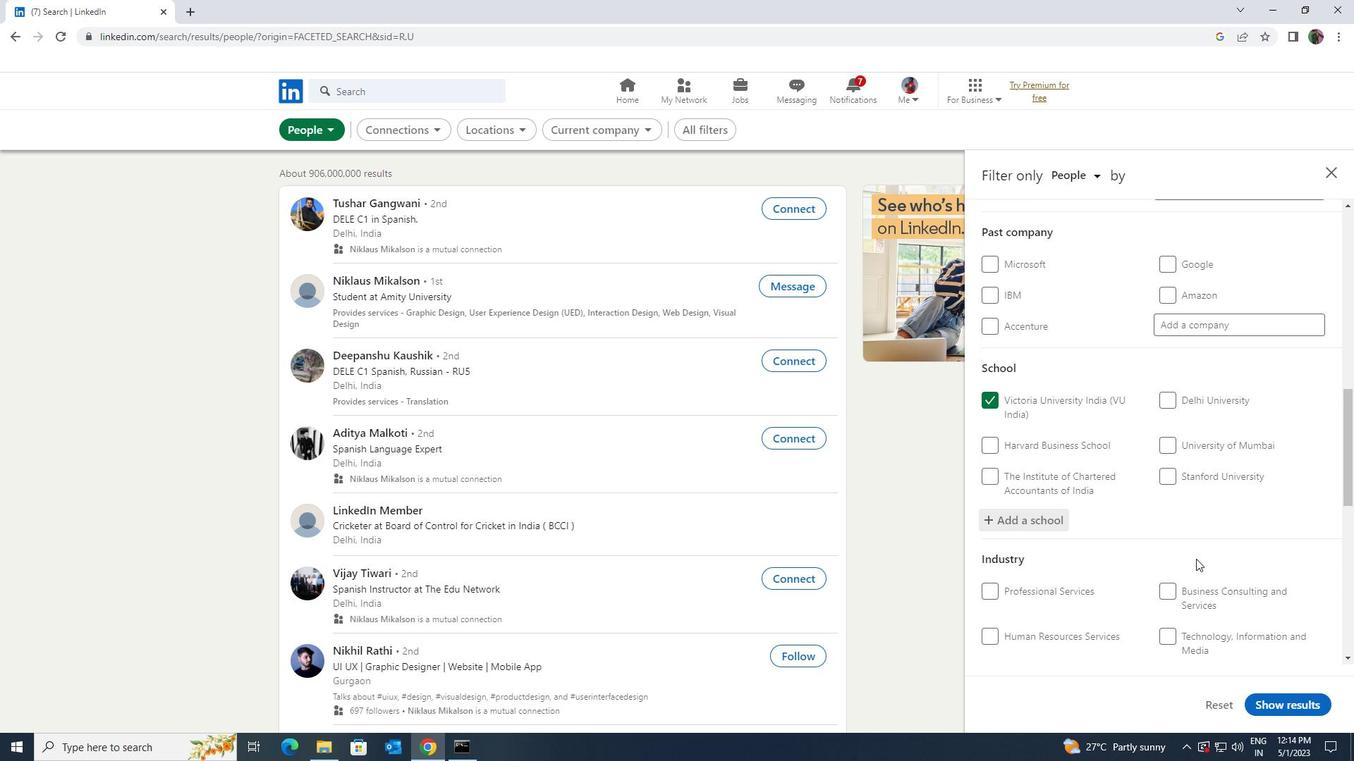 
Action: Mouse moved to (1207, 546)
Screenshot: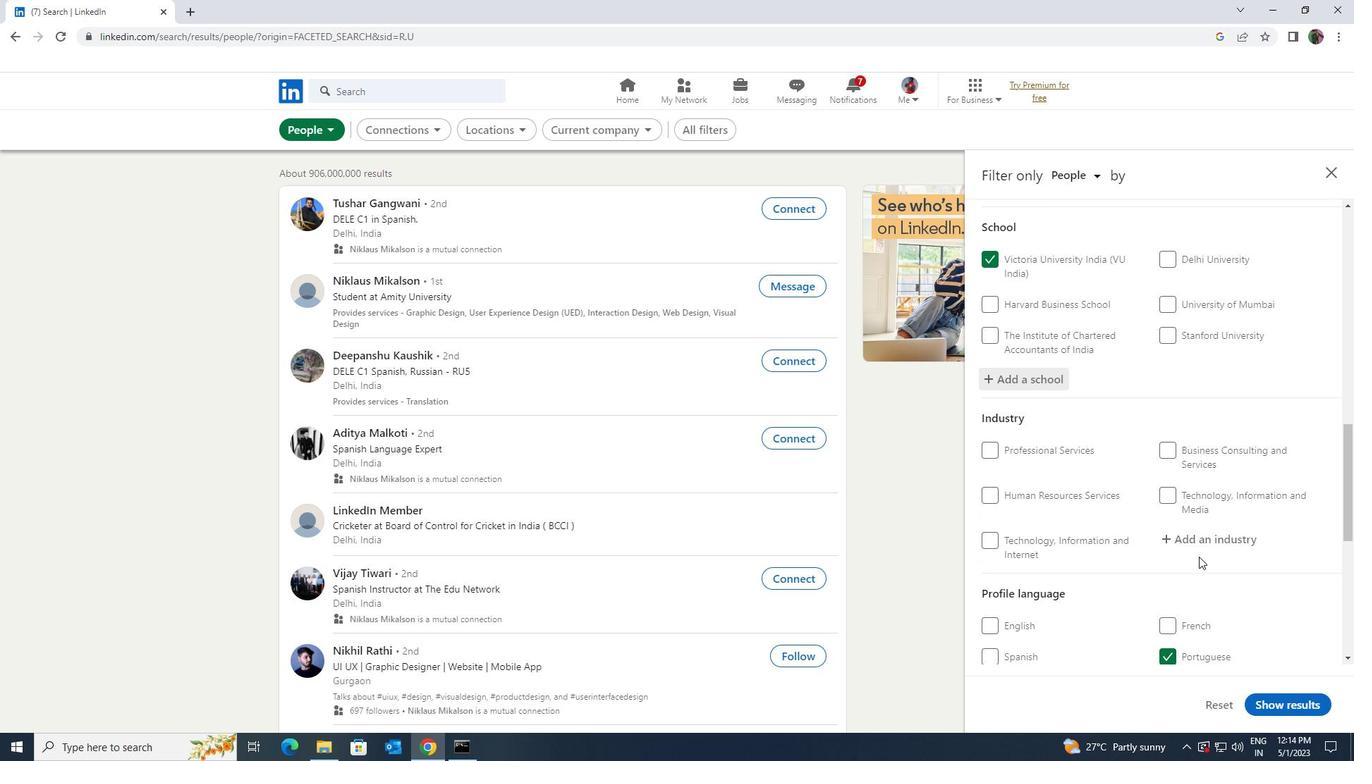 
Action: Mouse pressed left at (1207, 546)
Screenshot: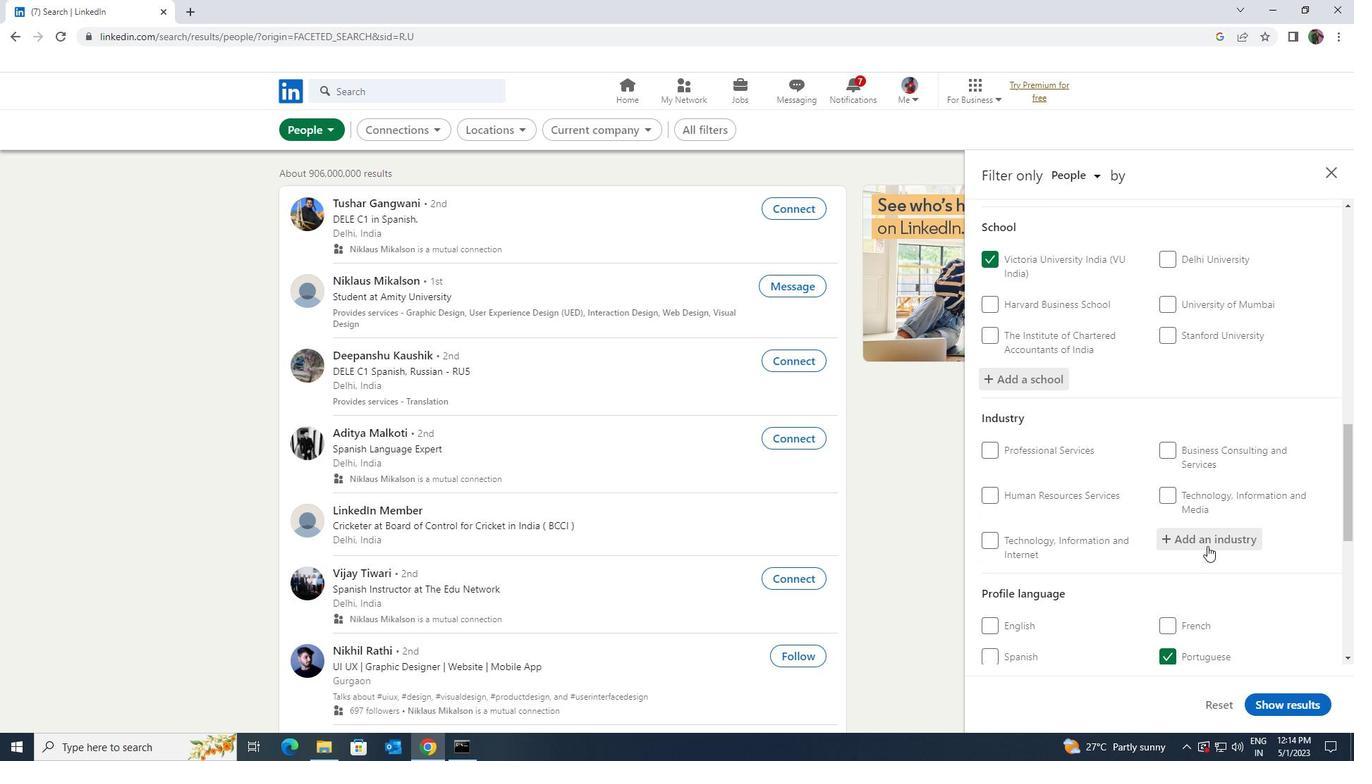 
Action: Key pressed <Key.shift>WHOLSALE
Screenshot: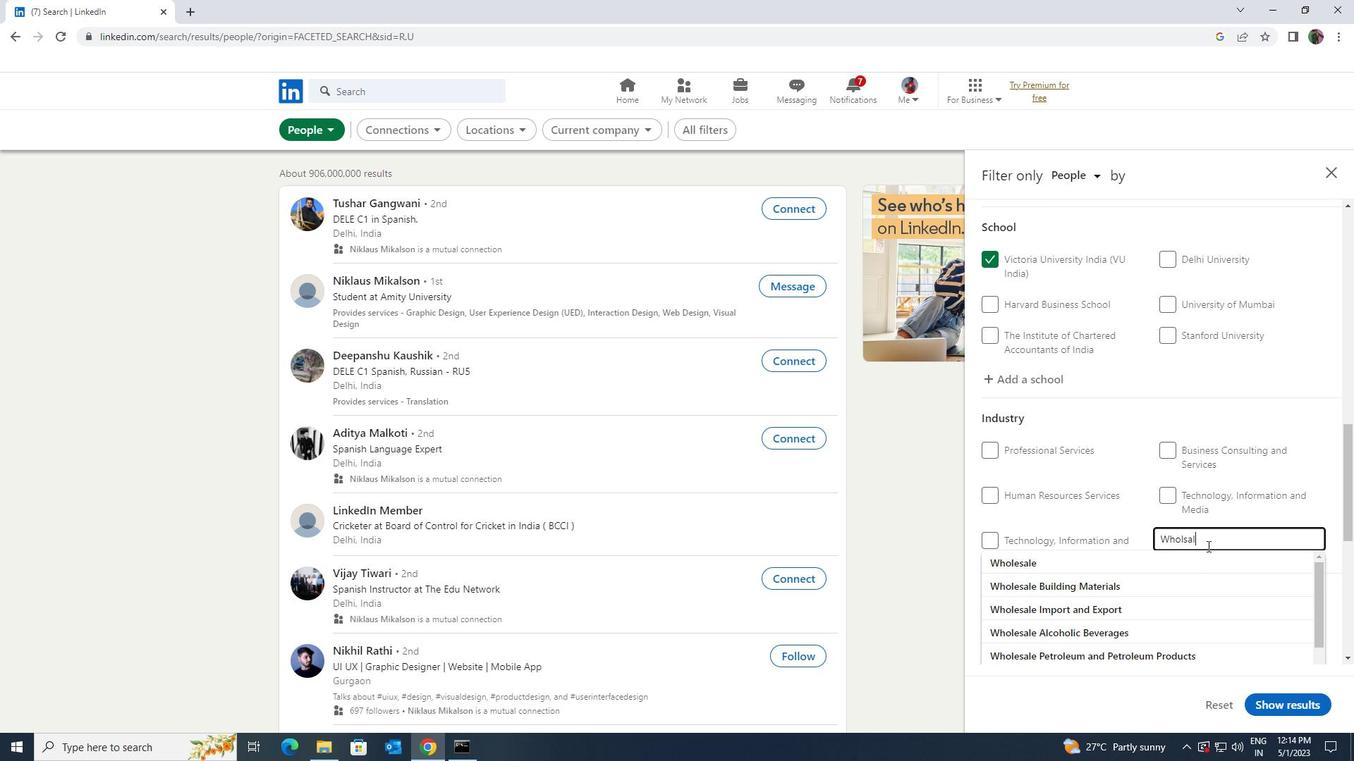
Action: Mouse moved to (1211, 536)
Screenshot: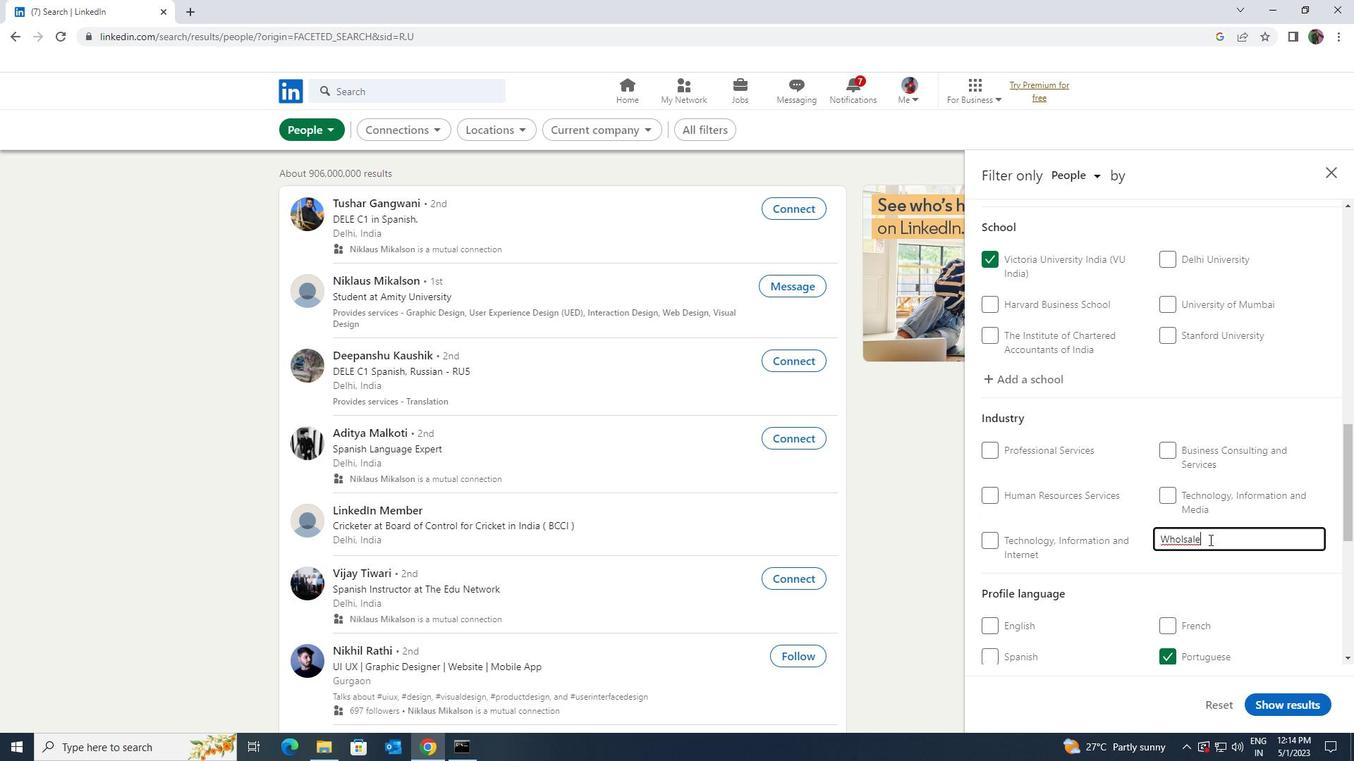 
Action: Key pressed <Key.backspace>
Screenshot: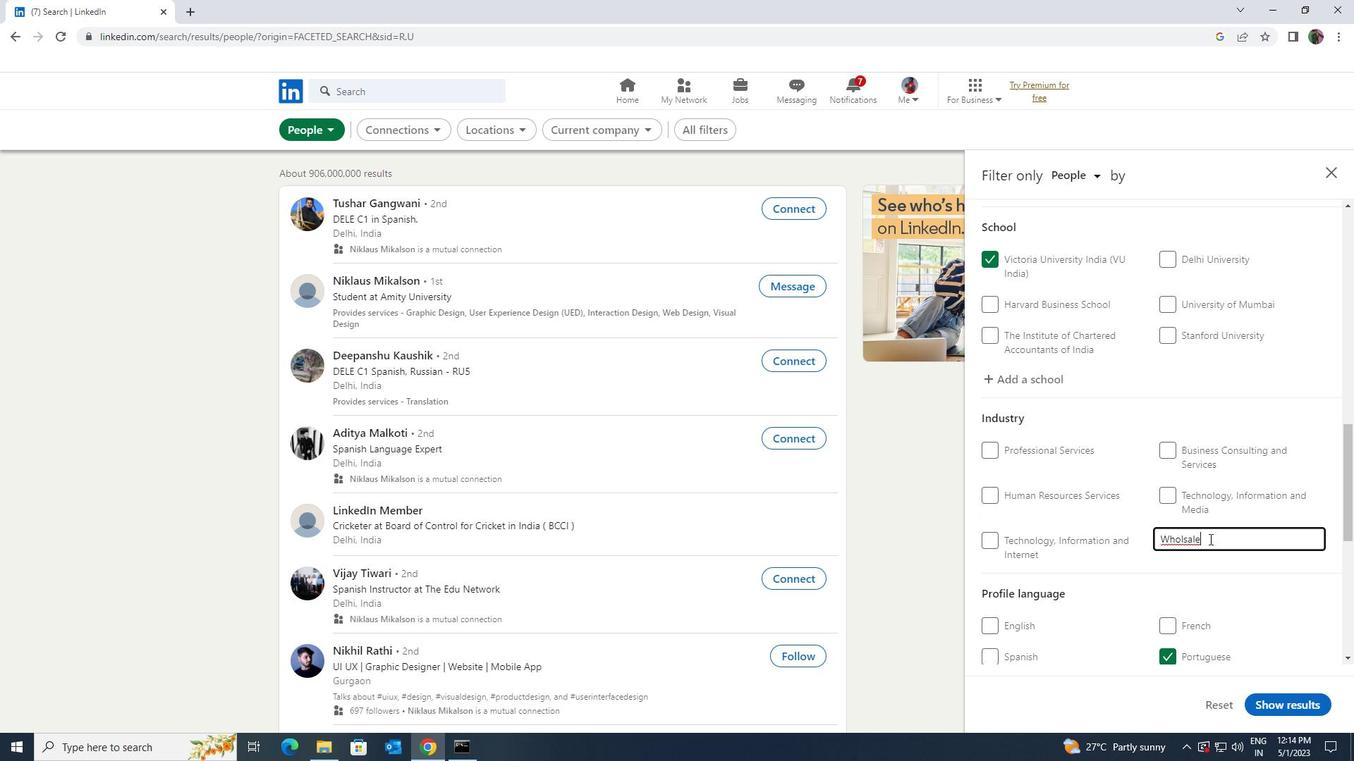 
Action: Mouse moved to (1211, 536)
Screenshot: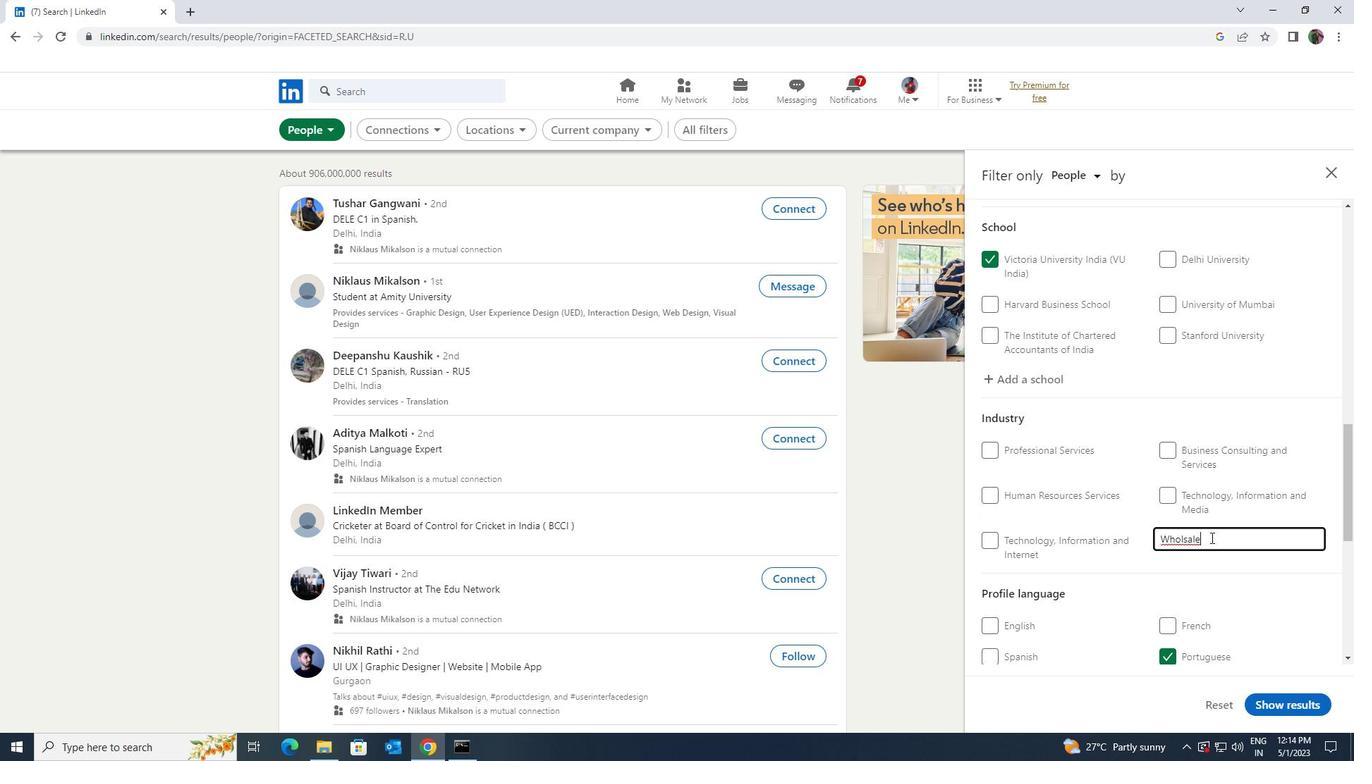 
Action: Key pressed <Key.backspace><Key.backspace><Key.backspace>ESALE
Screenshot: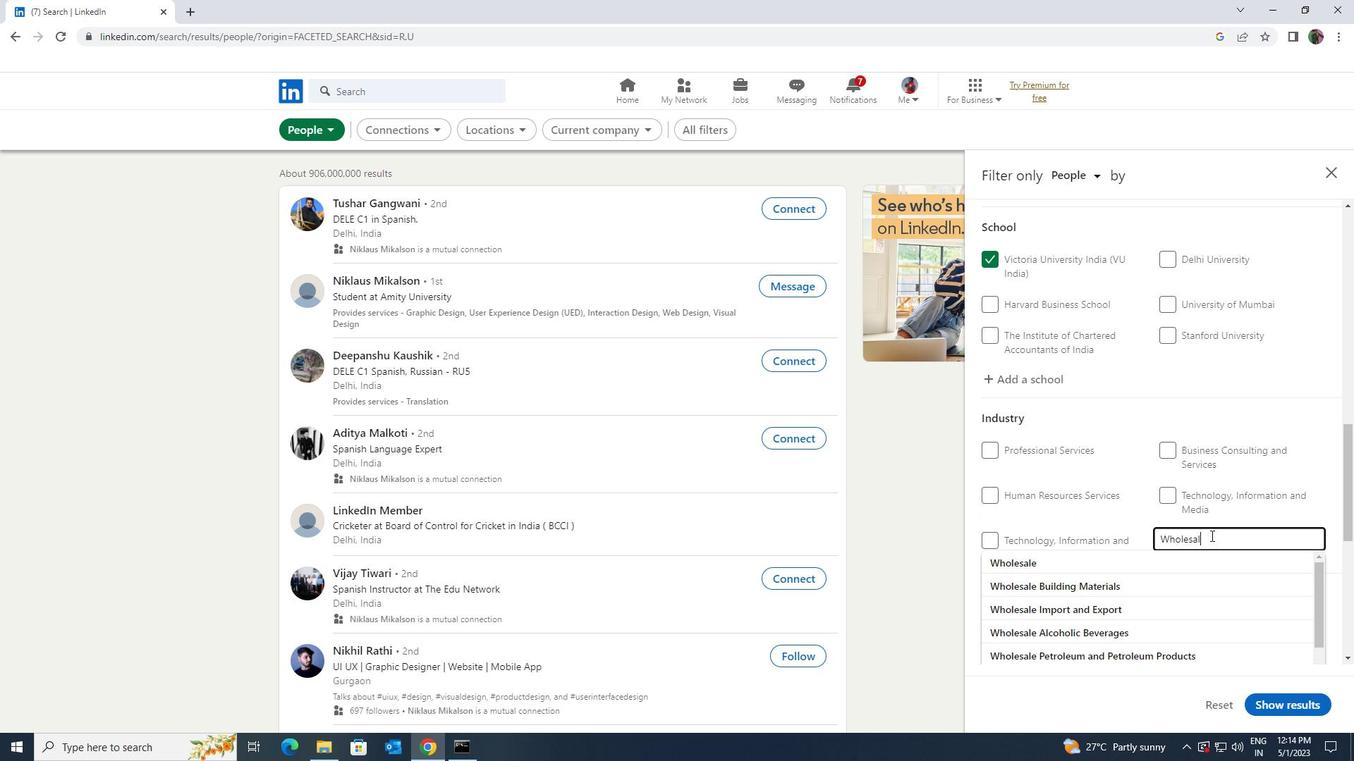 
Action: Mouse moved to (1204, 551)
Screenshot: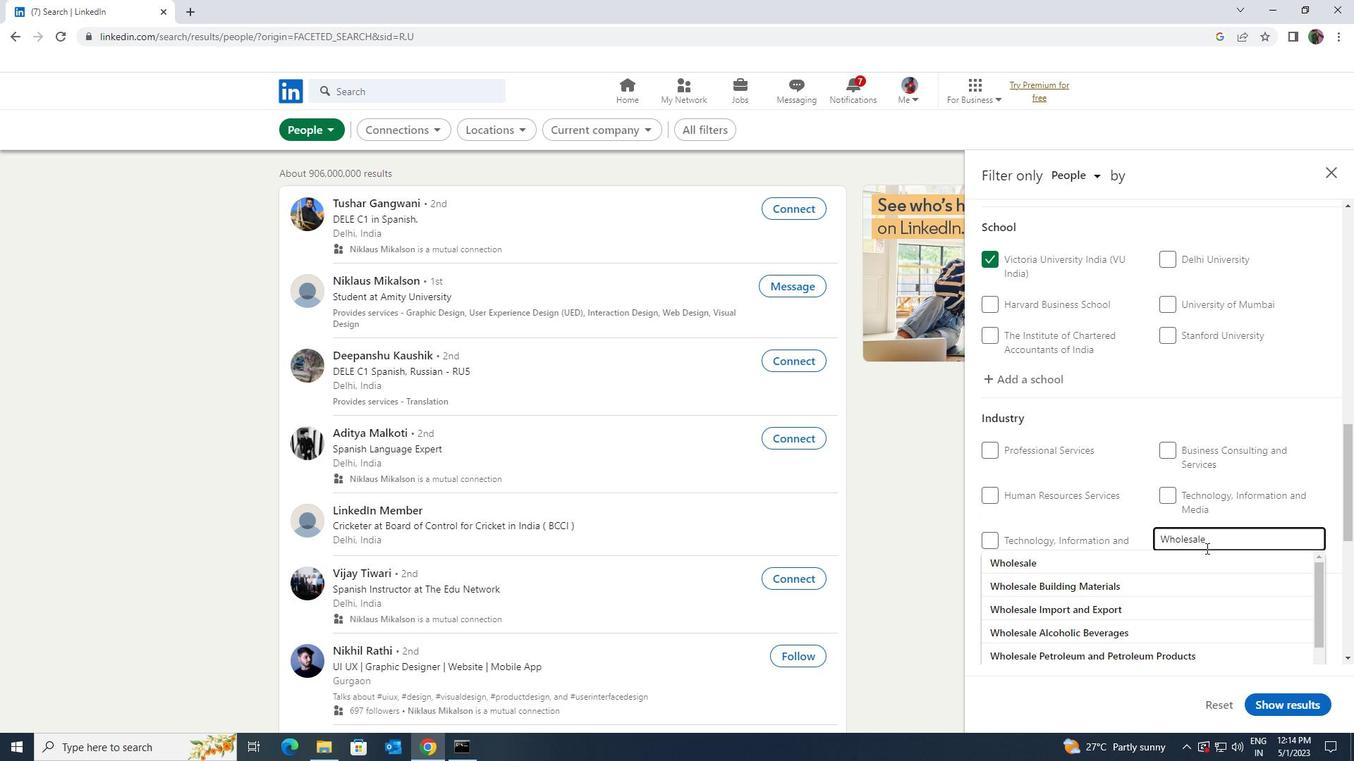 
Action: Mouse pressed left at (1204, 551)
Screenshot: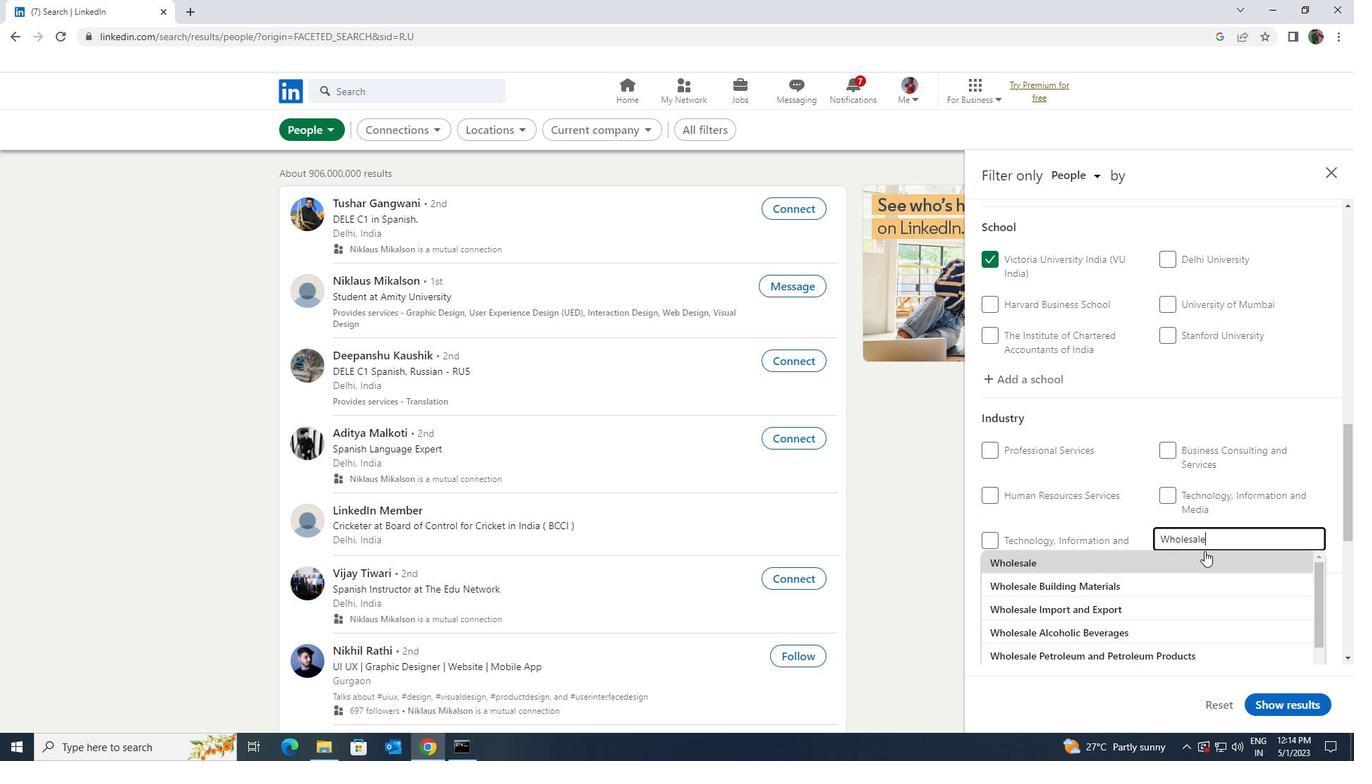 
Action: Mouse scrolled (1204, 550) with delta (0, 0)
Screenshot: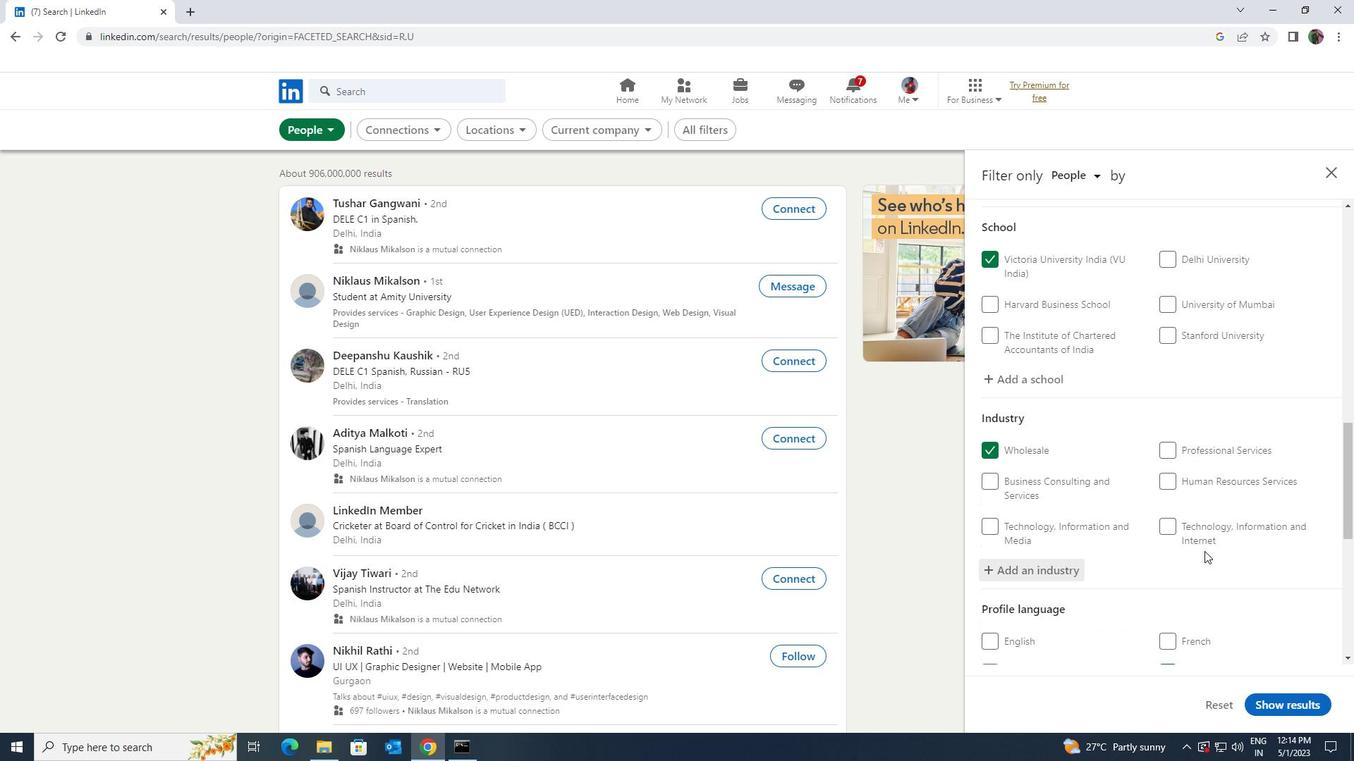 
Action: Mouse scrolled (1204, 550) with delta (0, 0)
Screenshot: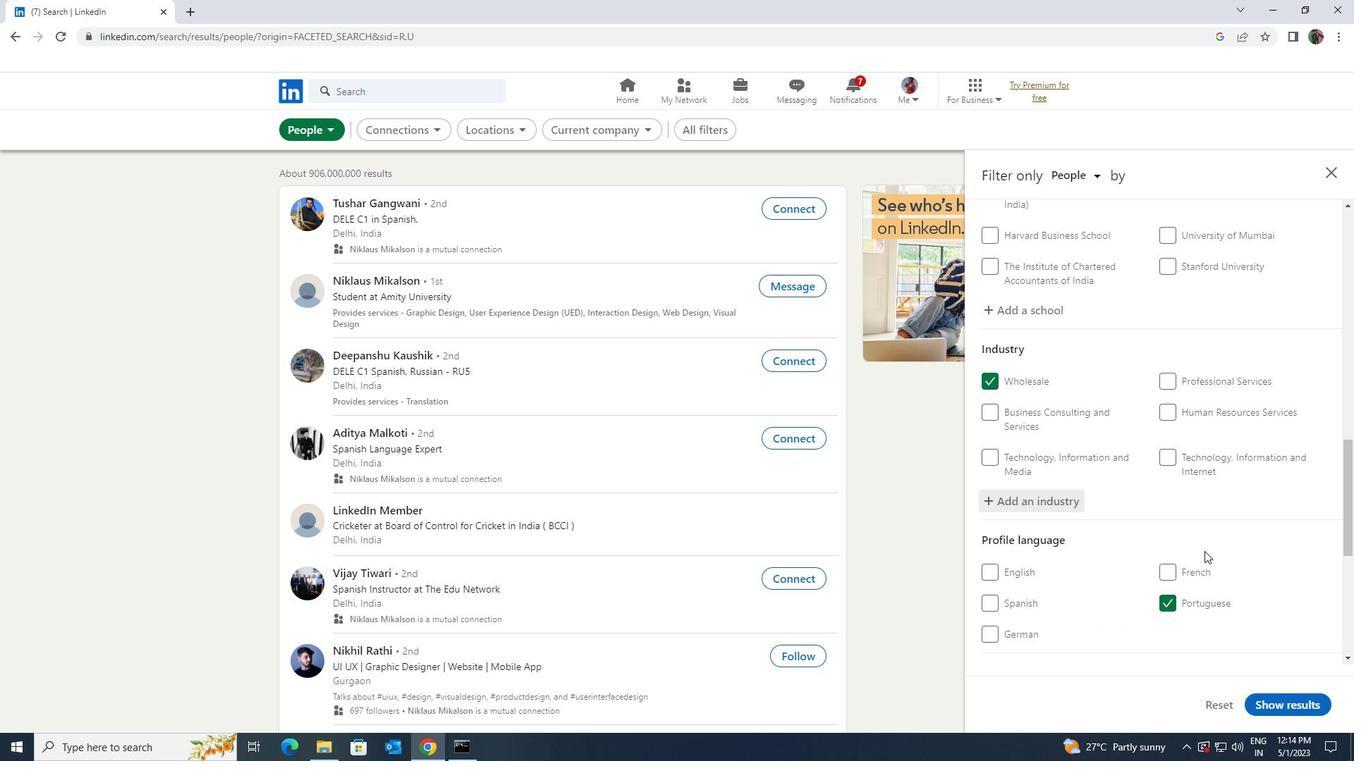 
Action: Mouse scrolled (1204, 550) with delta (0, 0)
Screenshot: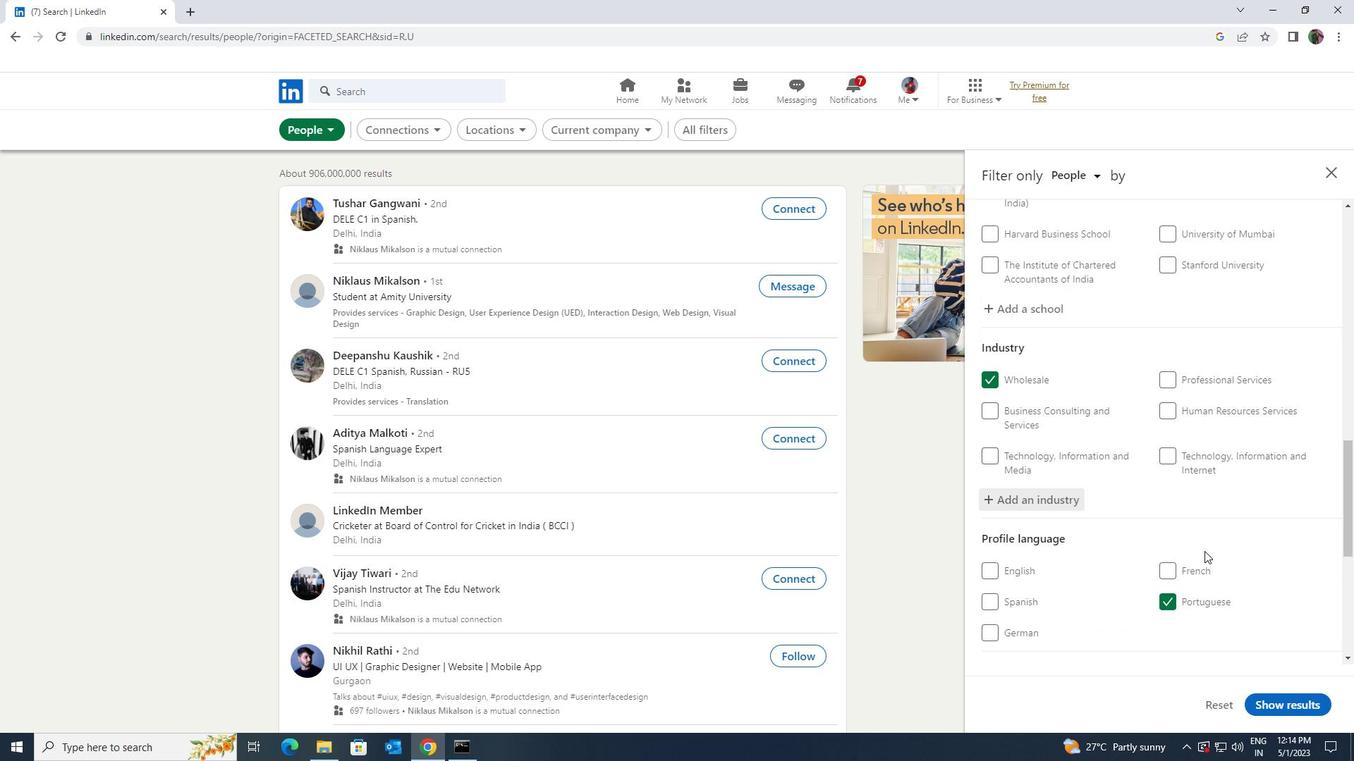 
Action: Mouse scrolled (1204, 550) with delta (0, 0)
Screenshot: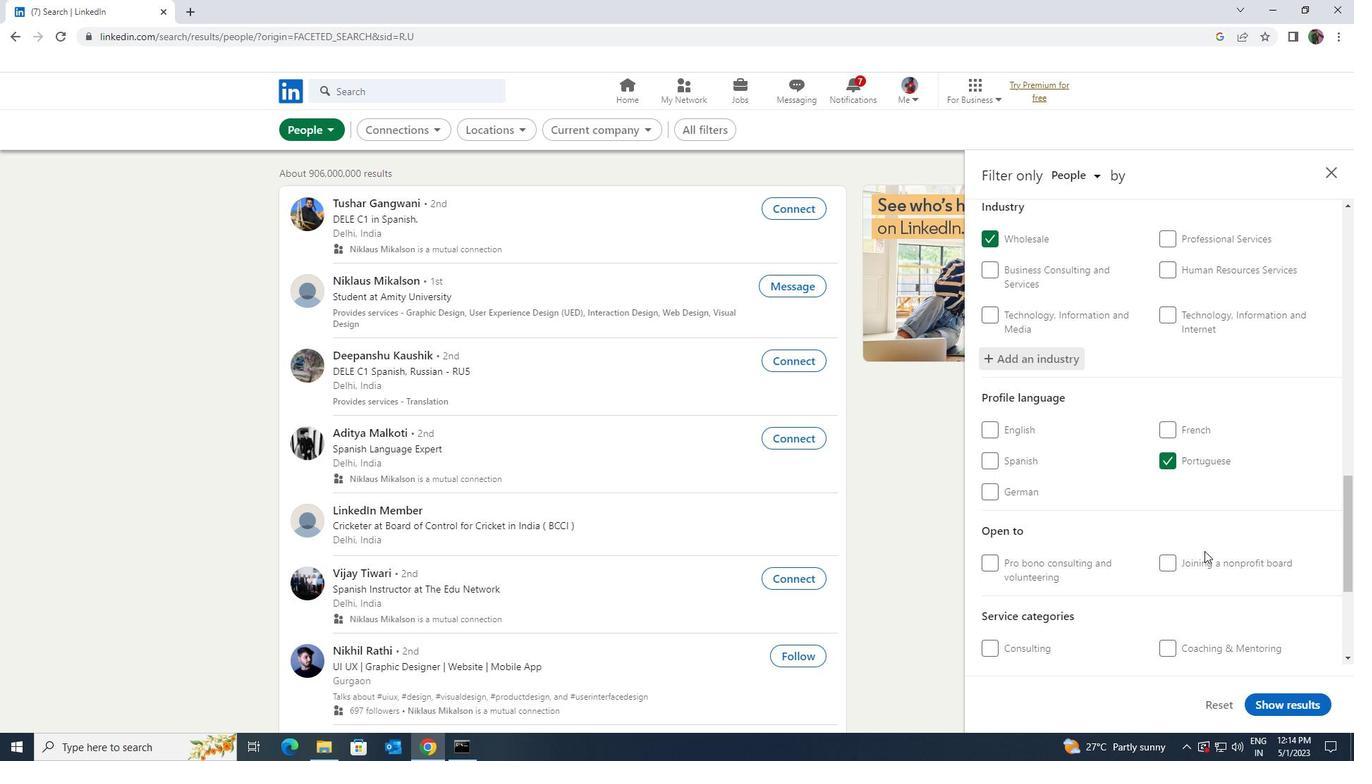 
Action: Mouse scrolled (1204, 550) with delta (0, 0)
Screenshot: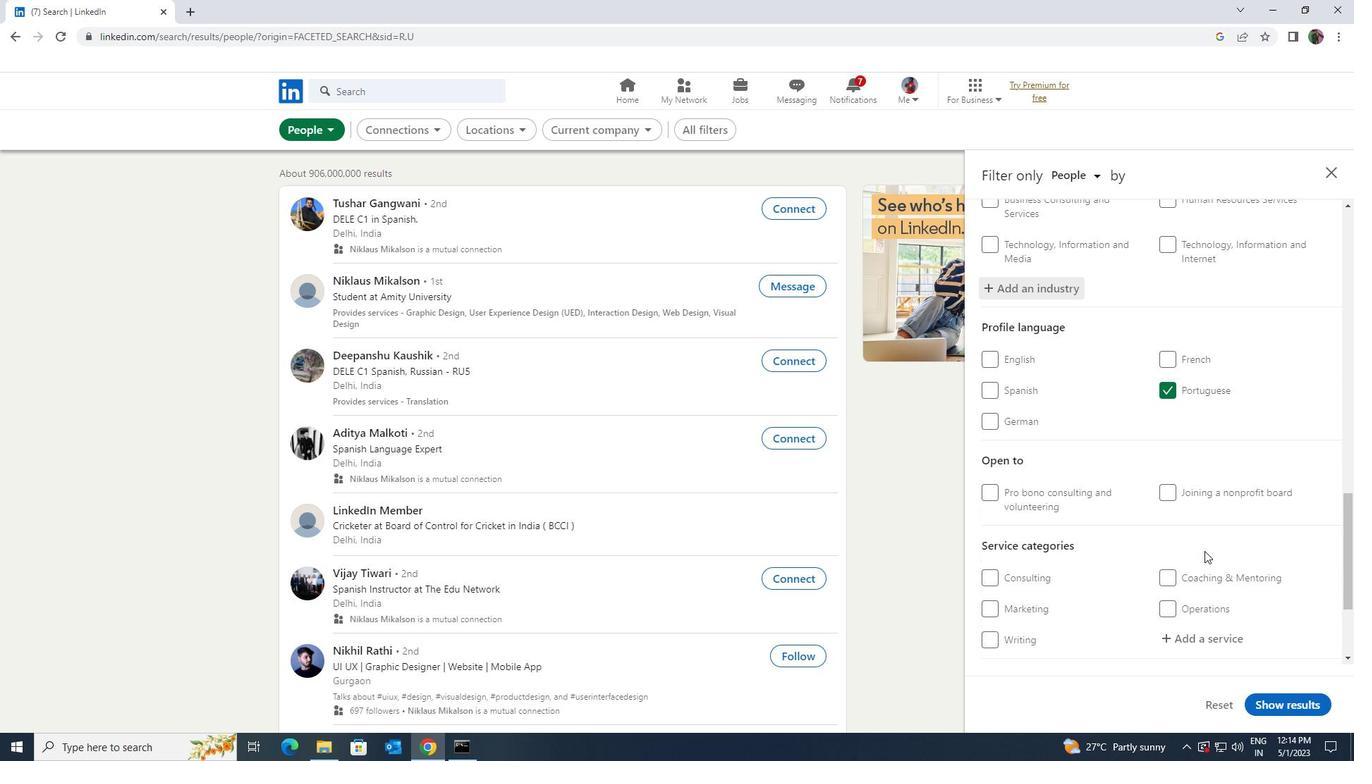 
Action: Mouse scrolled (1204, 550) with delta (0, 0)
Screenshot: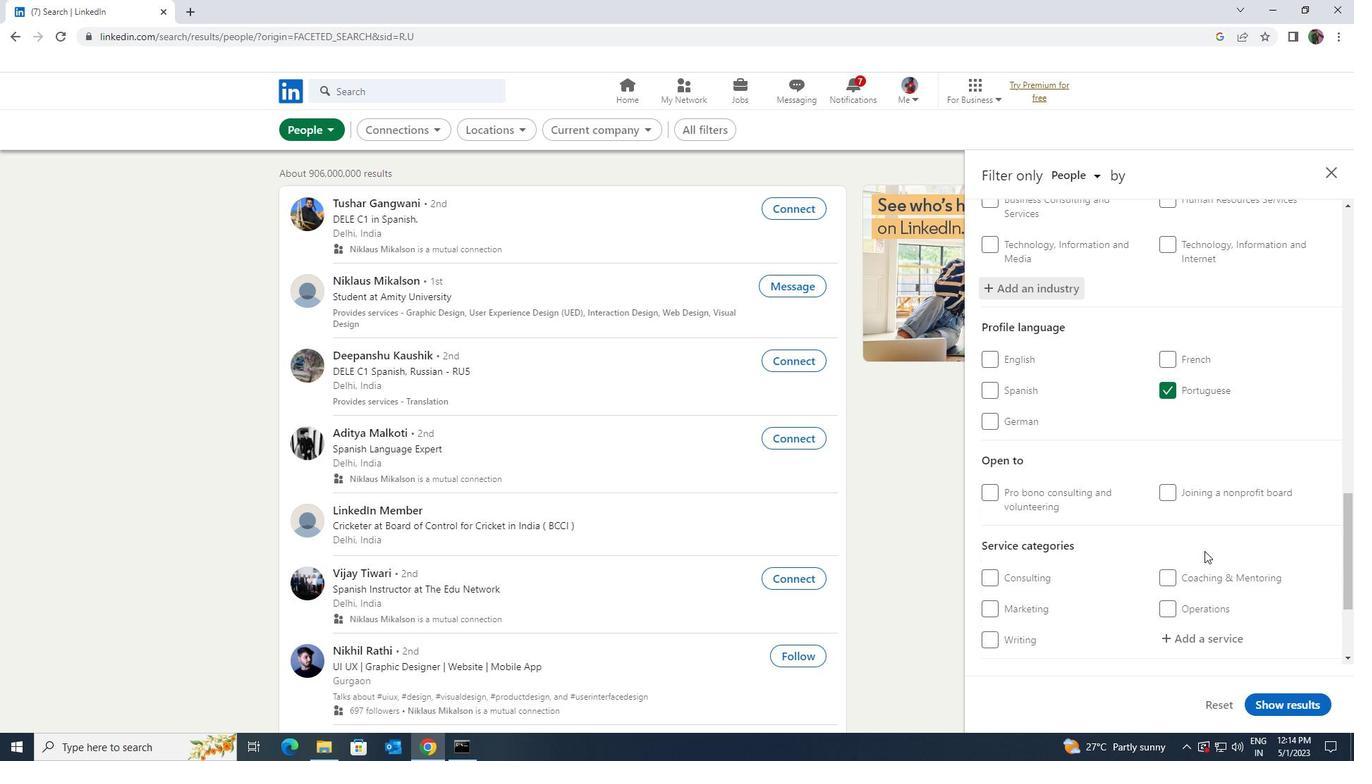 
Action: Mouse moved to (1204, 498)
Screenshot: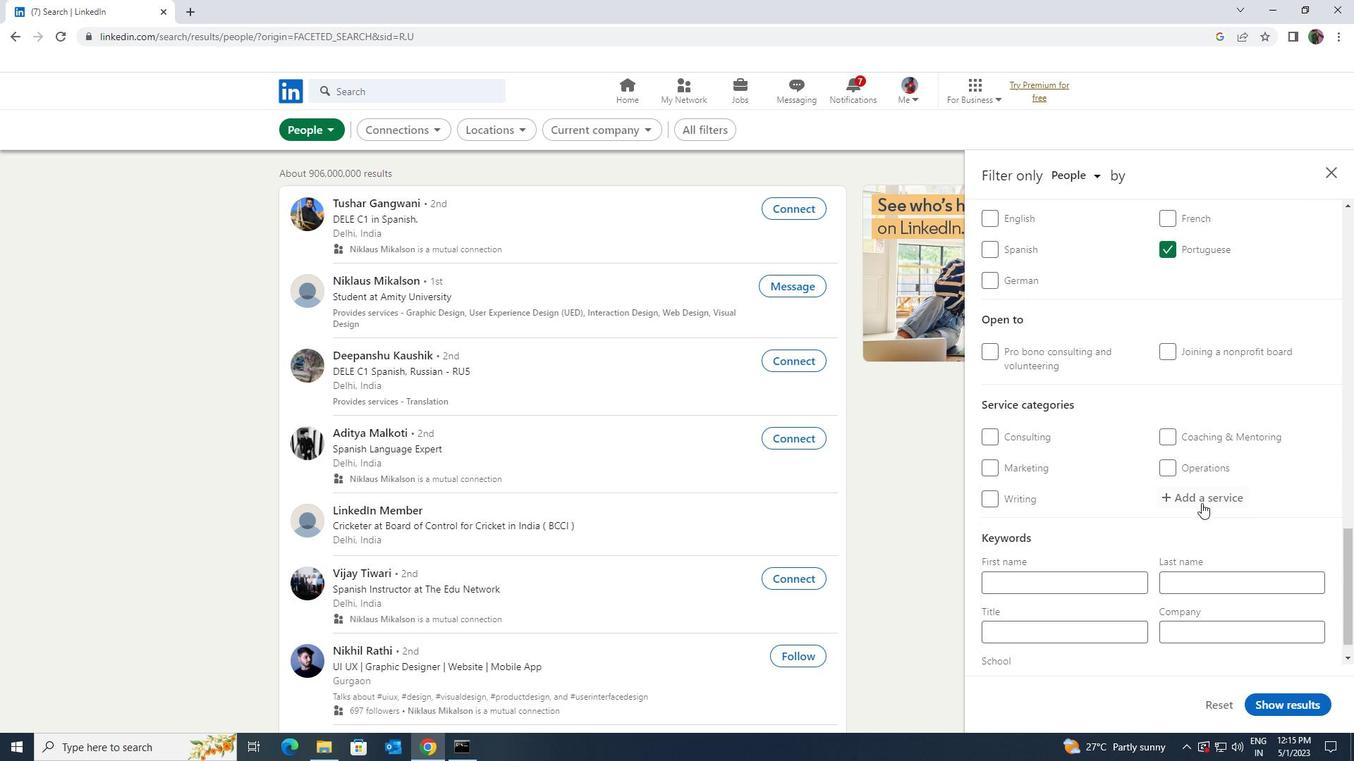 
Action: Mouse pressed left at (1204, 498)
Screenshot: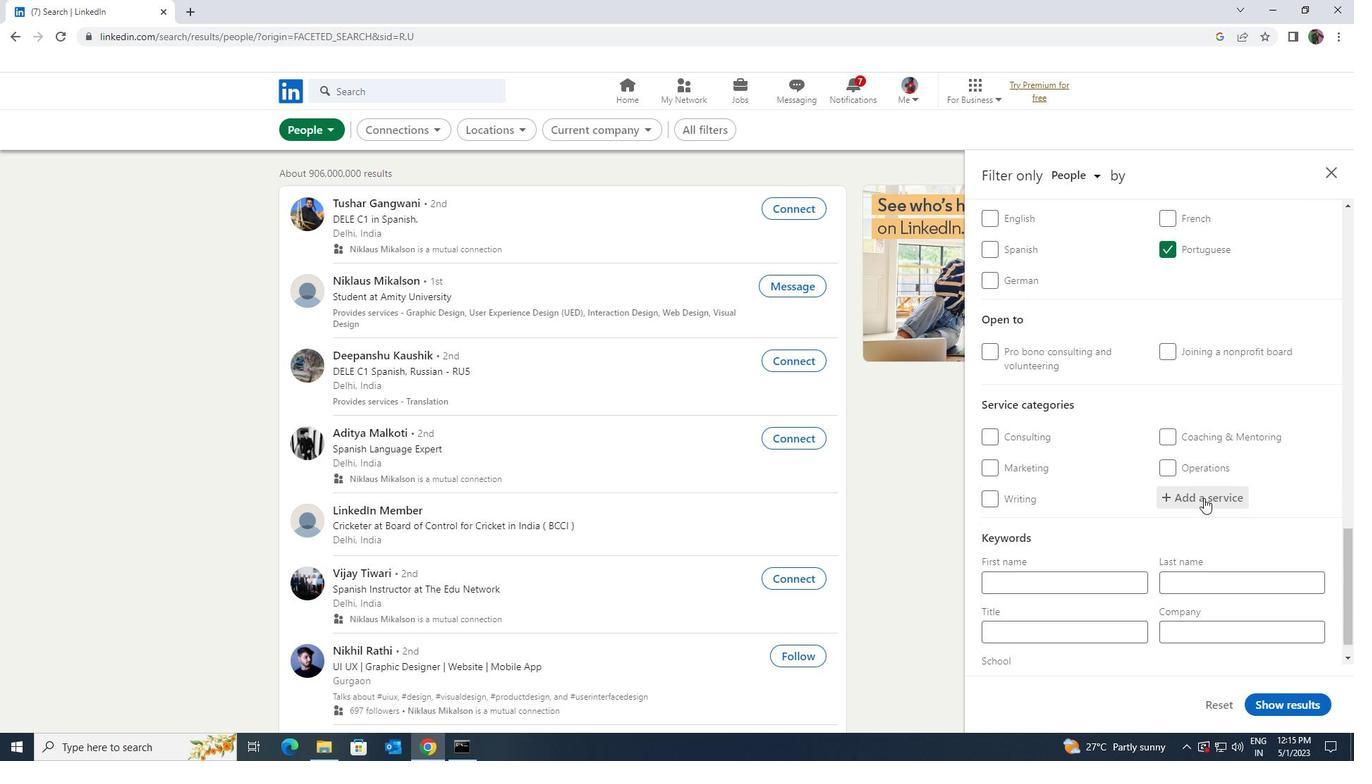 
Action: Mouse moved to (1204, 498)
Screenshot: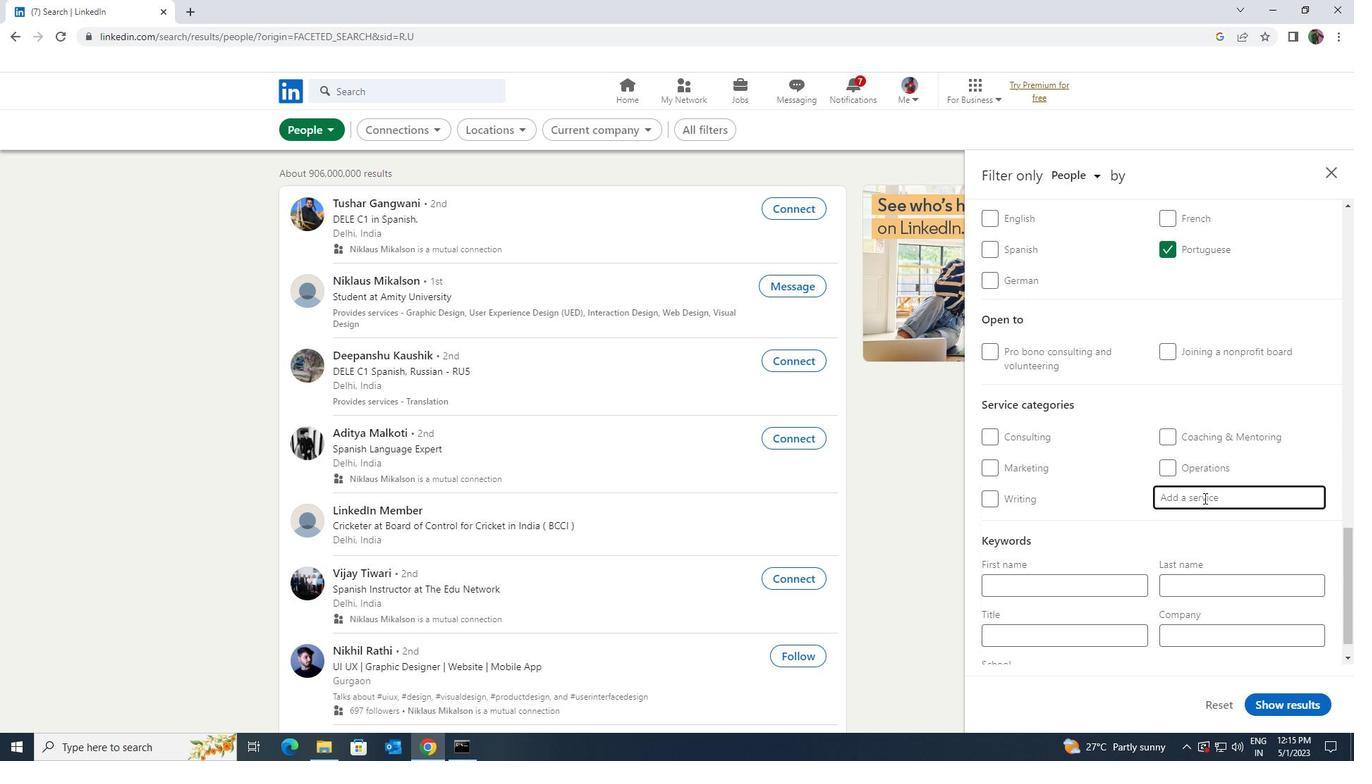 
Action: Key pressed <Key.shift>VIRTUAL
Screenshot: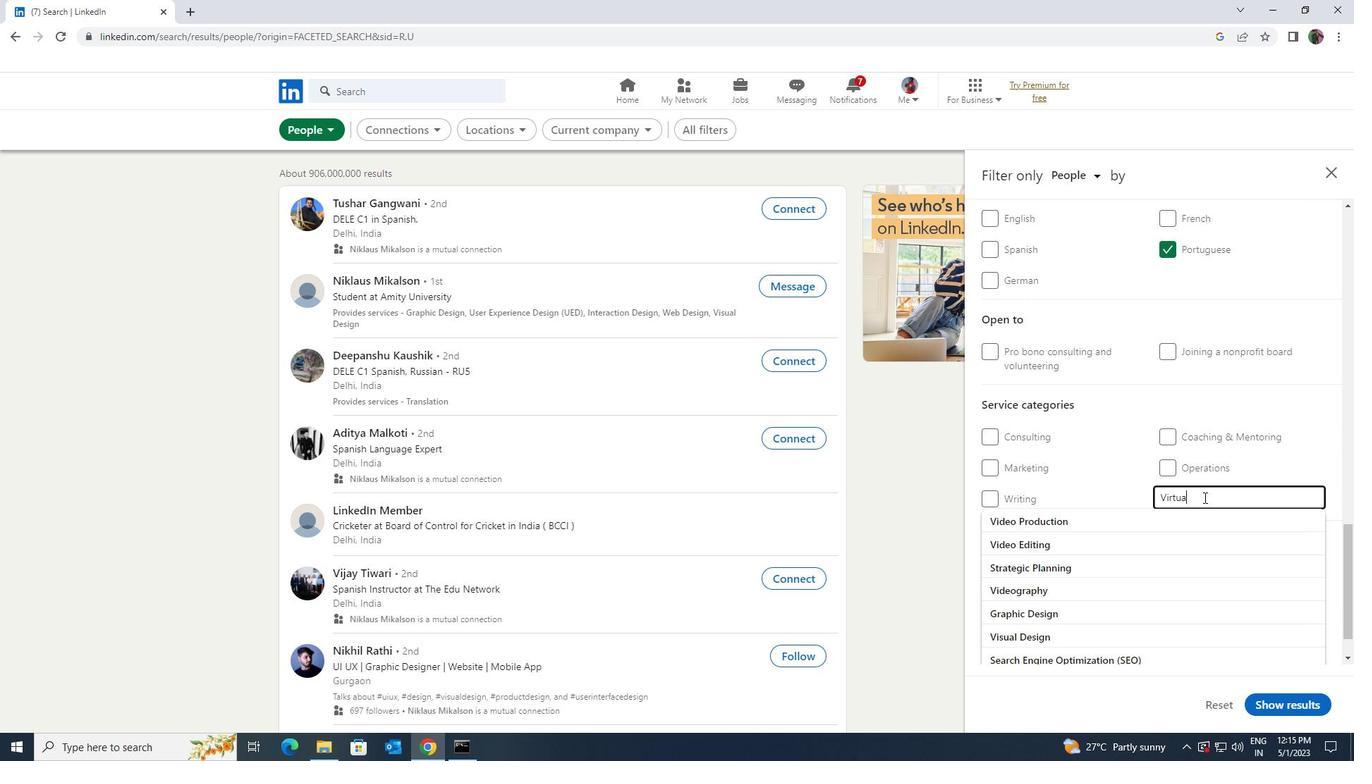 
Action: Mouse moved to (1201, 519)
Screenshot: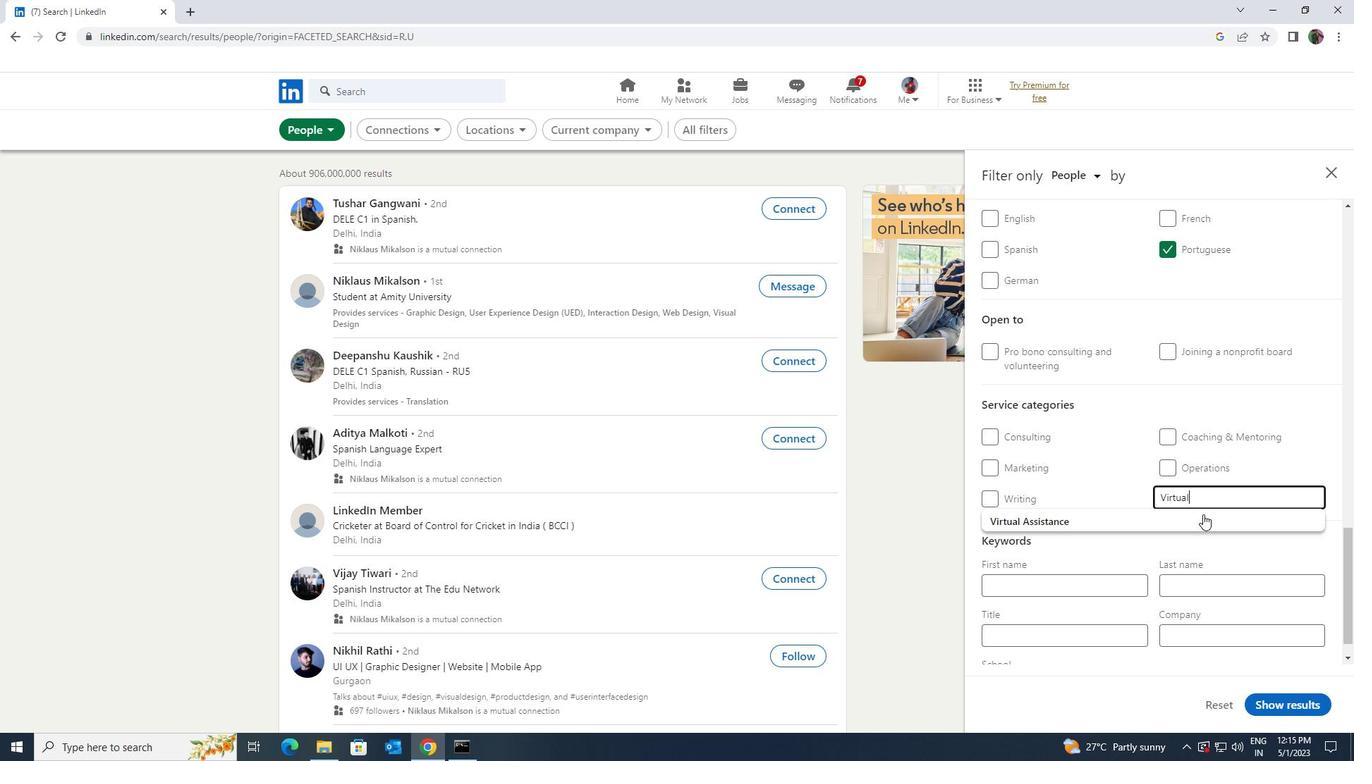 
Action: Mouse pressed left at (1201, 519)
Screenshot: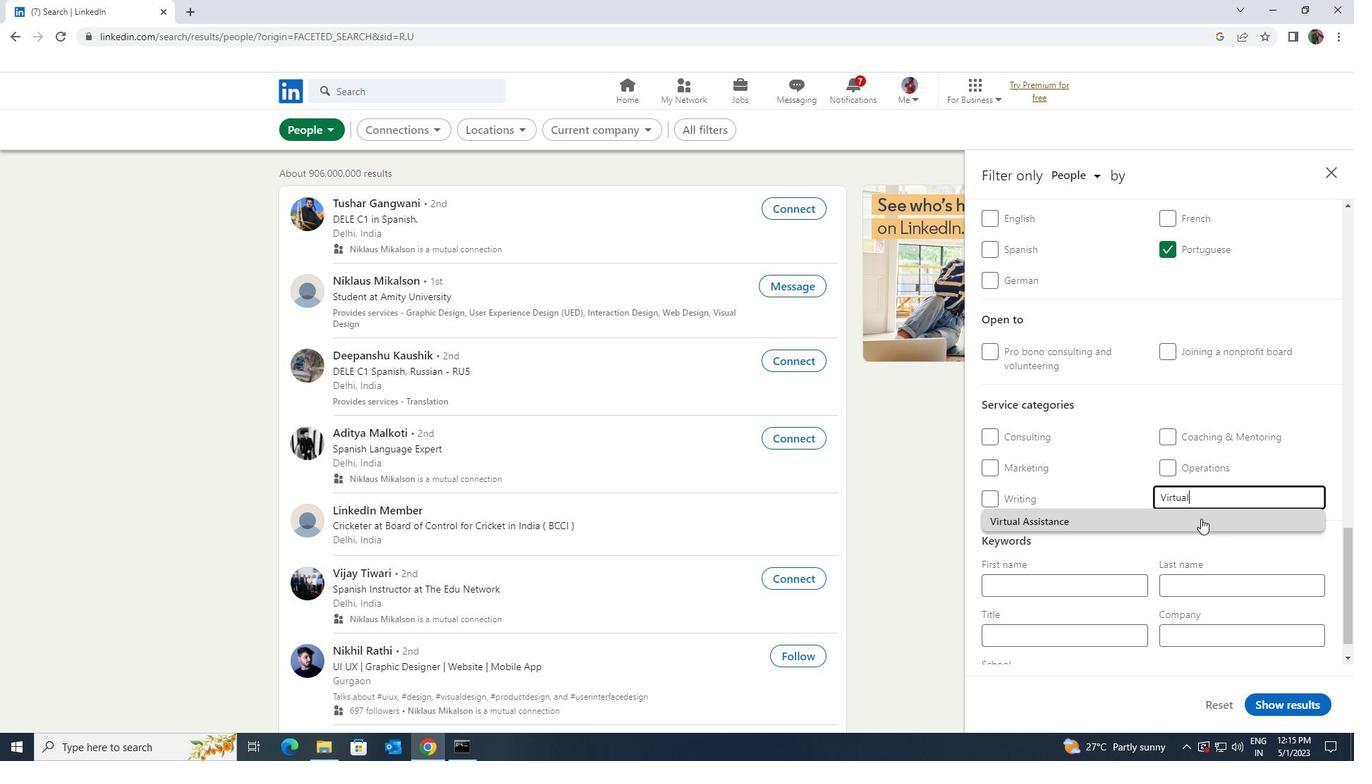 
Action: Mouse scrolled (1201, 518) with delta (0, 0)
Screenshot: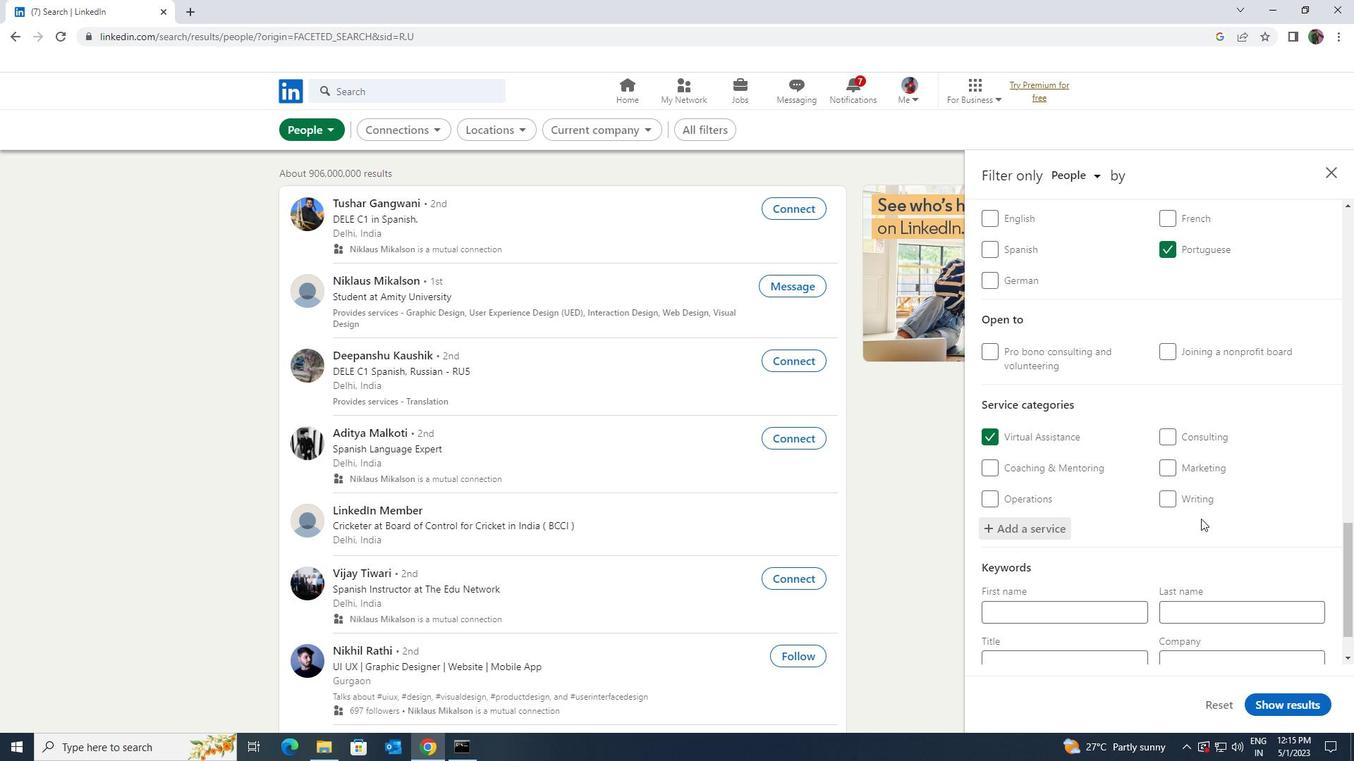 
Action: Mouse scrolled (1201, 518) with delta (0, 0)
Screenshot: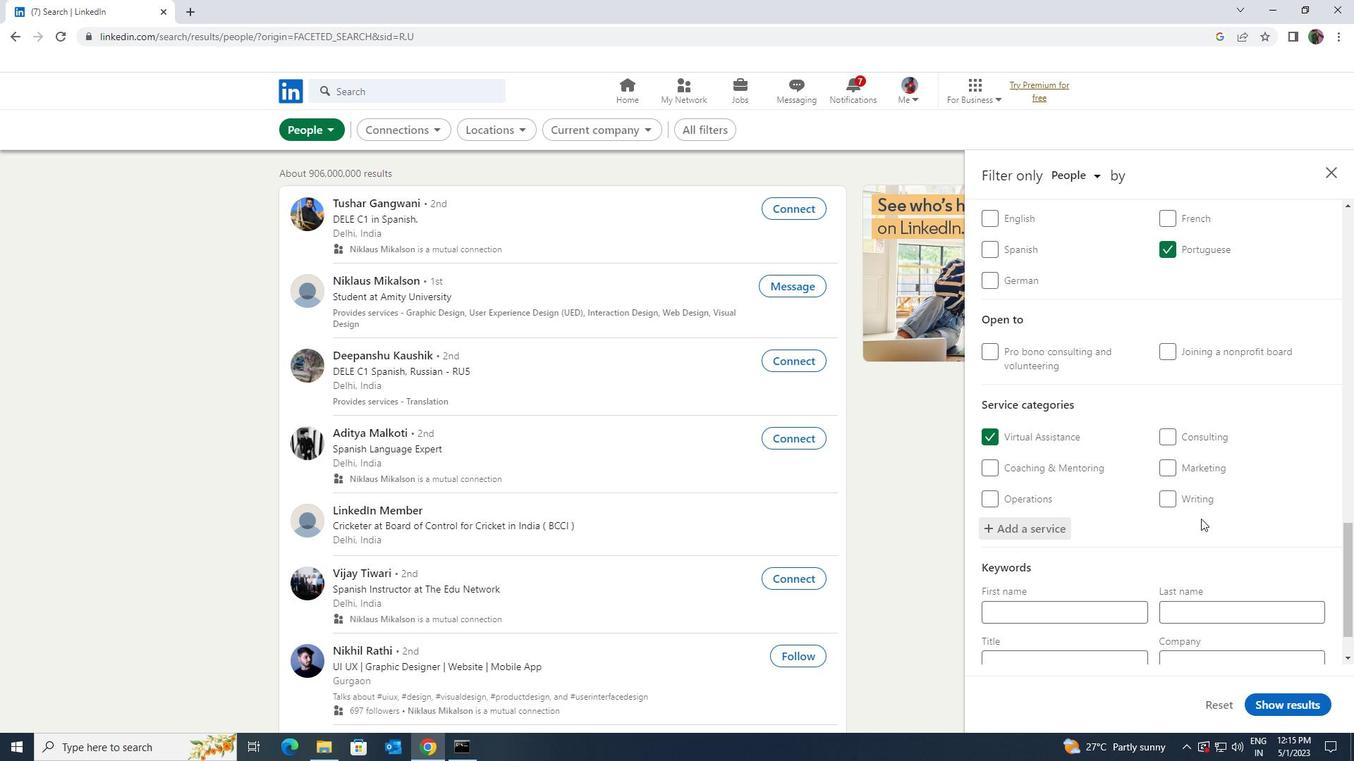 
Action: Mouse scrolled (1201, 518) with delta (0, 0)
Screenshot: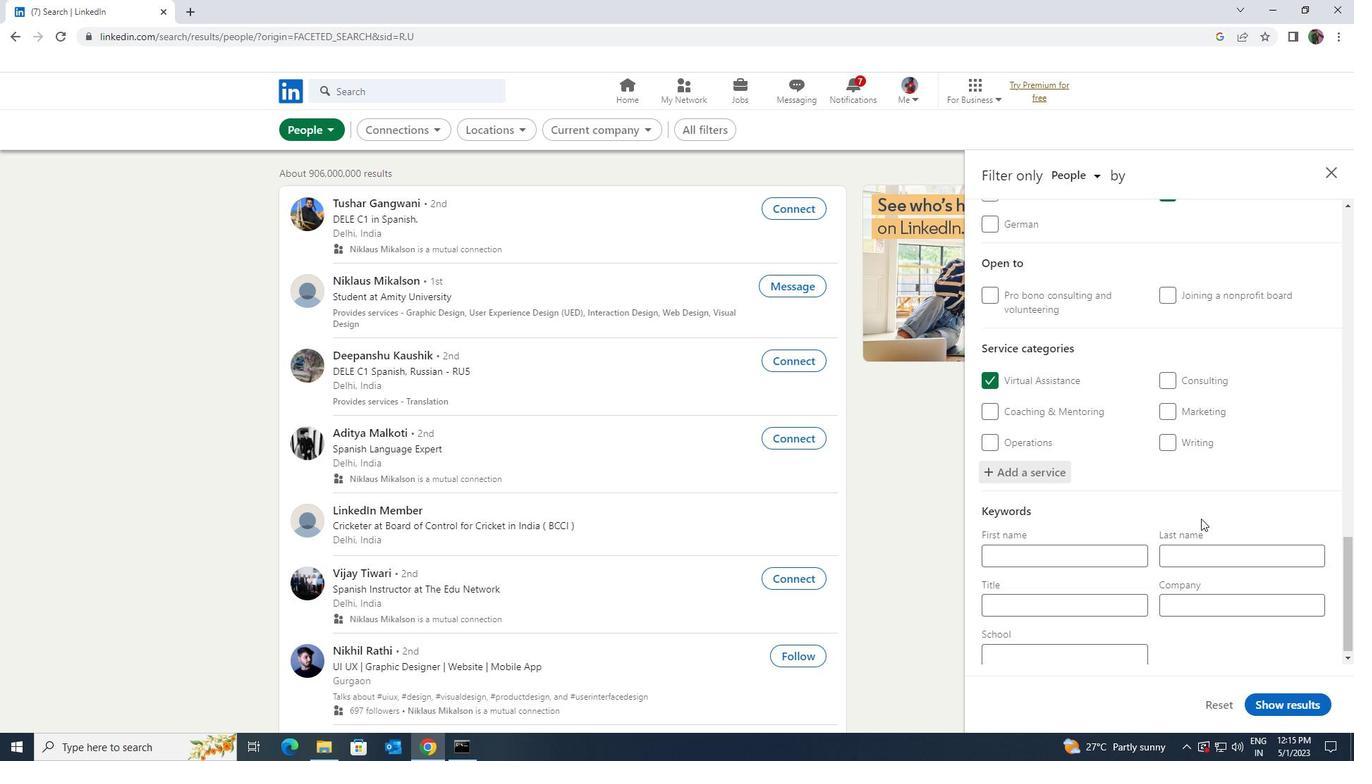 
Action: Mouse moved to (1201, 520)
Screenshot: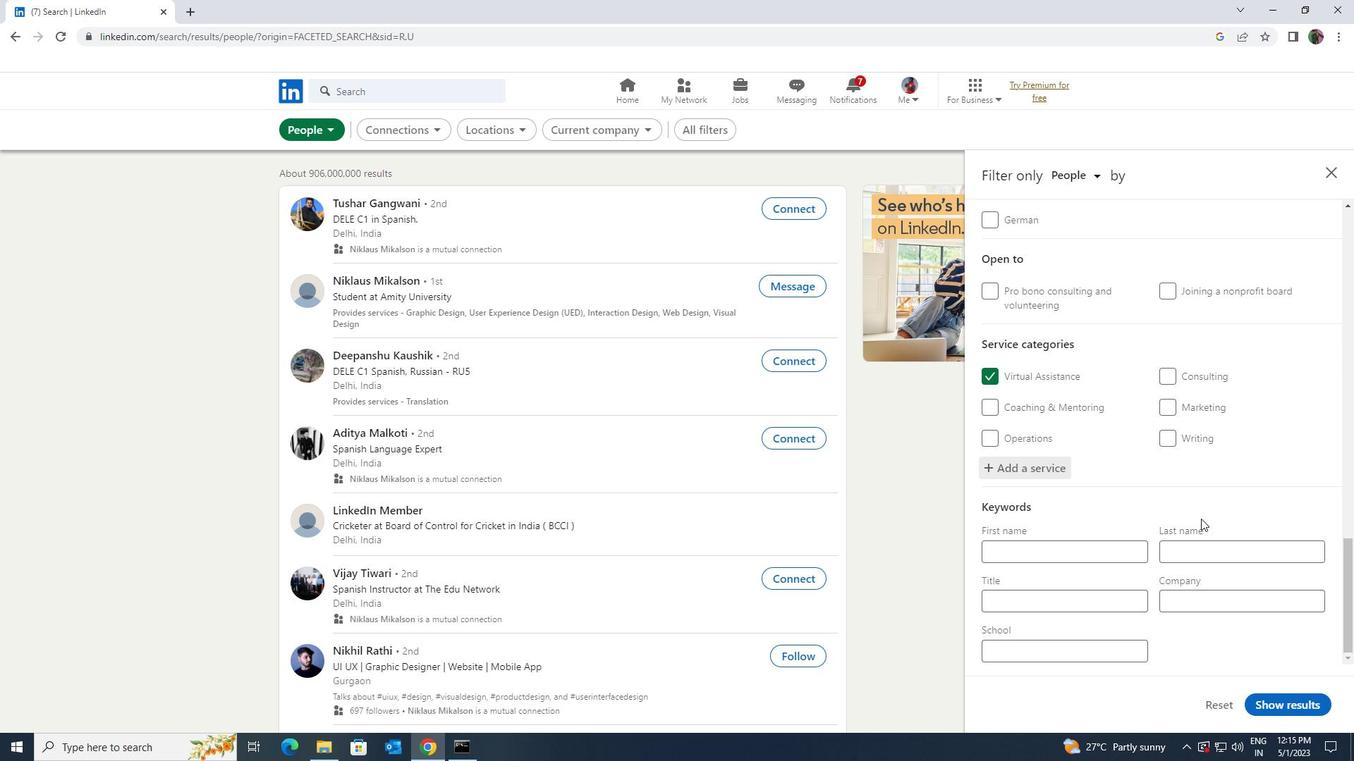 
Action: Mouse scrolled (1201, 519) with delta (0, 0)
Screenshot: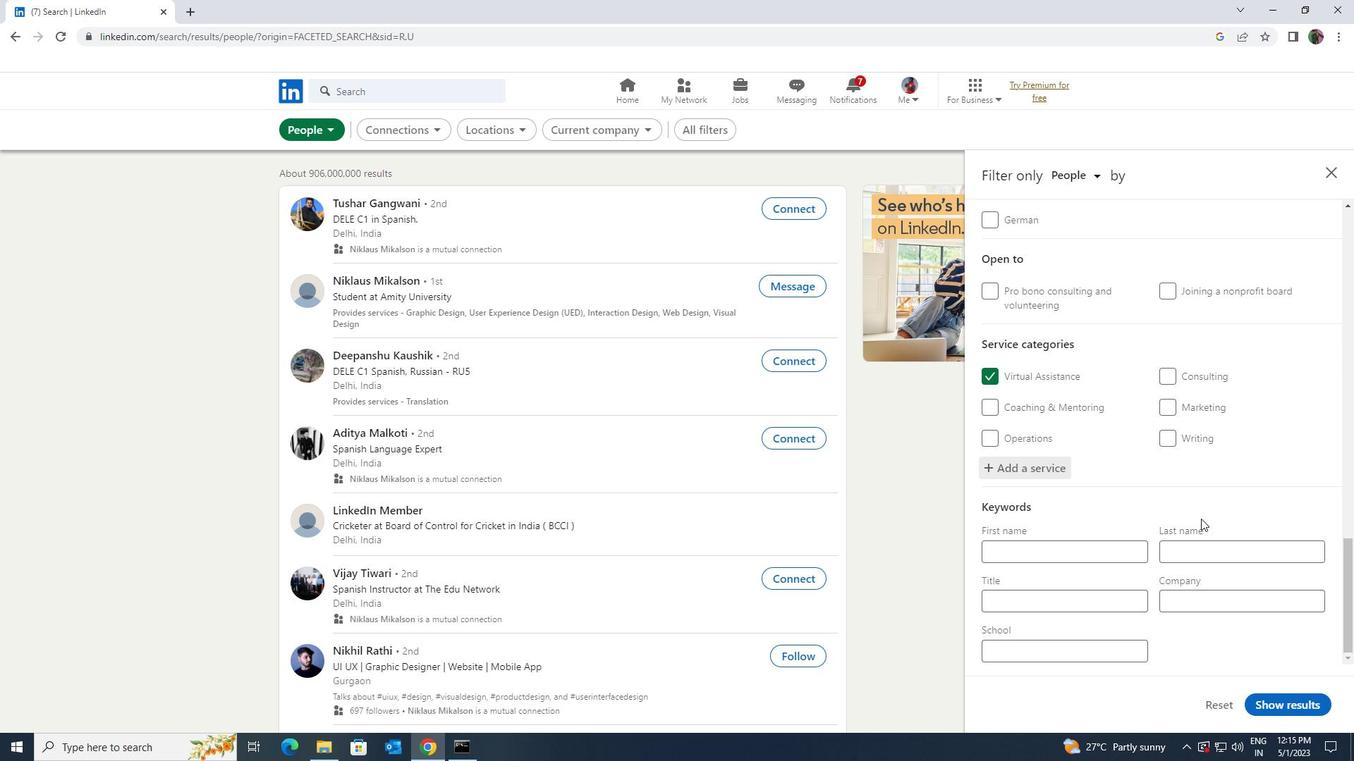 
Action: Mouse moved to (1135, 603)
Screenshot: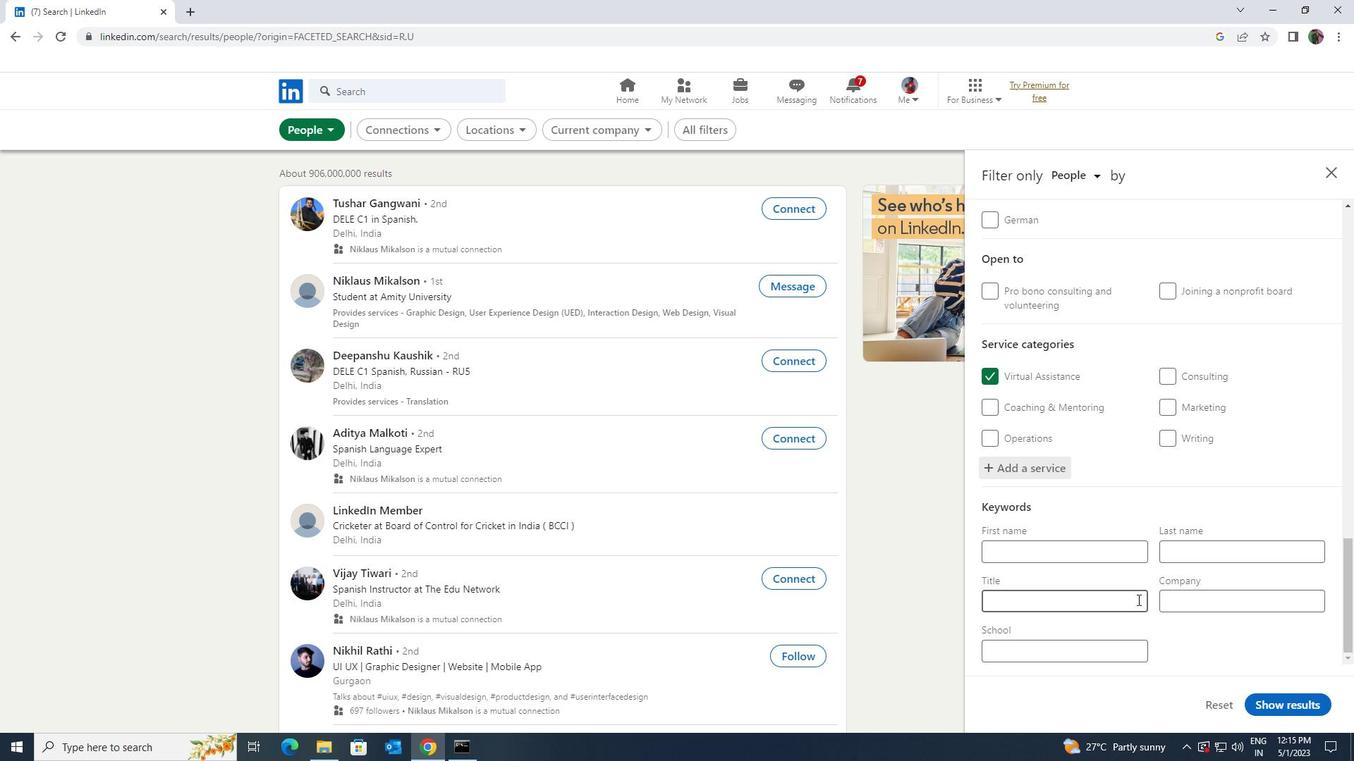 
Action: Mouse pressed left at (1135, 603)
Screenshot: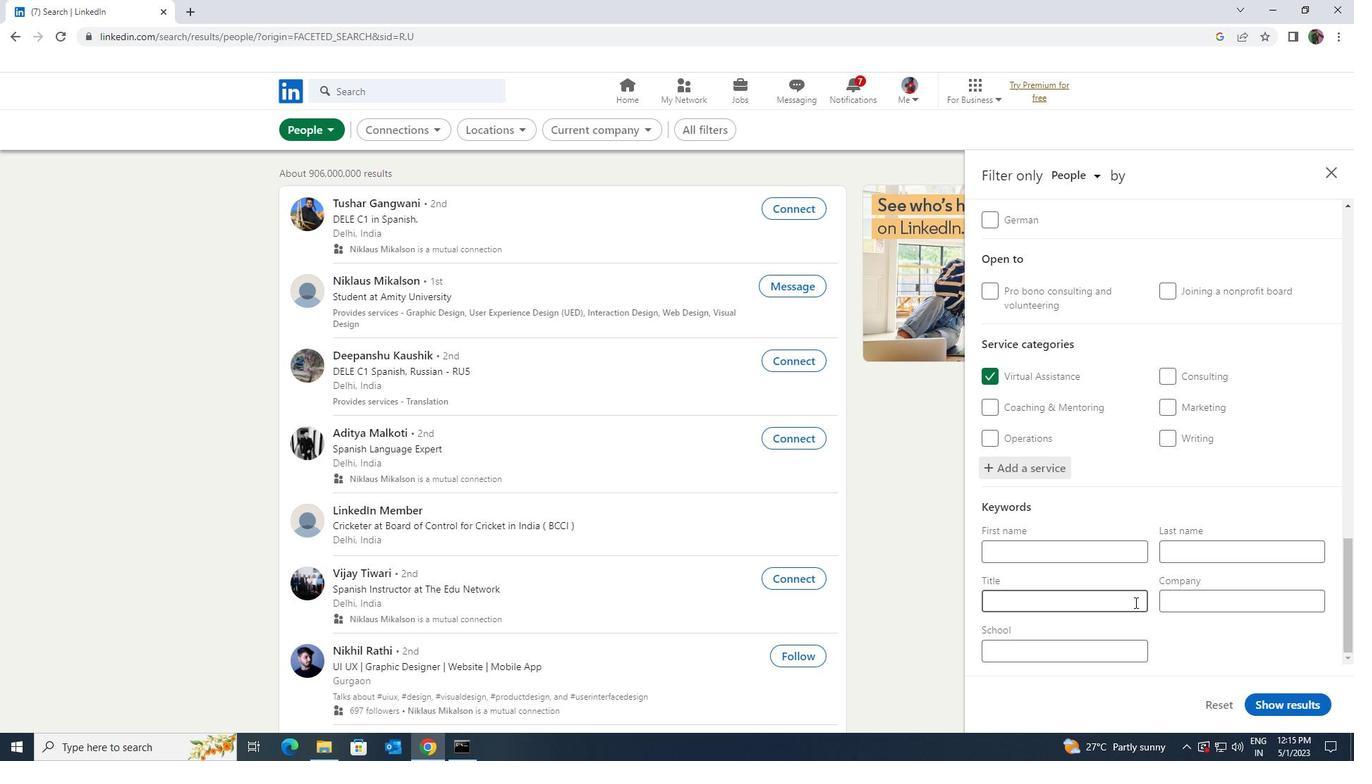 
Action: Key pressed <Key.shift>ASSISTANT<Key.space><Key.shift>PROFESSOR
Screenshot: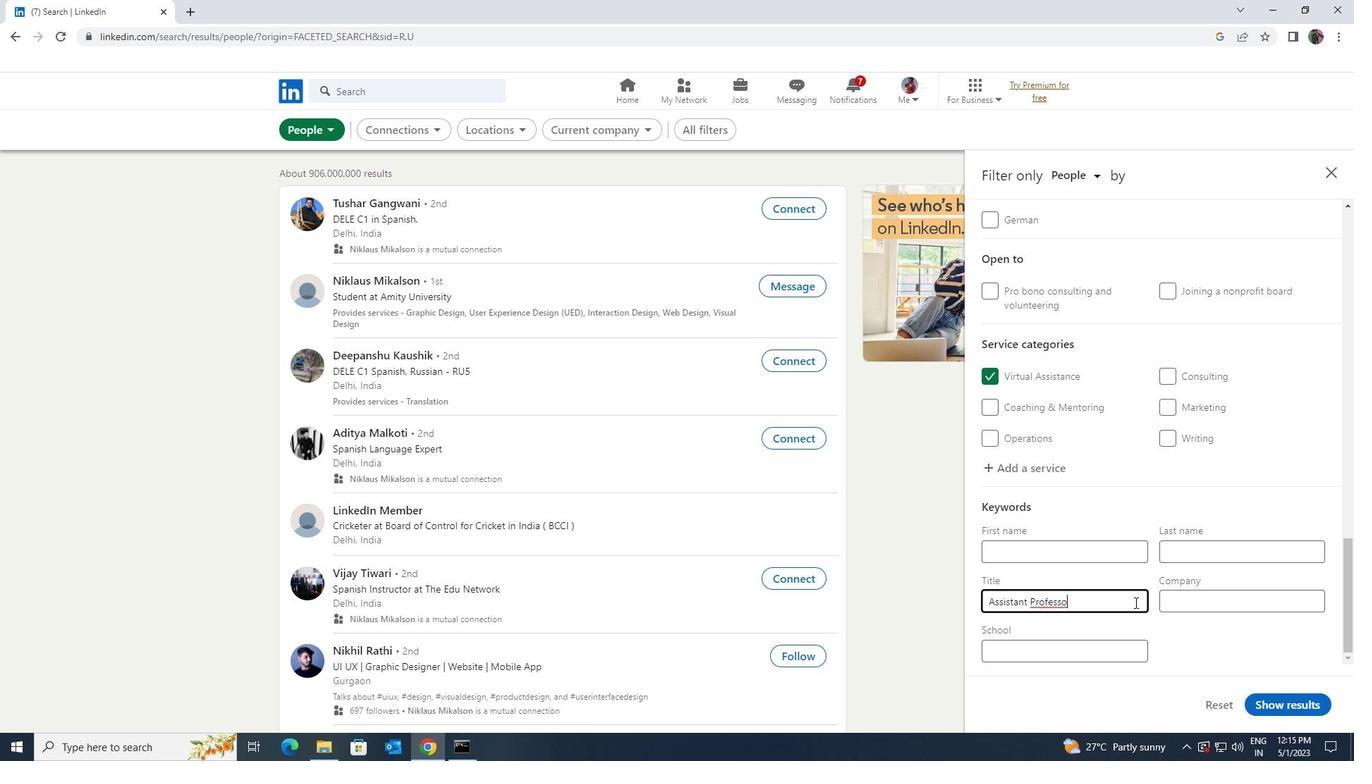 
Action: Mouse moved to (1312, 702)
Screenshot: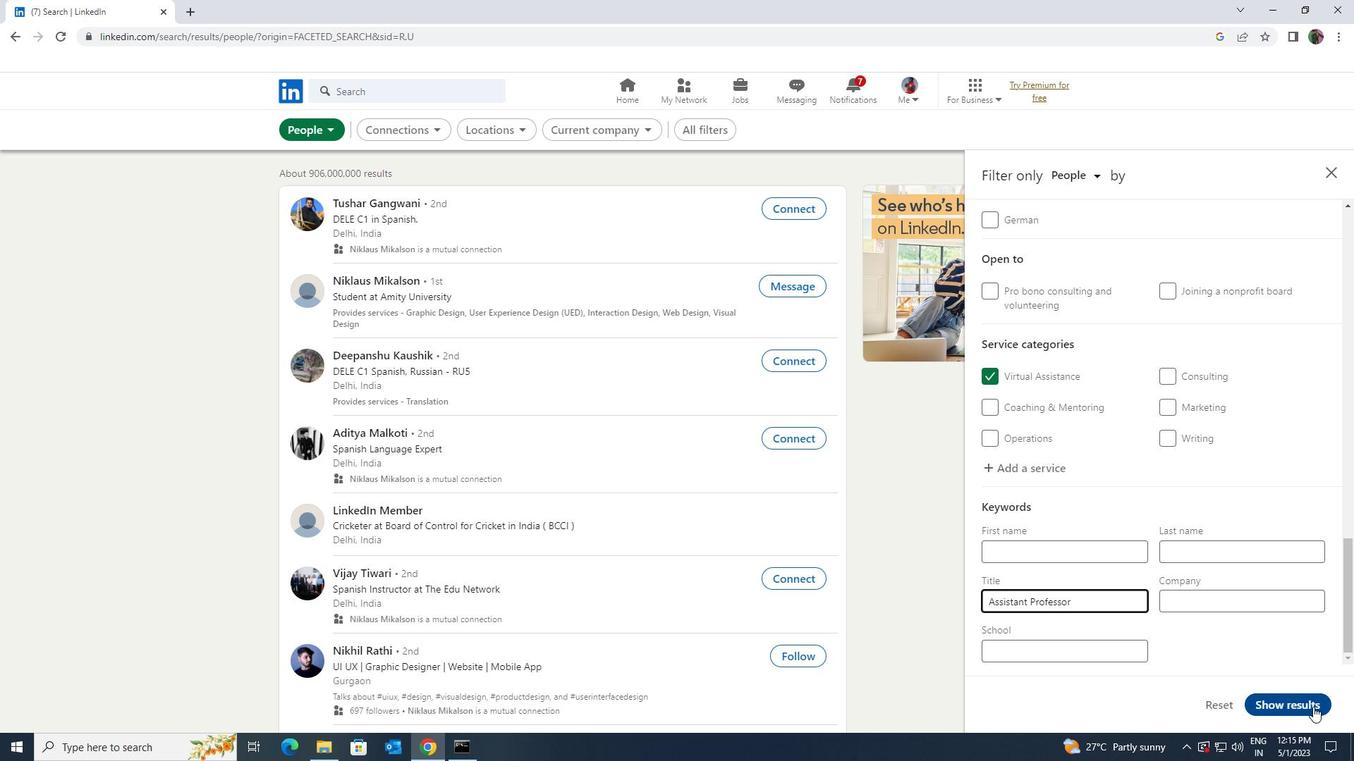 
Action: Mouse pressed left at (1312, 702)
Screenshot: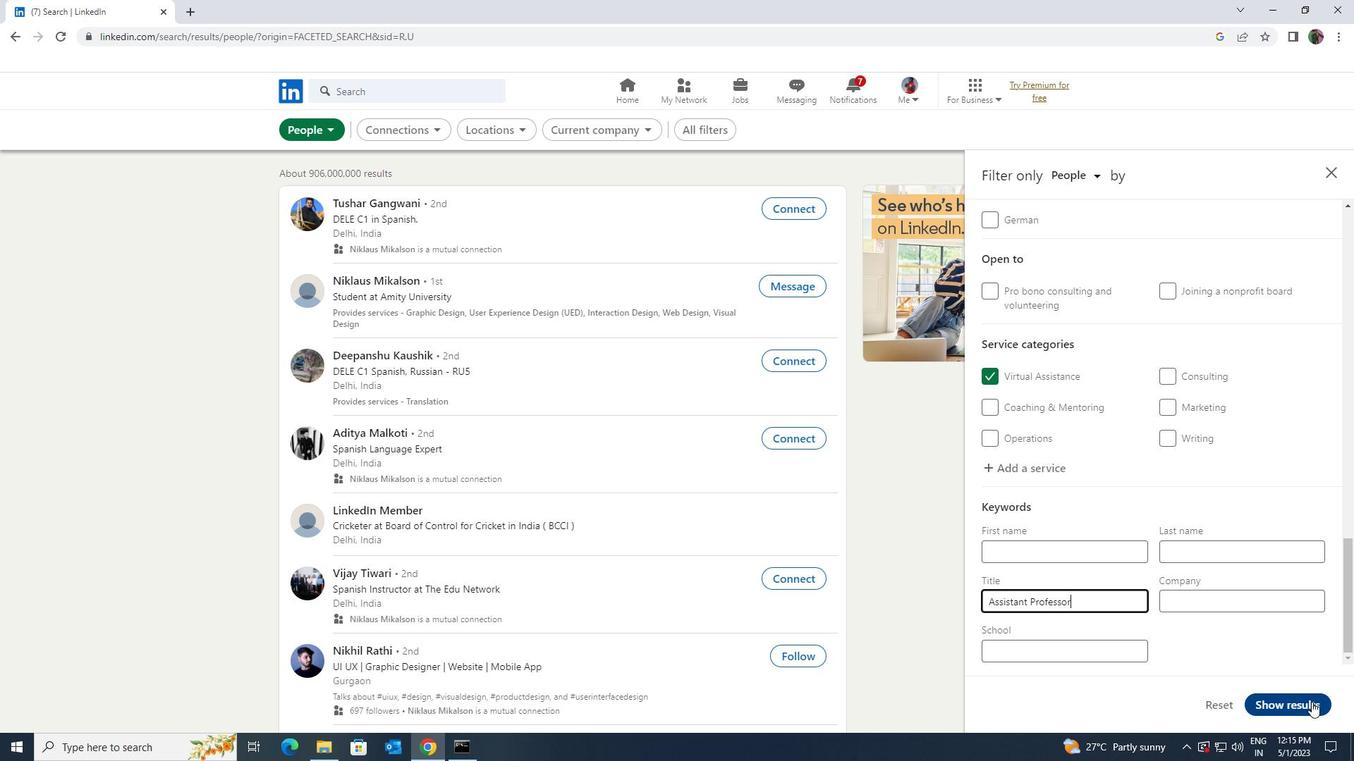 
